Task: Create a new job position in Salesforce with the following details: Position Name: SAP MM Consultant for Hyderabad Project, Location: Hyderabad, India, Status: Open - Approved, Type: Part Time, Functional Area: Information Technology, Job Level: IT - 200, Working Days: Wednesday, Thursday, Friday, Skills Required: SAP MM Material Management, Educational Requirements: BTech/BE, Min Pay: ₹8,00,000, Responsibilities: Design, configuration, and testing of SAP MM, Certifications: SAP Certified MM Consultant, Experience: 2-4 years.
Action: Mouse moved to (915, 332)
Screenshot: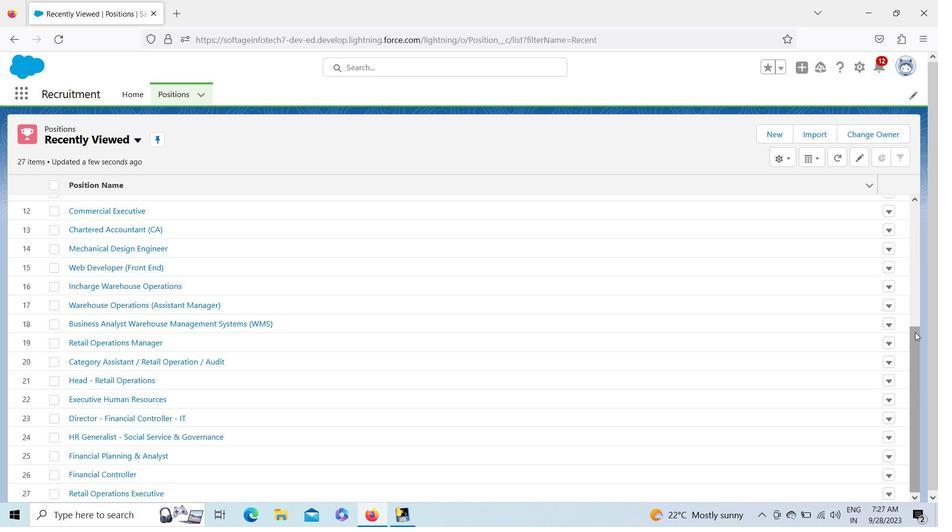
Action: Mouse pressed left at (915, 332)
Screenshot: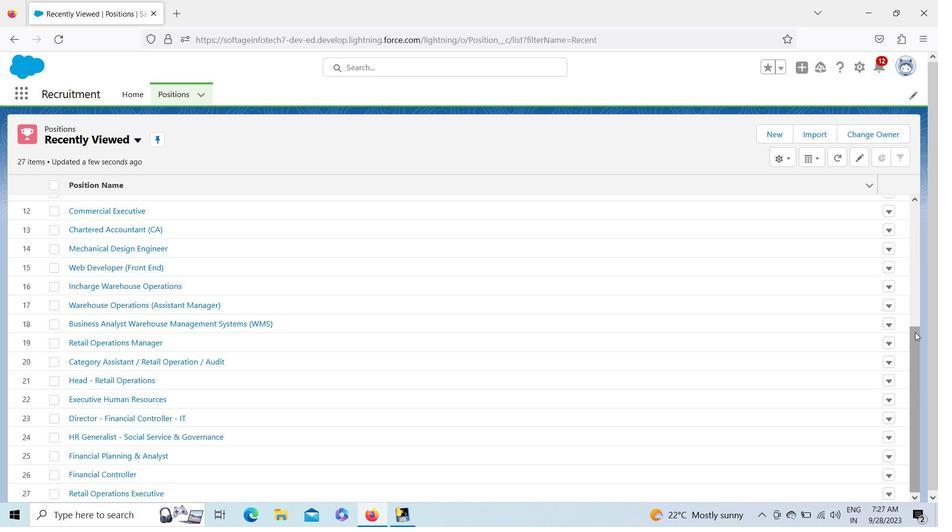 
Action: Mouse moved to (786, 129)
Screenshot: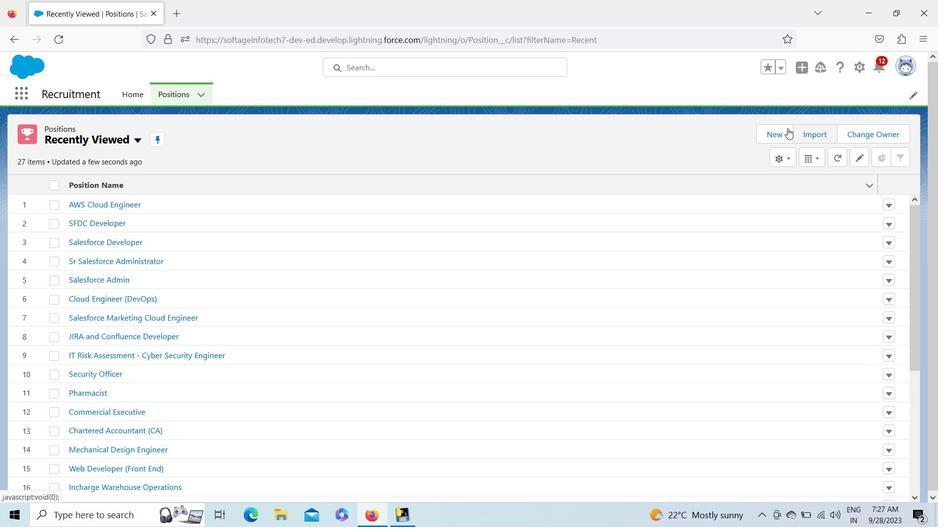 
Action: Mouse pressed left at (786, 129)
Screenshot: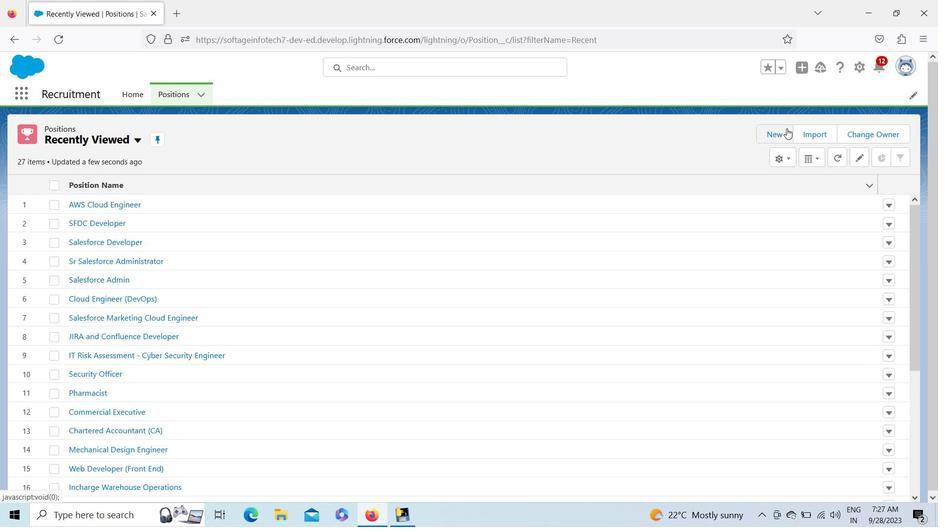 
Action: Mouse moved to (446, 166)
Screenshot: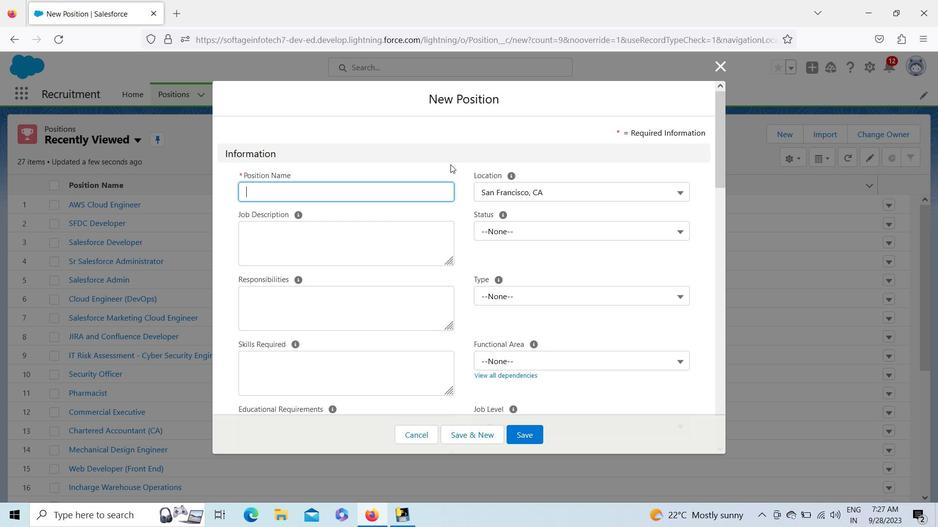 
Action: Key pressed <Key.caps_lock>JIRA<Key.space>DEVELOPER<Key.caps_lock>
Screenshot: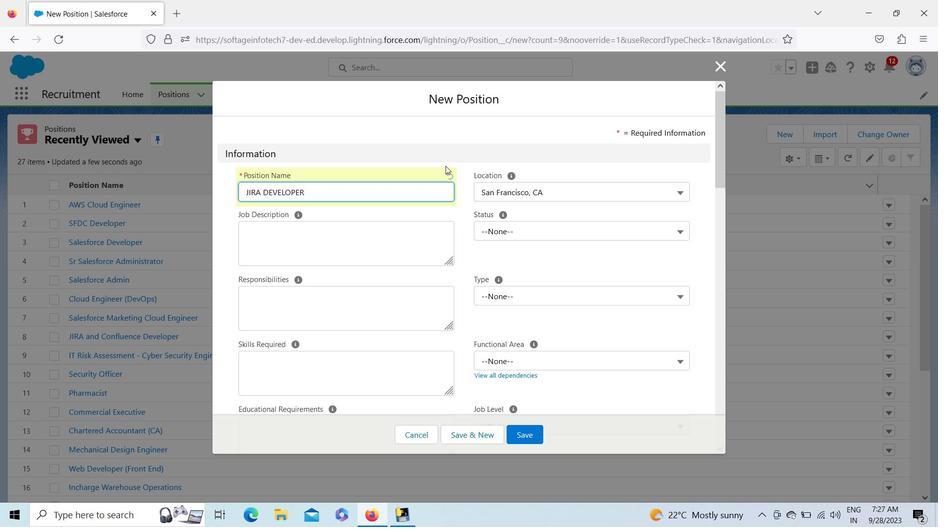 
Action: Mouse moved to (567, 192)
Screenshot: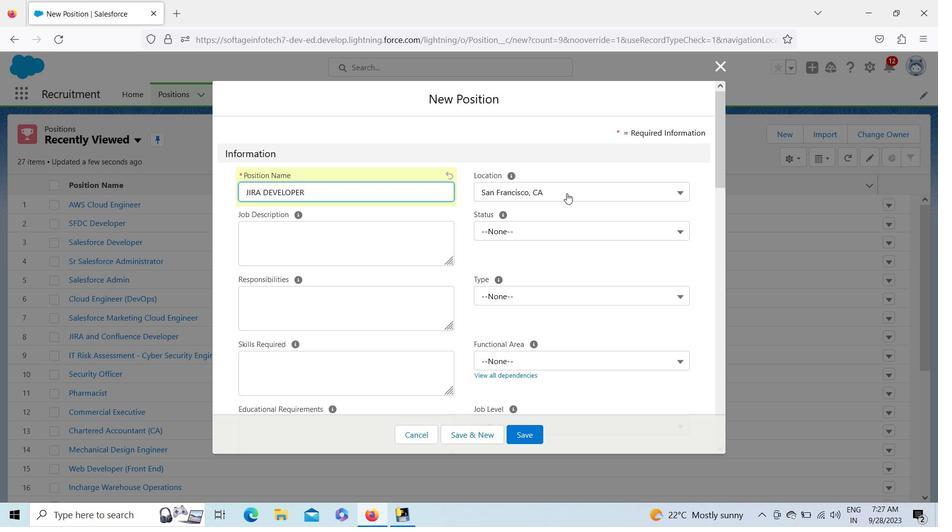 
Action: Mouse pressed left at (567, 192)
Screenshot: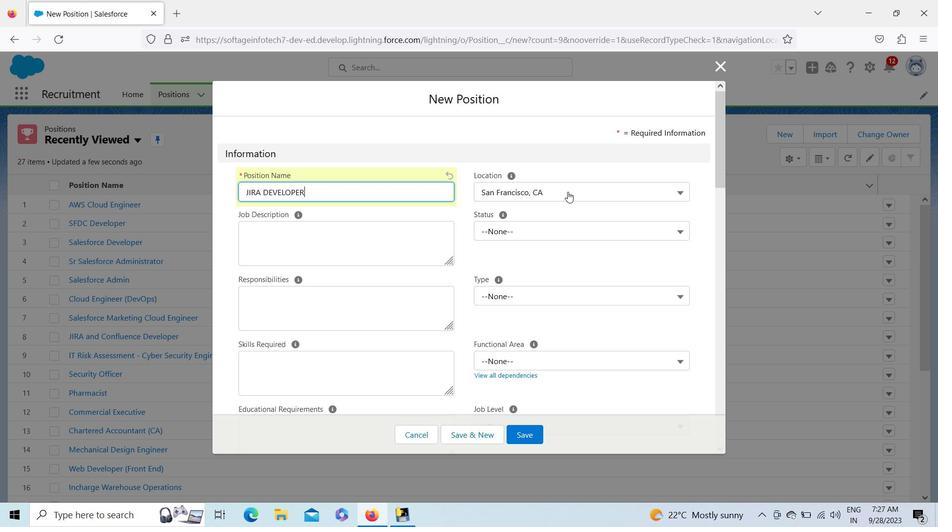 
Action: Mouse moved to (530, 360)
Screenshot: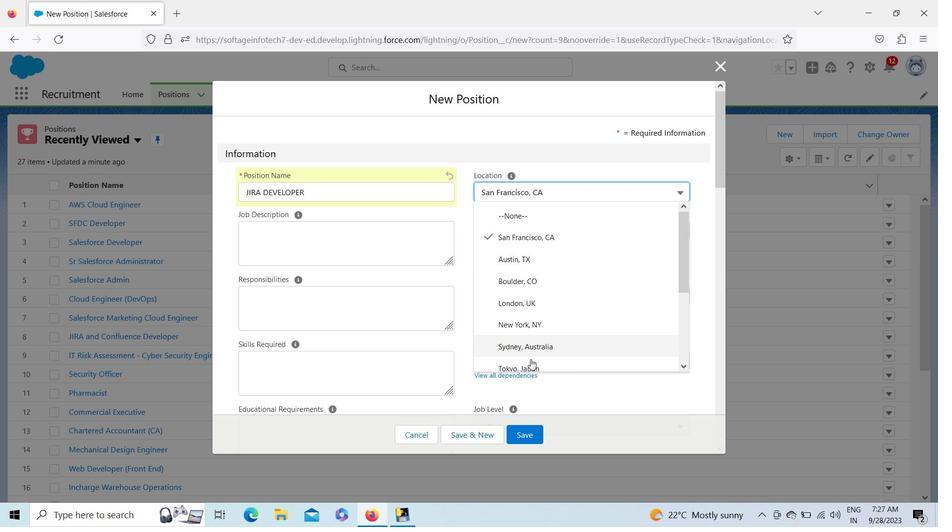 
Action: Mouse pressed left at (530, 360)
Screenshot: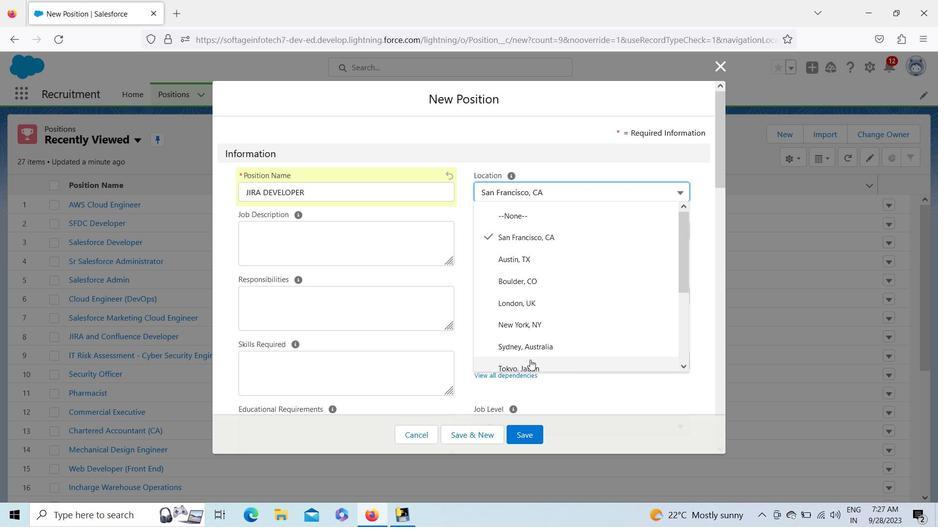 
Action: Mouse moved to (530, 230)
Screenshot: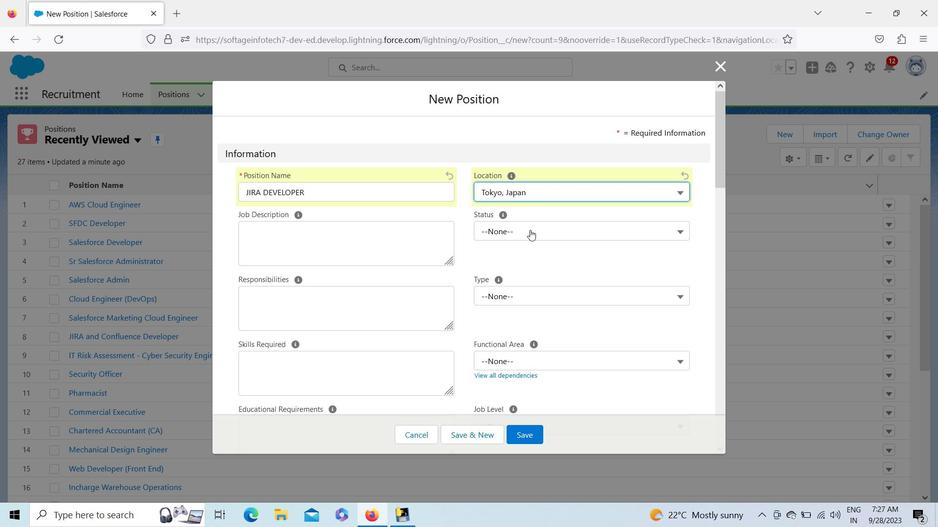 
Action: Mouse pressed left at (530, 230)
Screenshot: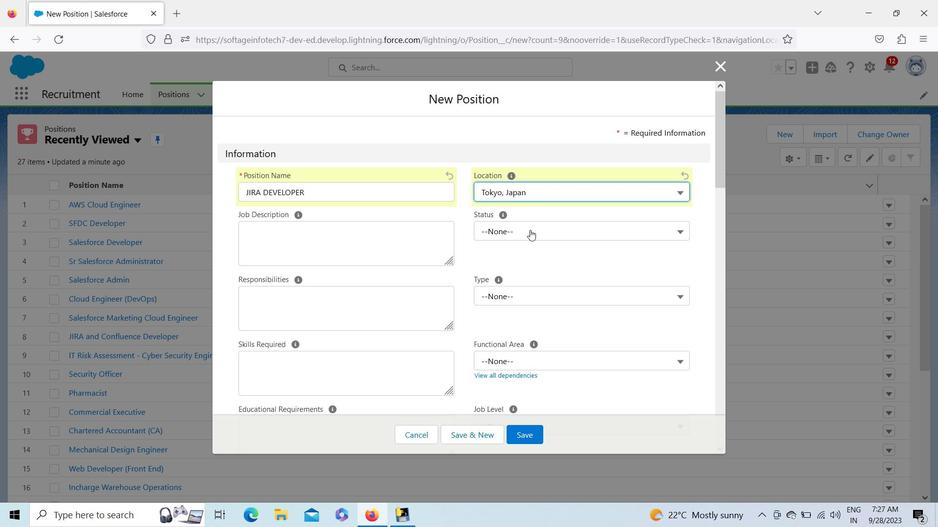 
Action: Mouse moved to (527, 380)
Screenshot: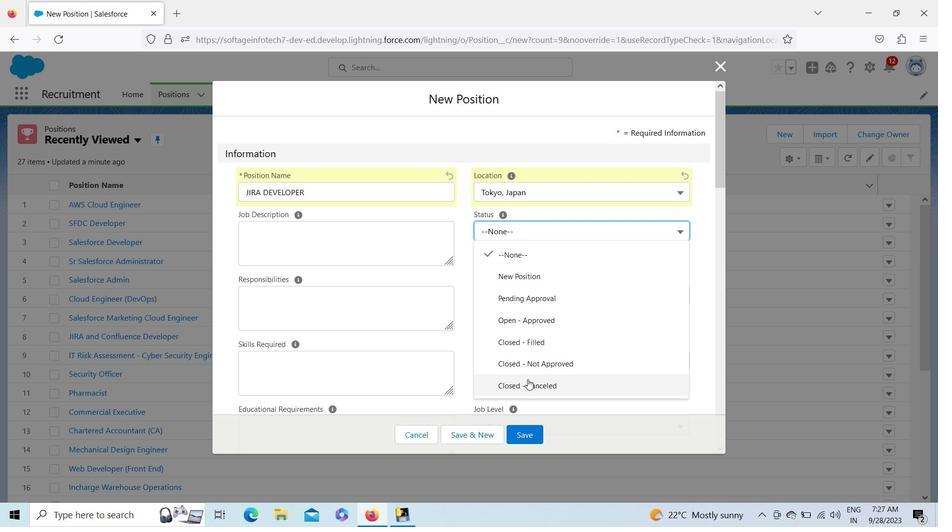 
Action: Mouse pressed left at (527, 380)
Screenshot: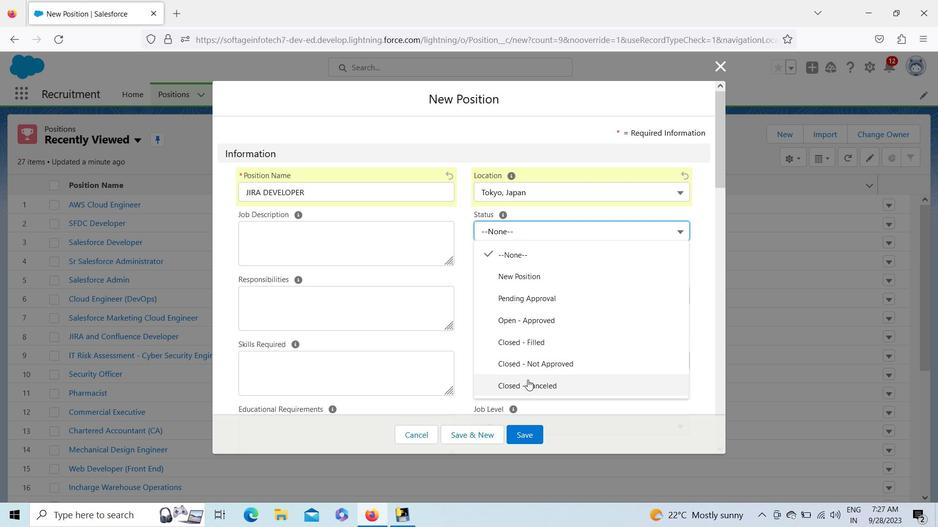 
Action: Mouse moved to (519, 295)
Screenshot: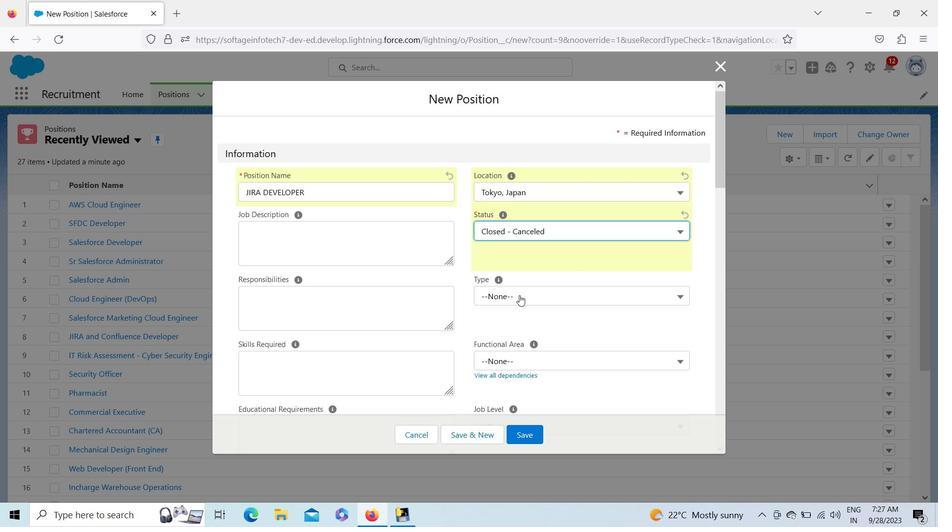 
Action: Mouse pressed left at (519, 295)
Screenshot: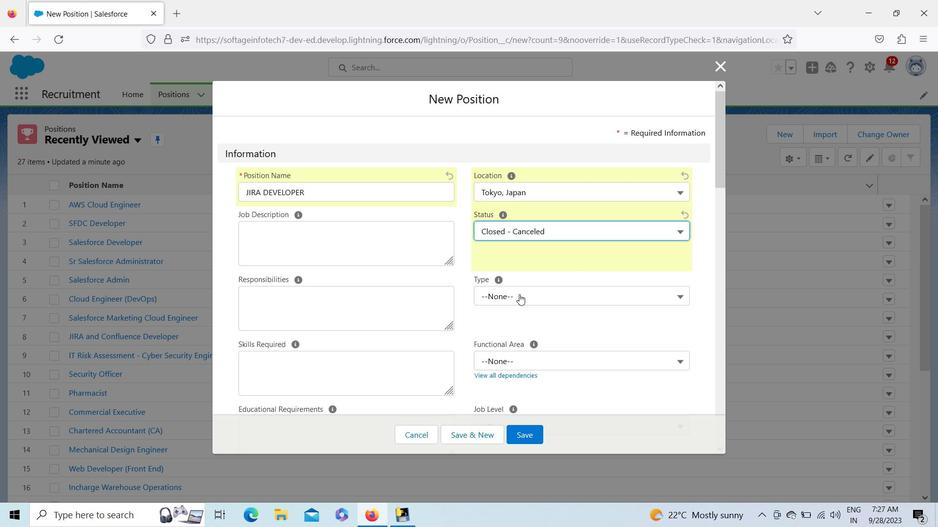 
Action: Mouse moved to (512, 344)
Screenshot: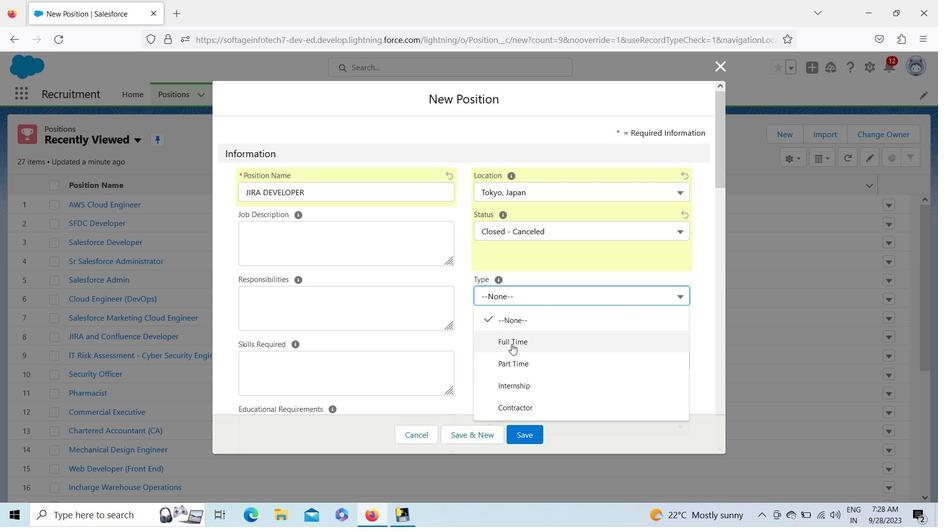 
Action: Mouse pressed left at (512, 344)
Screenshot: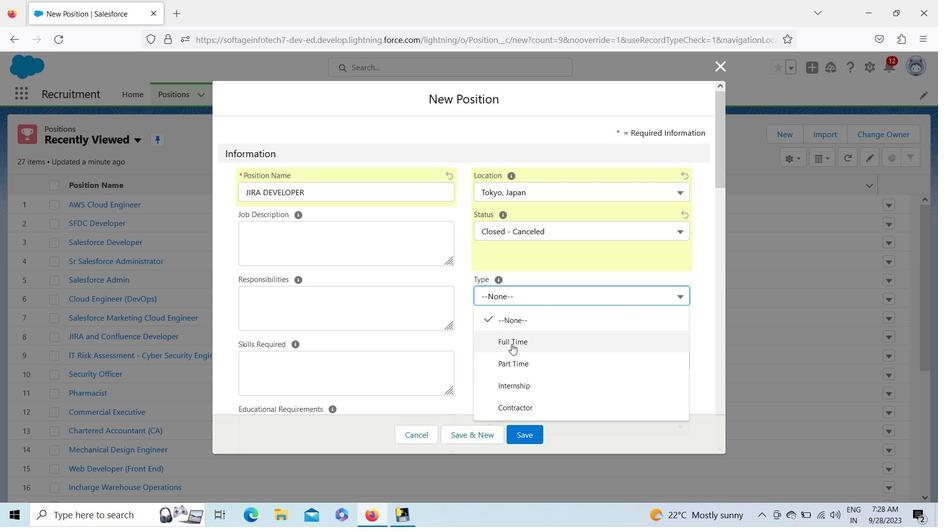 
Action: Mouse moved to (718, 172)
Screenshot: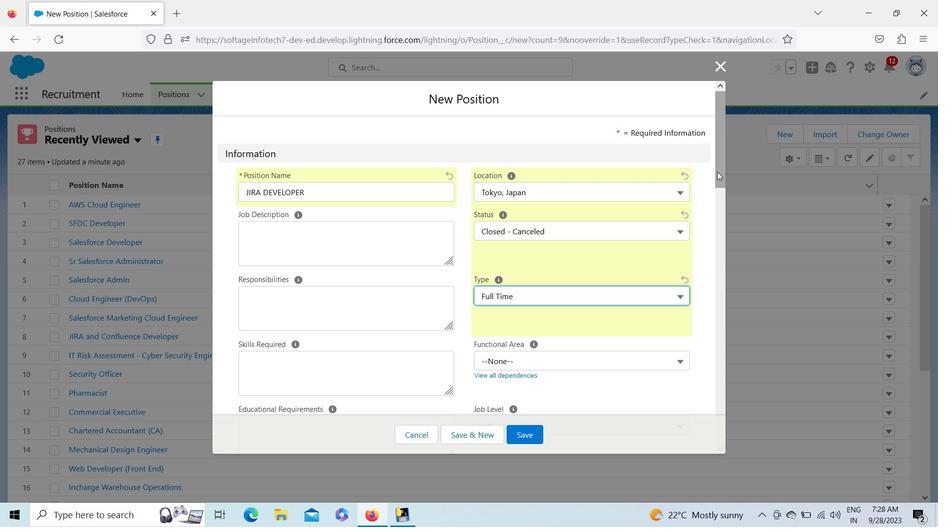 
Action: Mouse pressed left at (718, 172)
Screenshot: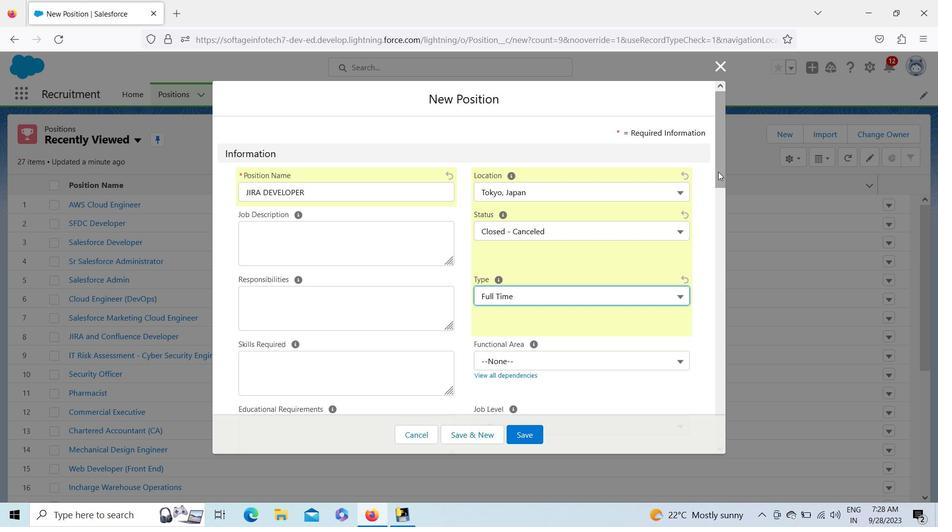 
Action: Mouse moved to (642, 183)
Screenshot: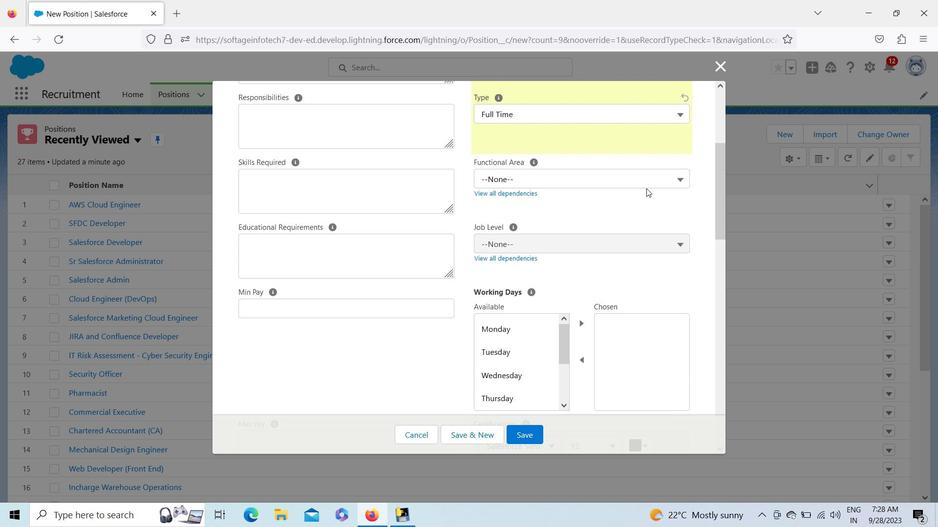 
Action: Mouse pressed left at (642, 183)
Screenshot: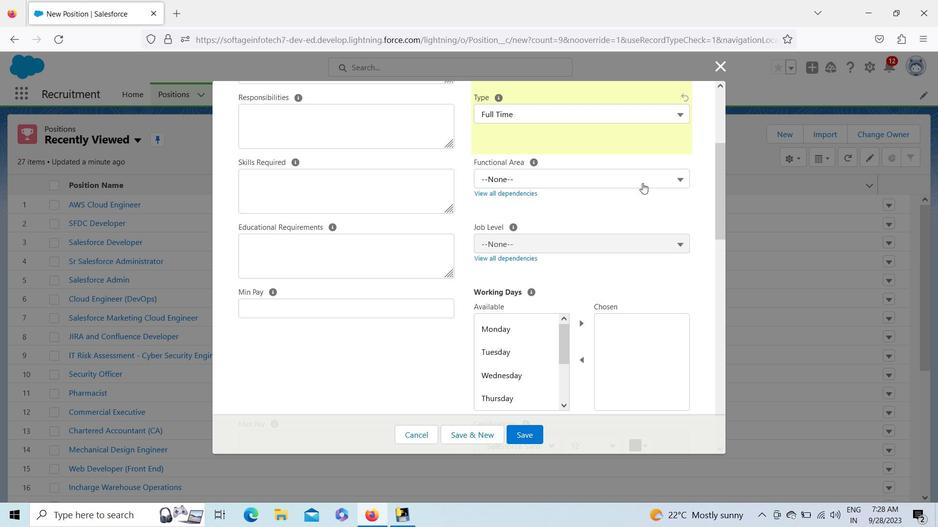 
Action: Mouse moved to (576, 277)
Screenshot: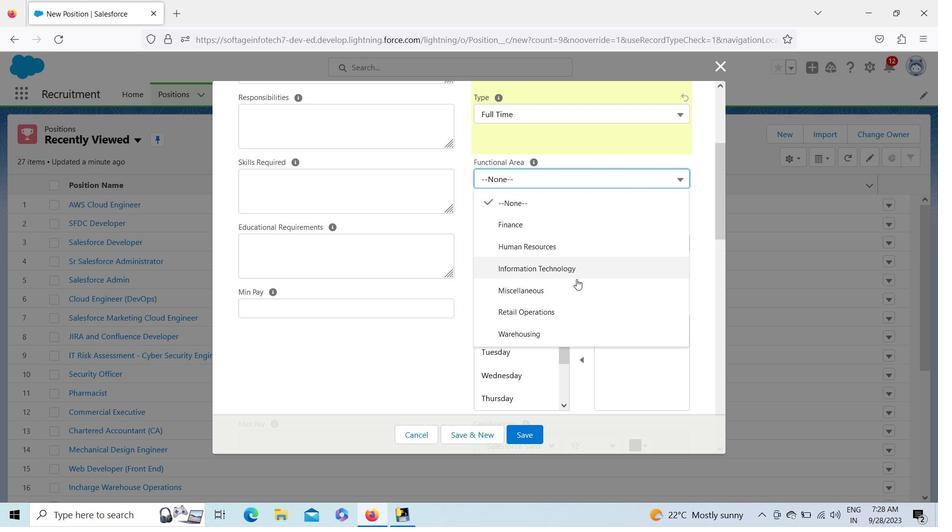 
Action: Mouse pressed left at (576, 277)
Screenshot: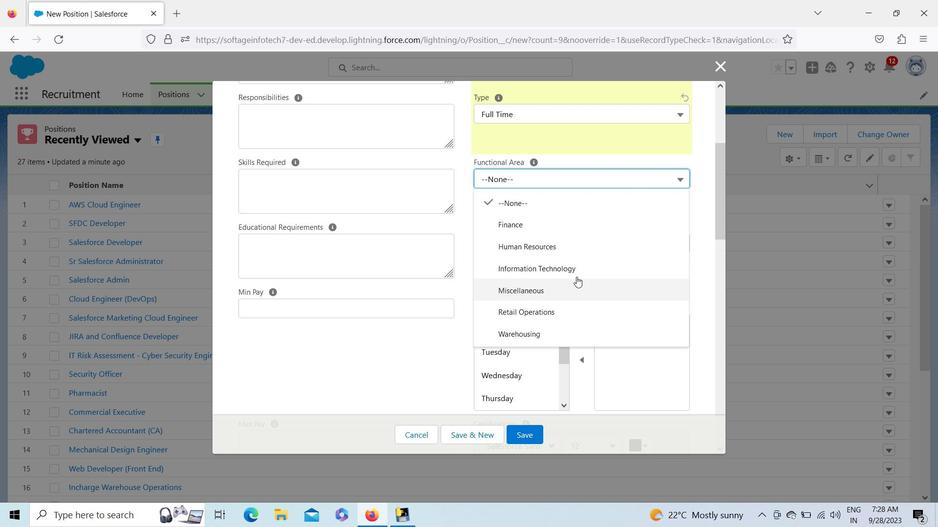 
Action: Mouse moved to (577, 246)
Screenshot: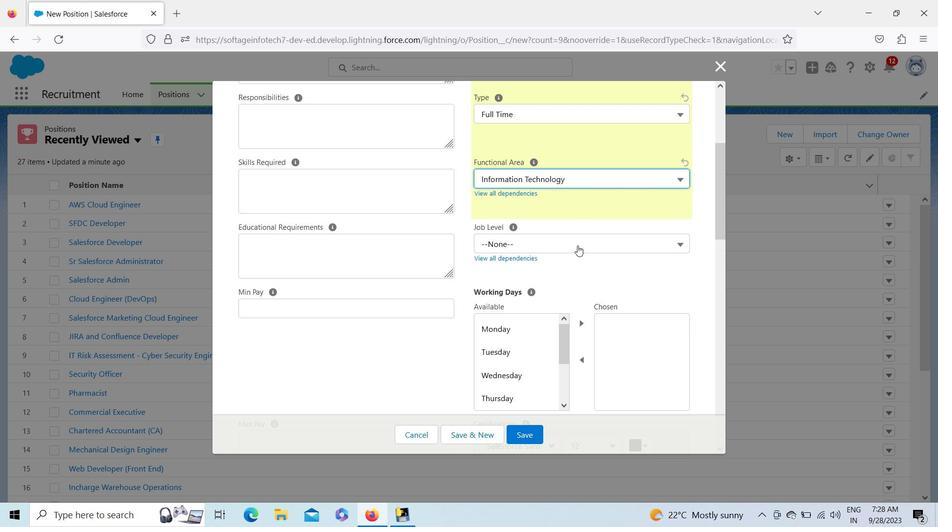 
Action: Mouse pressed left at (577, 246)
Screenshot: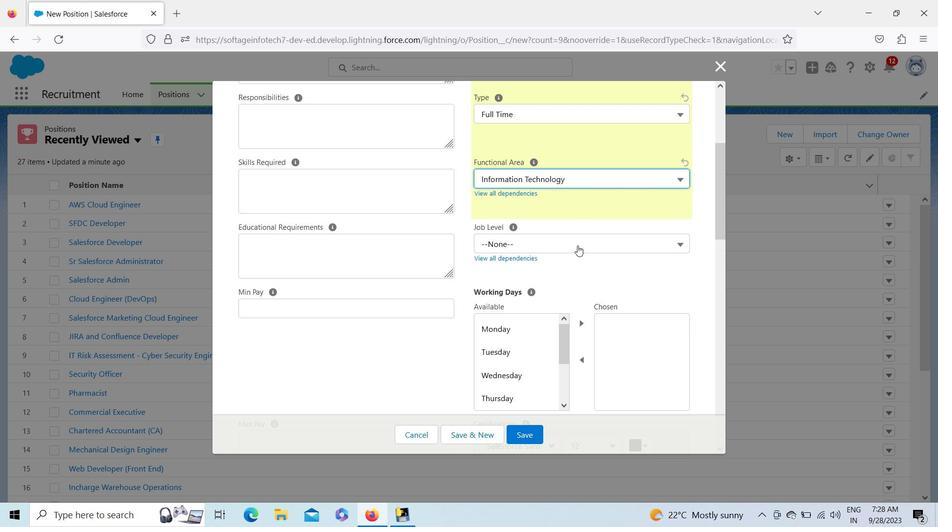 
Action: Mouse moved to (526, 340)
Screenshot: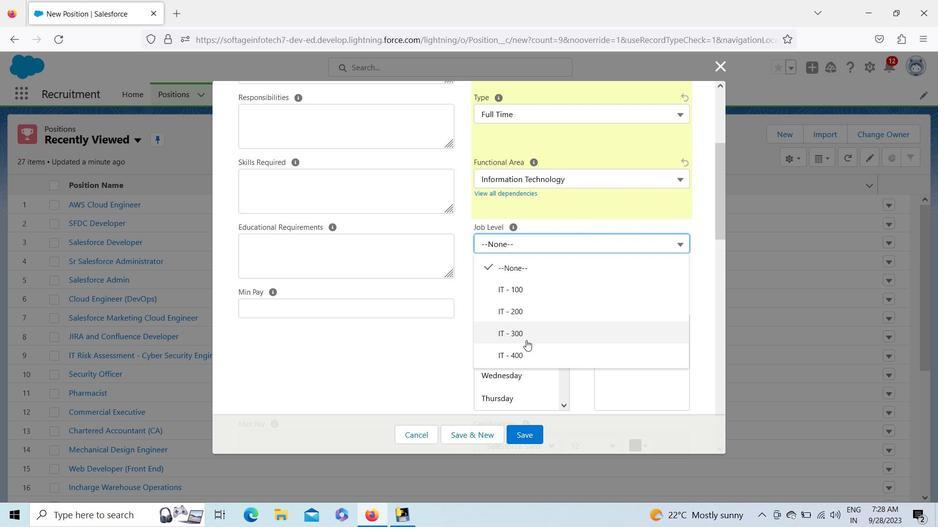 
Action: Mouse pressed left at (526, 340)
Screenshot: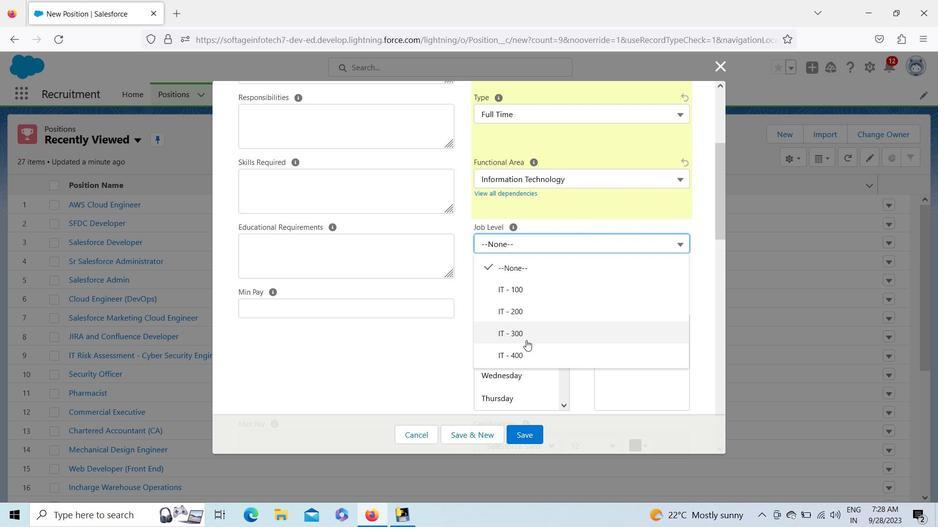 
Action: Mouse moved to (524, 326)
Screenshot: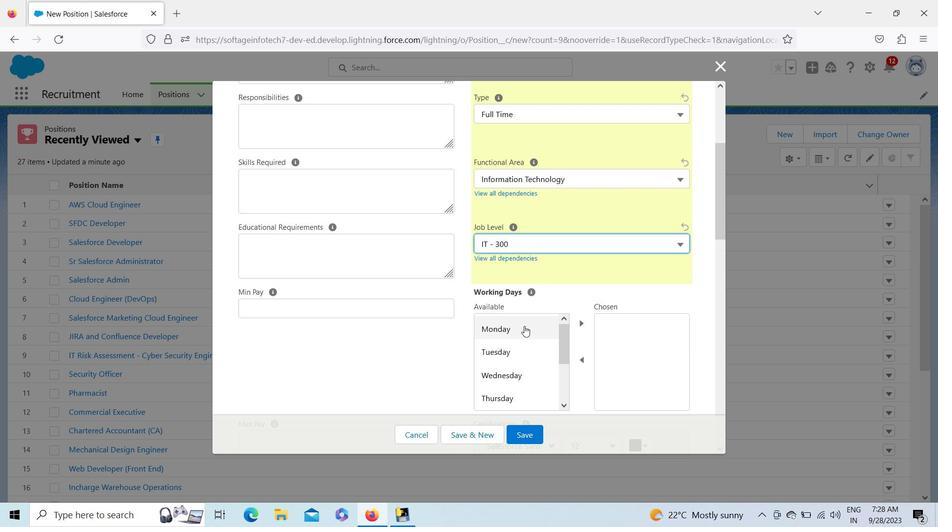 
Action: Mouse pressed left at (524, 326)
Screenshot: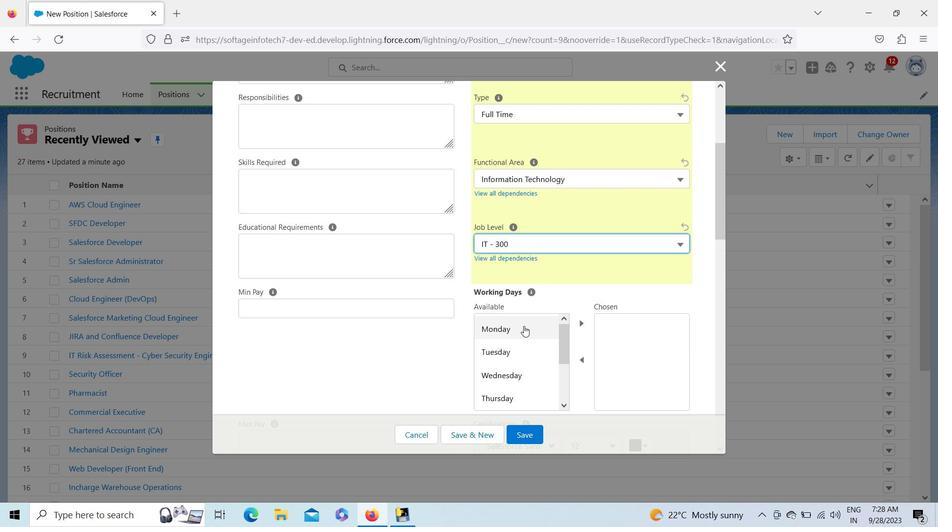 
Action: Key pressed <Key.shift_r><Key.down><Key.down><Key.down><Key.down>
Screenshot: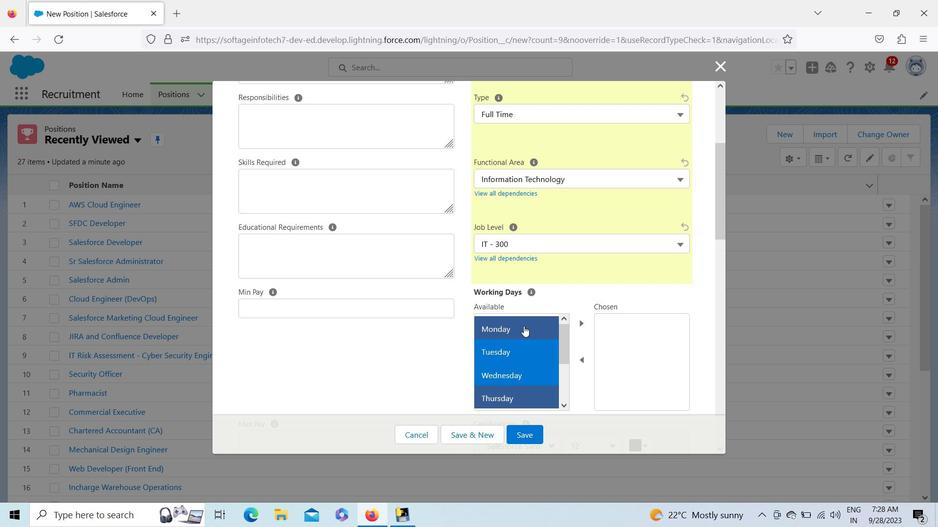 
Action: Mouse moved to (584, 324)
Screenshot: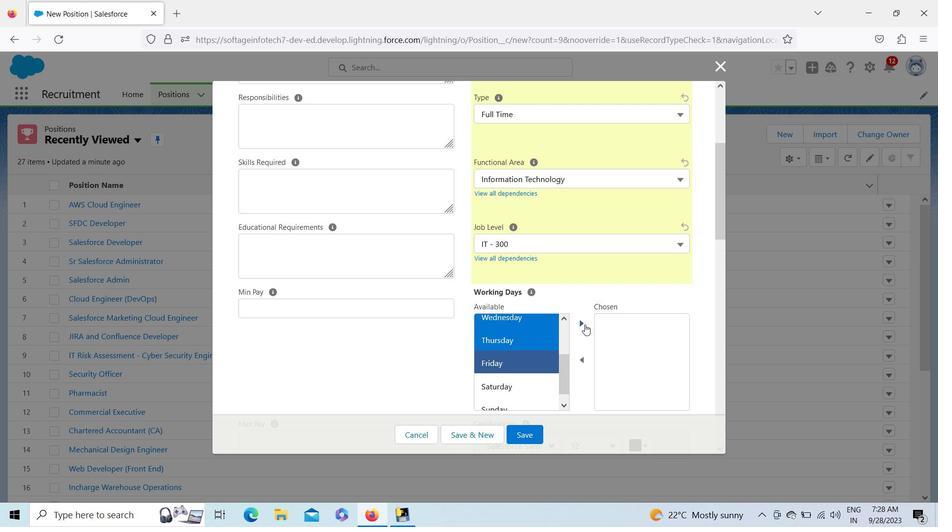 
Action: Mouse pressed left at (584, 324)
Screenshot: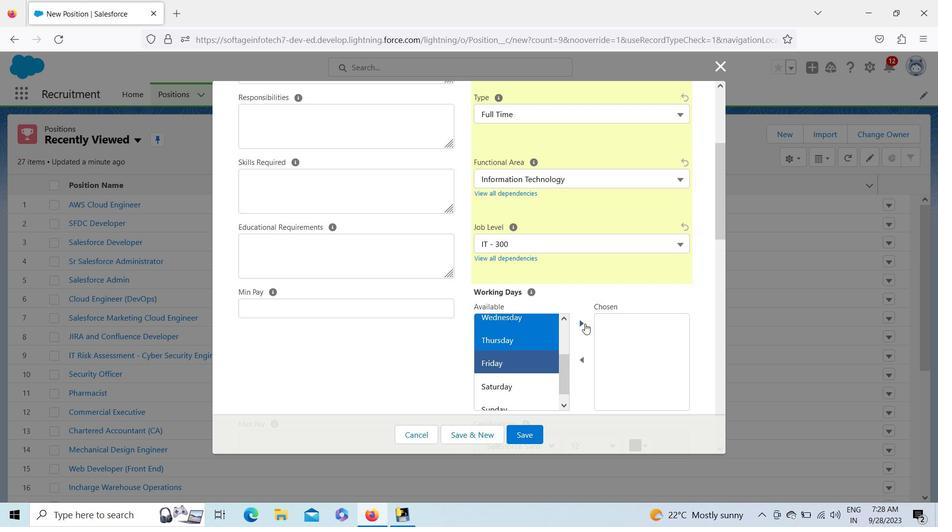 
Action: Mouse moved to (718, 172)
Screenshot: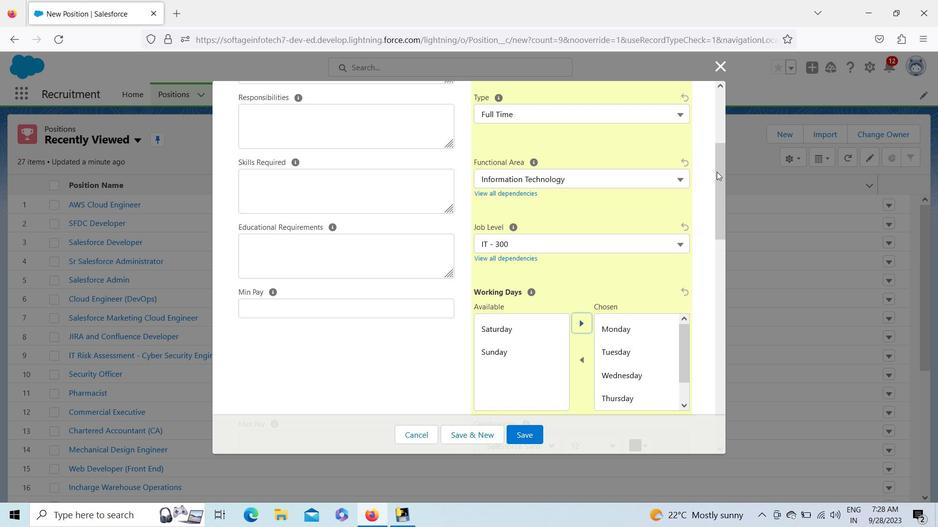 
Action: Mouse pressed right at (718, 172)
Screenshot: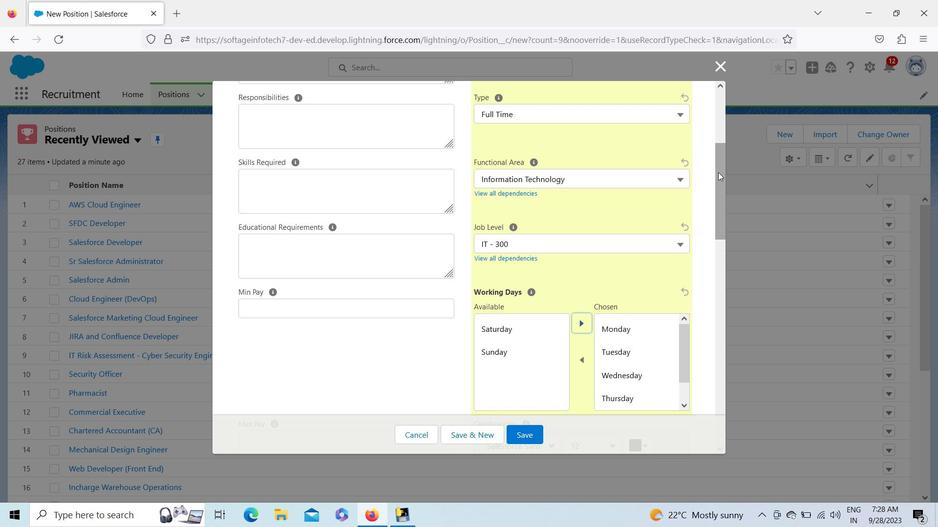 
Action: Mouse moved to (716, 228)
Screenshot: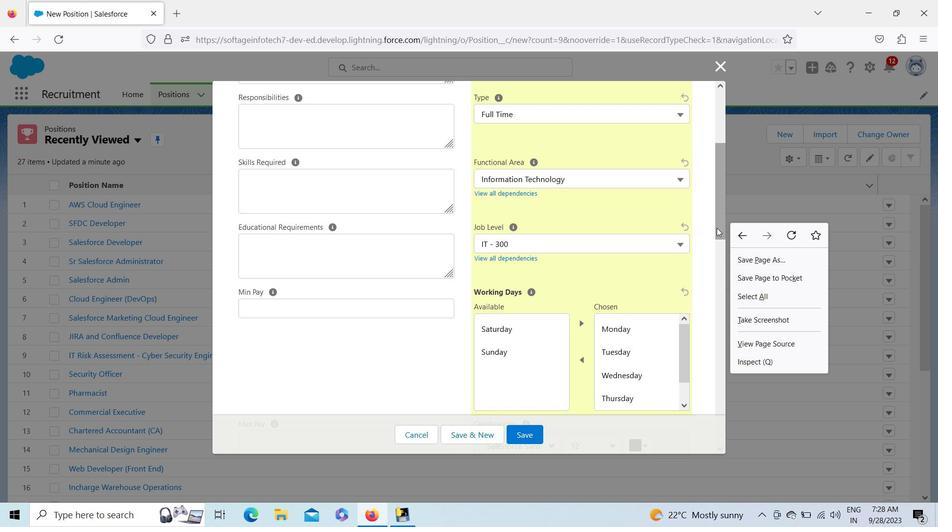 
Action: Mouse pressed right at (716, 228)
Screenshot: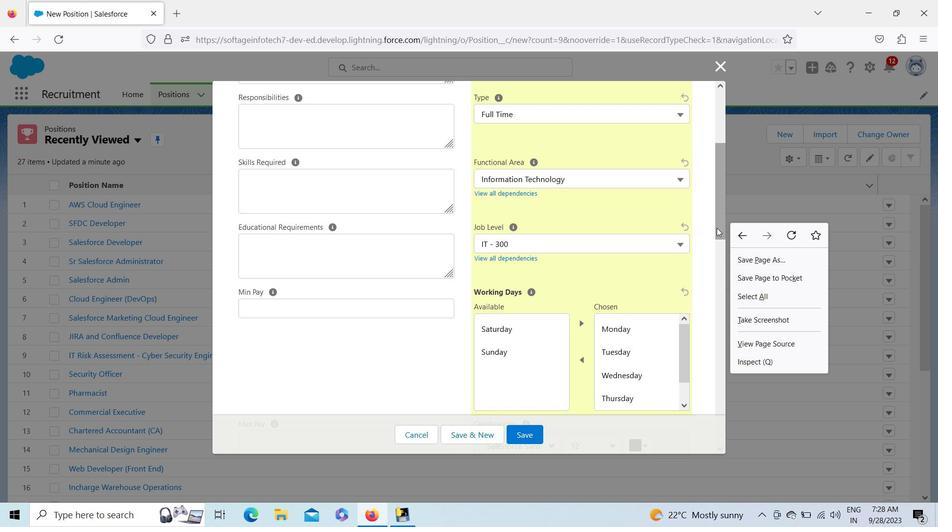 
Action: Mouse moved to (723, 235)
Screenshot: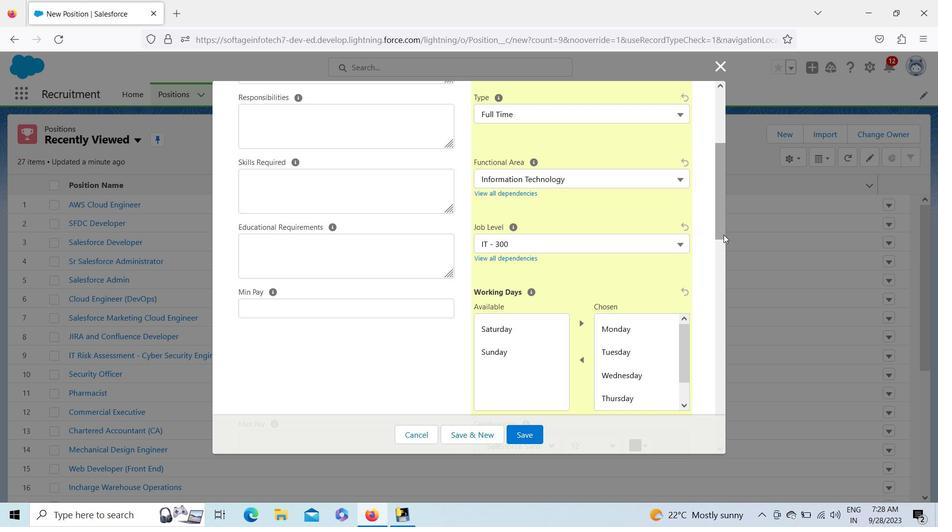 
Action: Mouse pressed left at (723, 235)
Screenshot: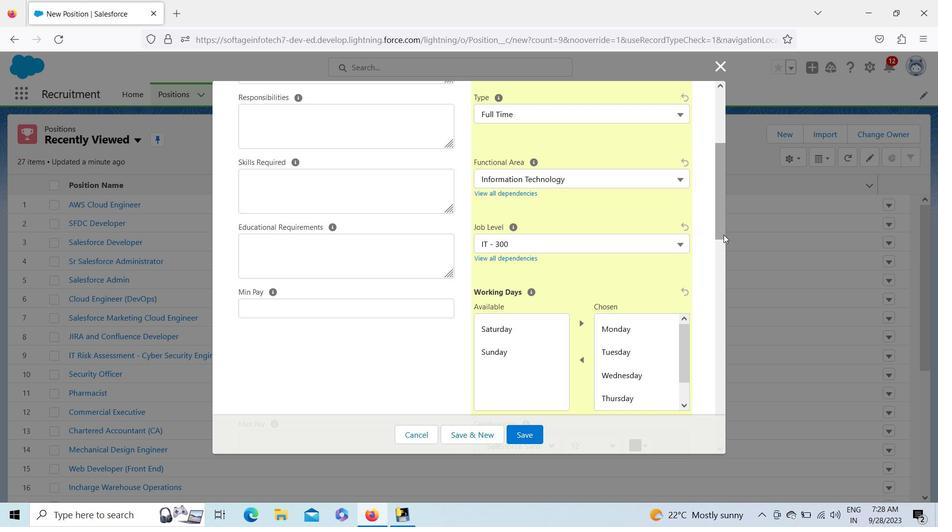 
Action: Mouse moved to (723, 267)
Screenshot: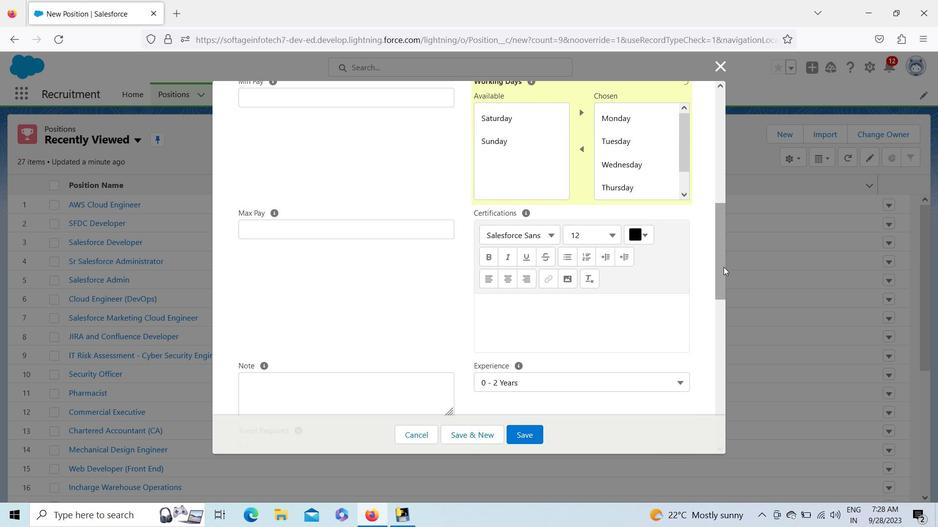 
Action: Mouse pressed left at (723, 267)
Screenshot: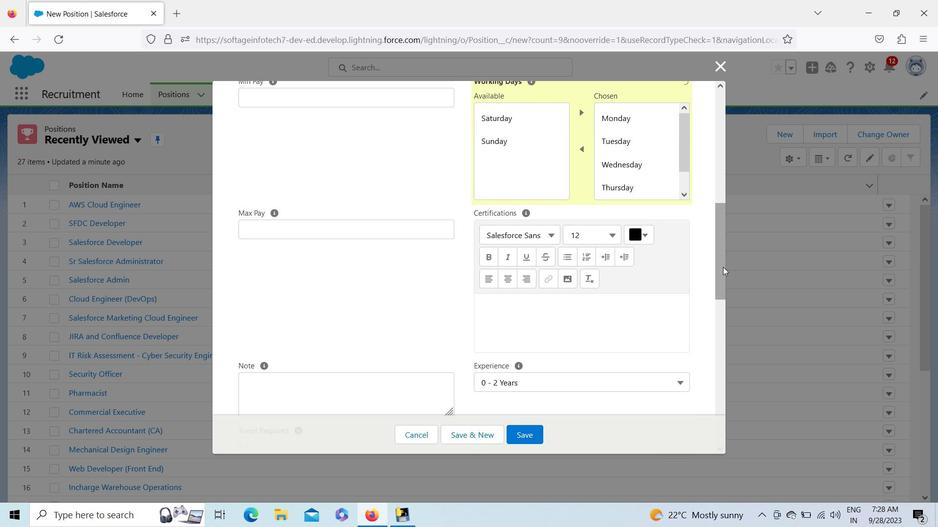 
Action: Mouse moved to (668, 287)
Screenshot: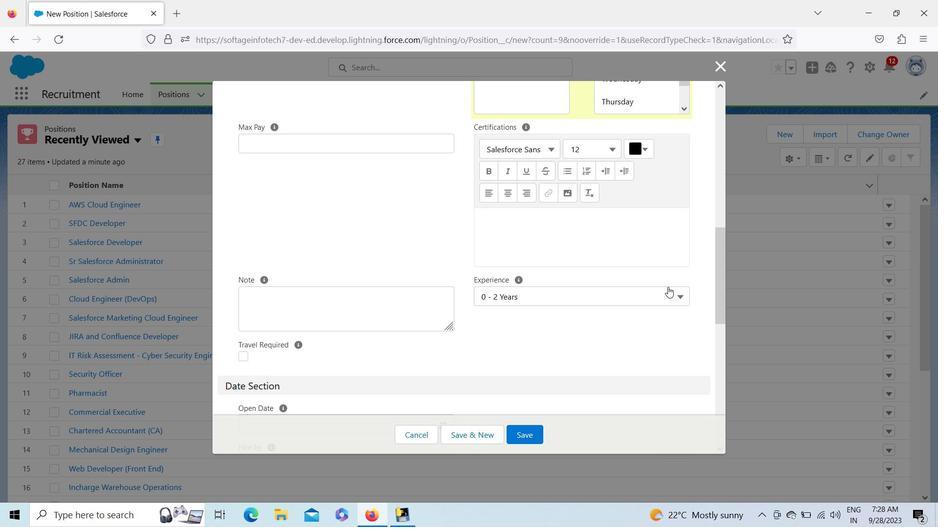 
Action: Mouse pressed left at (668, 287)
Screenshot: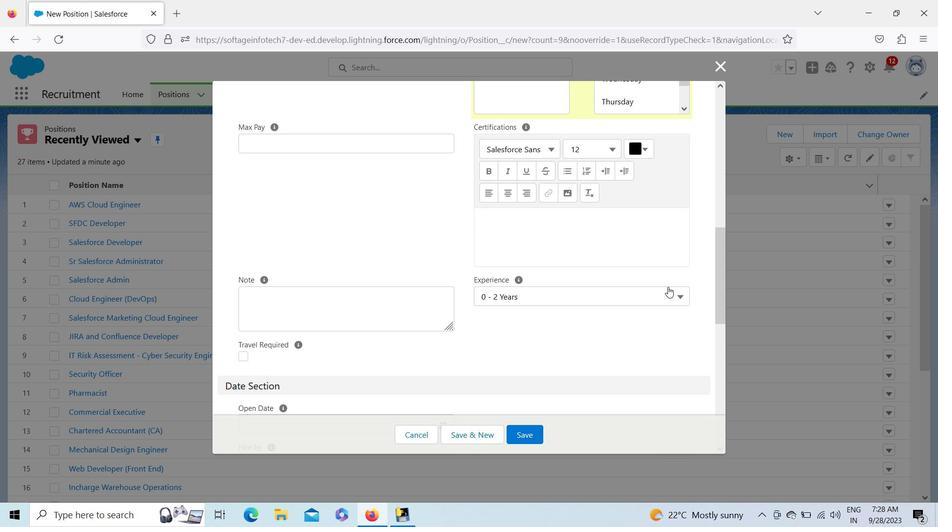 
Action: Mouse moved to (516, 376)
Screenshot: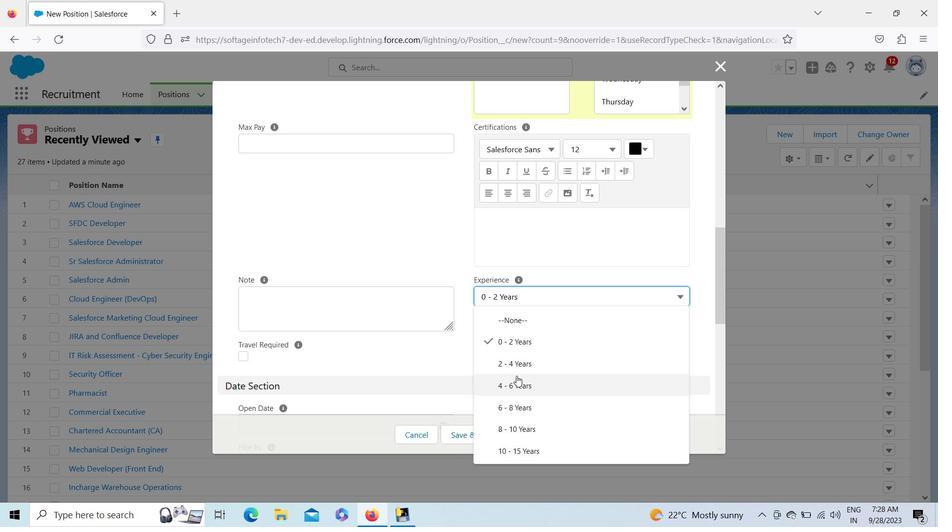 
Action: Mouse pressed left at (516, 376)
Screenshot: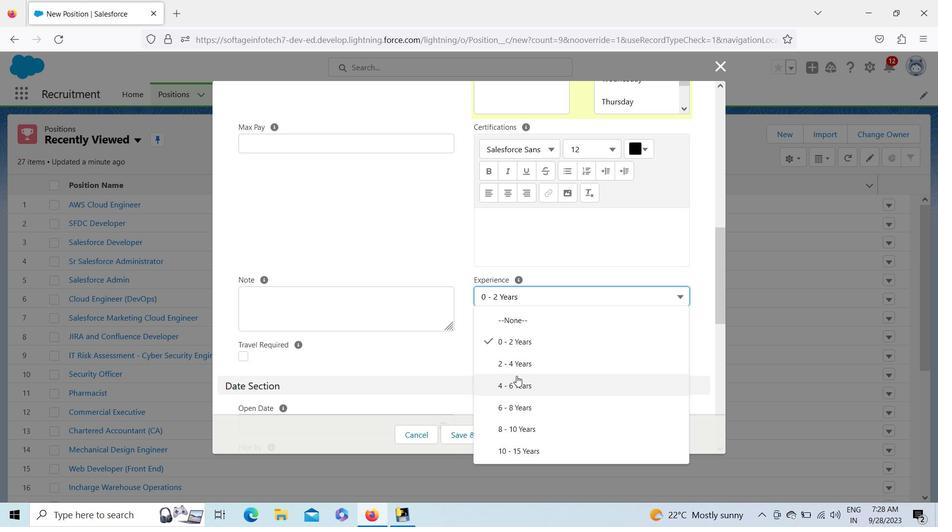 
Action: Mouse pressed left at (516, 376)
Screenshot: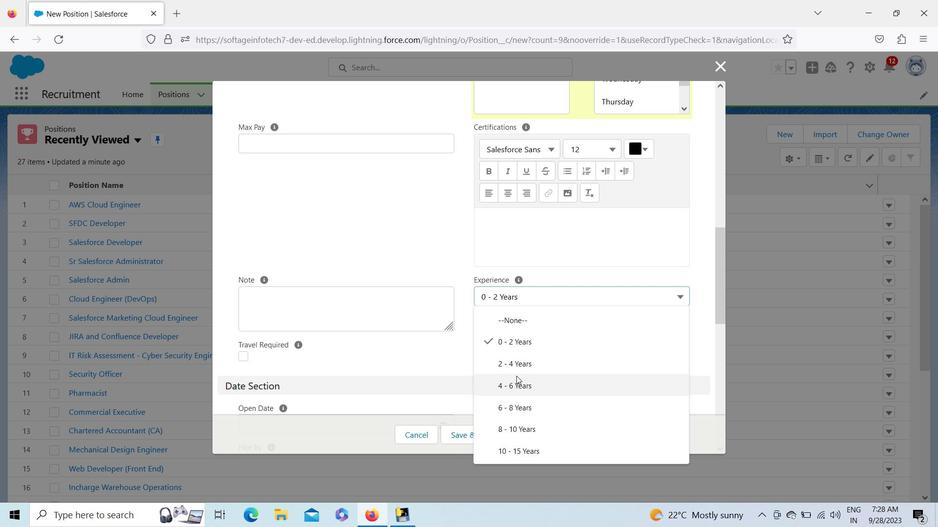 
Action: Mouse moved to (716, 291)
Screenshot: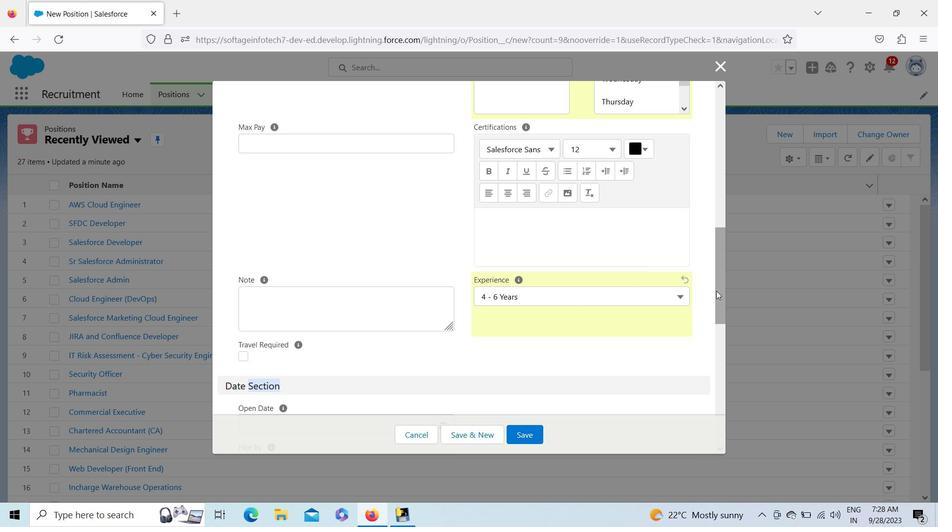 
Action: Mouse pressed left at (716, 291)
Screenshot: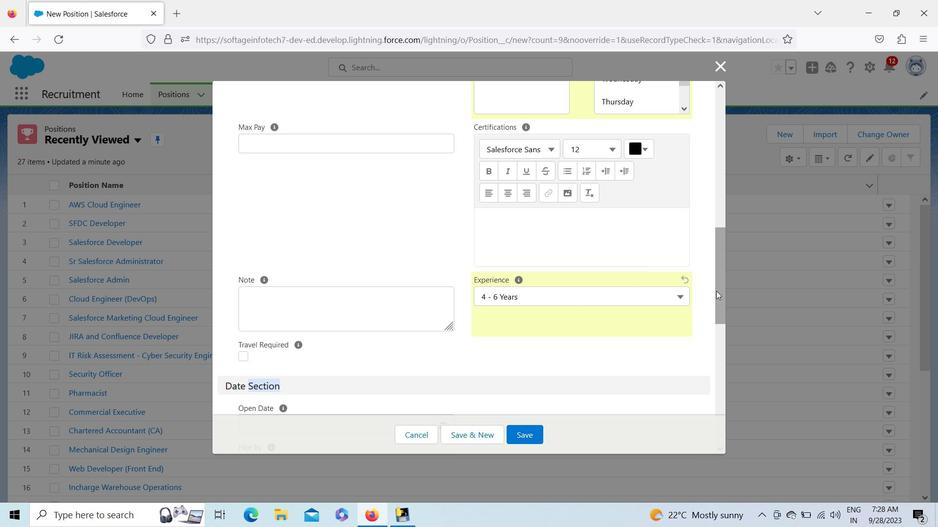 
Action: Mouse moved to (352, 224)
Screenshot: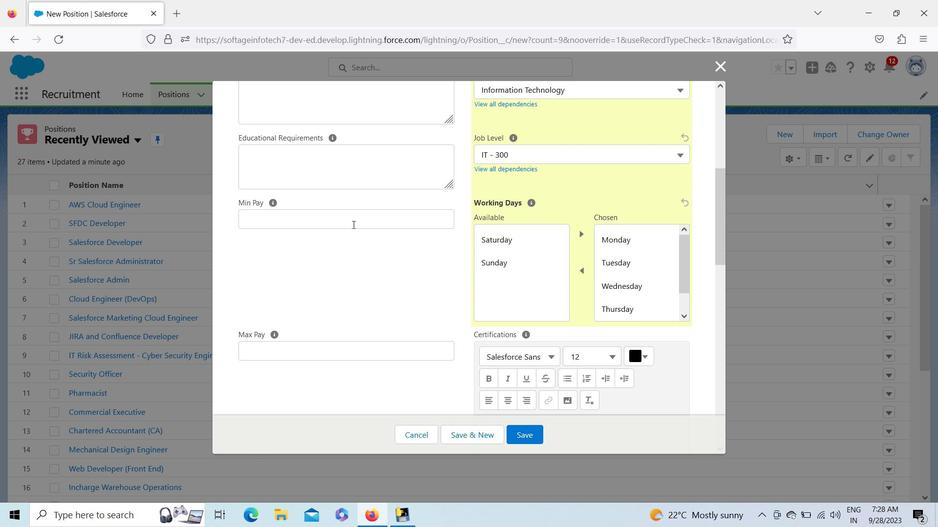 
Action: Mouse pressed left at (352, 224)
Screenshot: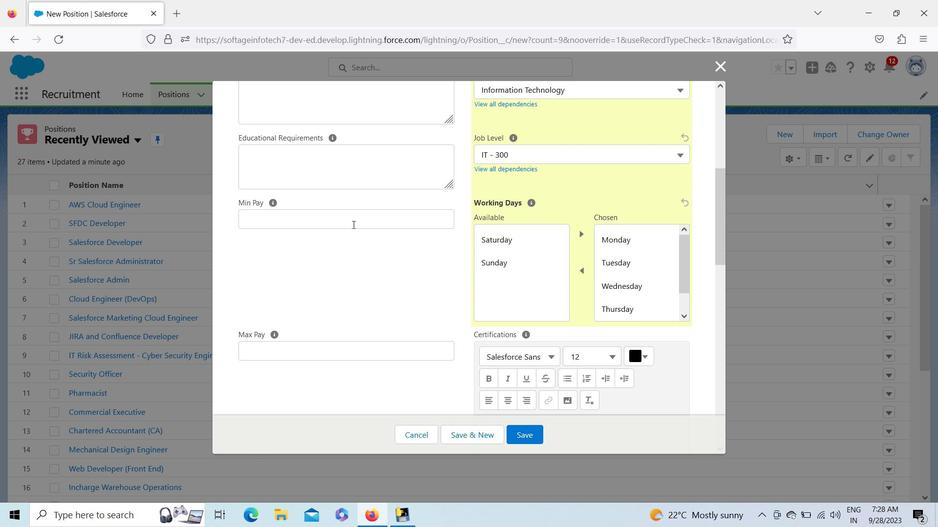 
Action: Key pressed 1800000
Screenshot: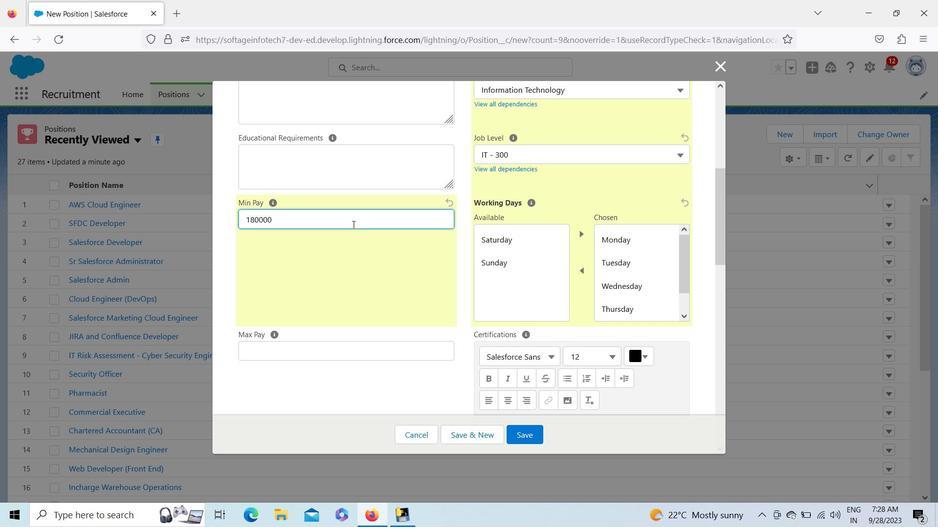 
Action: Mouse moved to (291, 353)
Screenshot: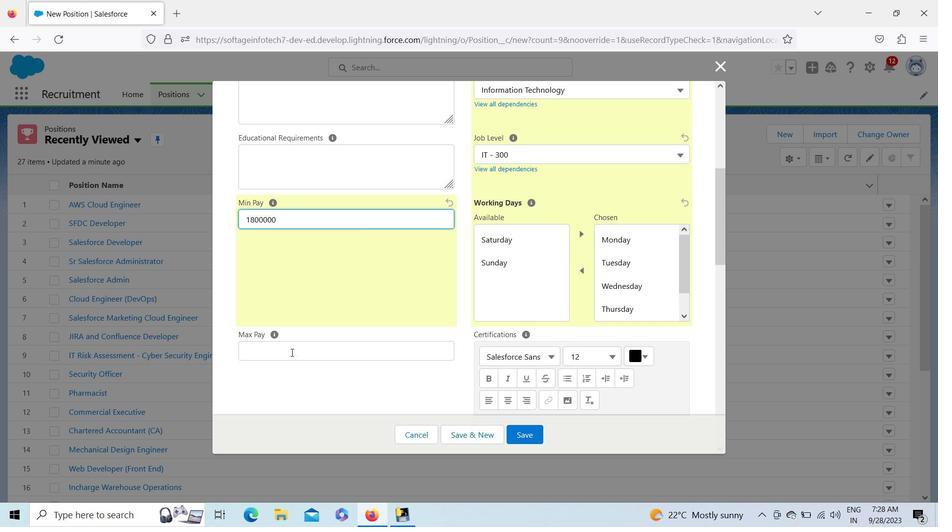 
Action: Mouse pressed left at (291, 353)
Screenshot: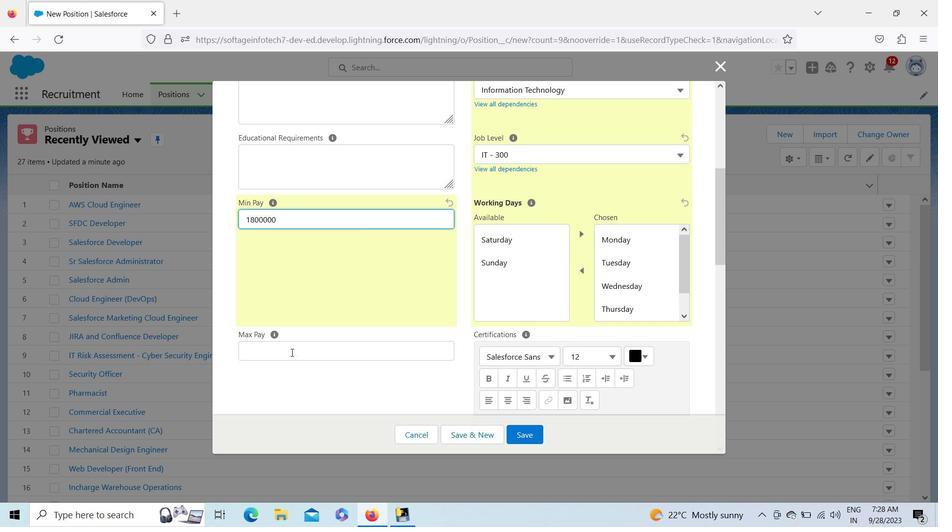 
Action: Key pressed 2500000
Screenshot: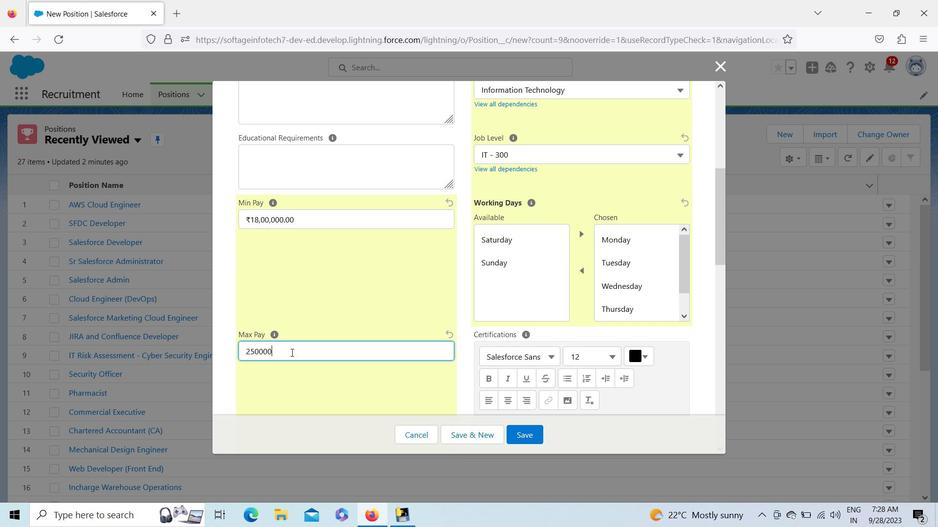 
Action: Mouse moved to (302, 375)
Screenshot: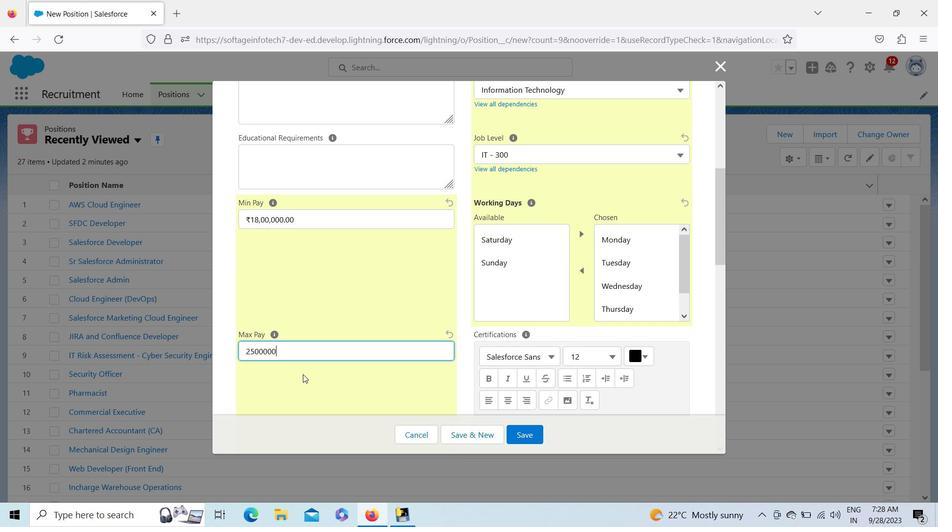 
Action: Mouse pressed left at (302, 375)
Screenshot: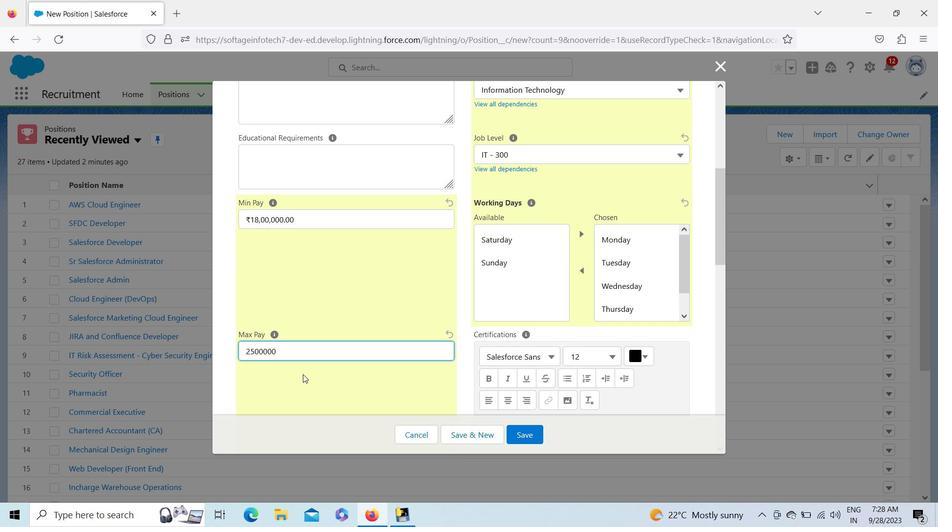 
Action: Mouse moved to (719, 211)
Screenshot: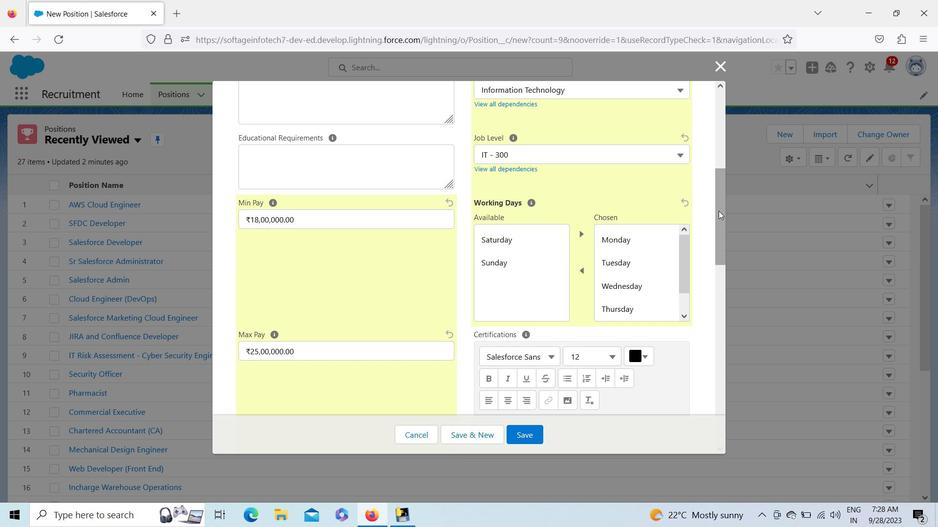 
Action: Mouse pressed left at (719, 211)
Screenshot: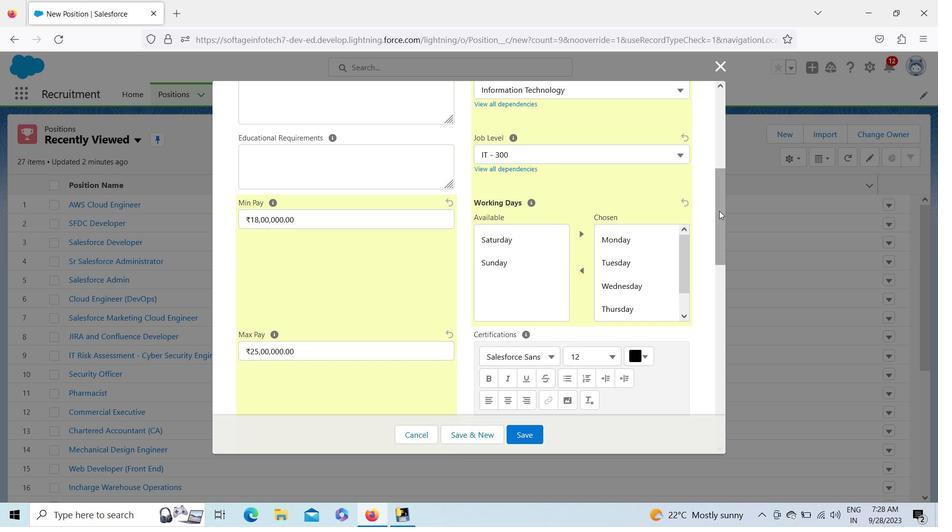 
Action: Mouse moved to (353, 306)
Screenshot: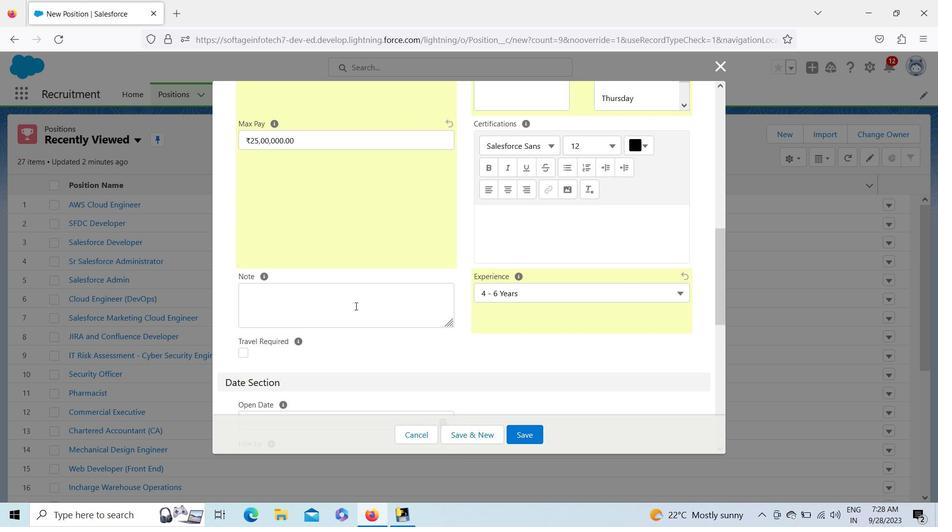 
Action: Mouse pressed left at (353, 306)
Screenshot: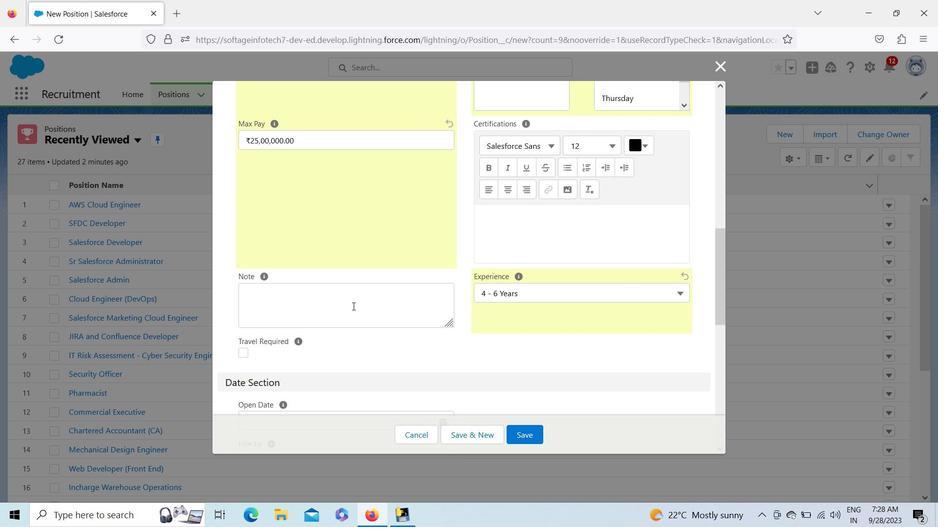 
Action: Key pressed <Key.shift>Above<Key.space><Key.shift>Salary<Key.space>is<Key.space>in<Key.space><Key.shift>LPA<Key.space>and<Key.space>mentioned<Key.space>after<Key.space>converted<Key.space>to<Key.space><Key.shift>INR.
Screenshot: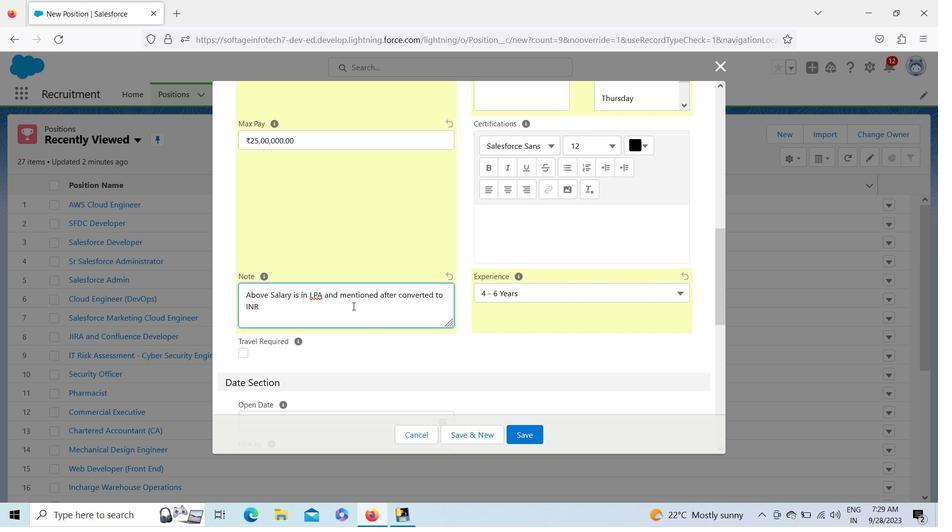 
Action: Mouse moved to (719, 275)
Screenshot: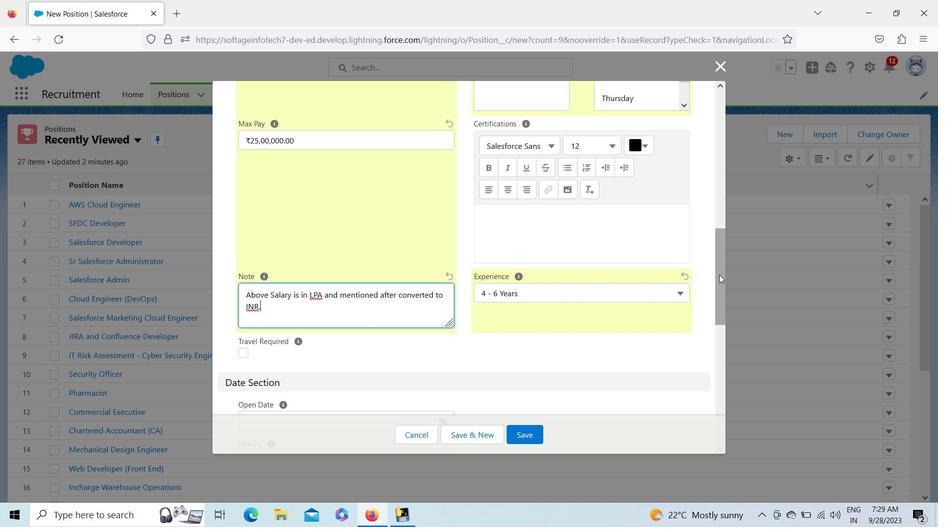 
Action: Mouse pressed left at (719, 275)
Screenshot: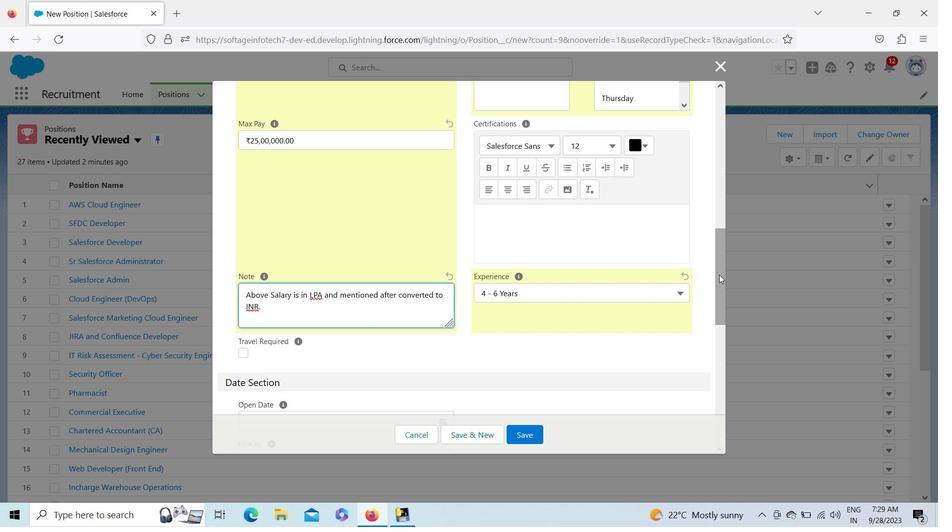 
Action: Mouse moved to (243, 326)
Screenshot: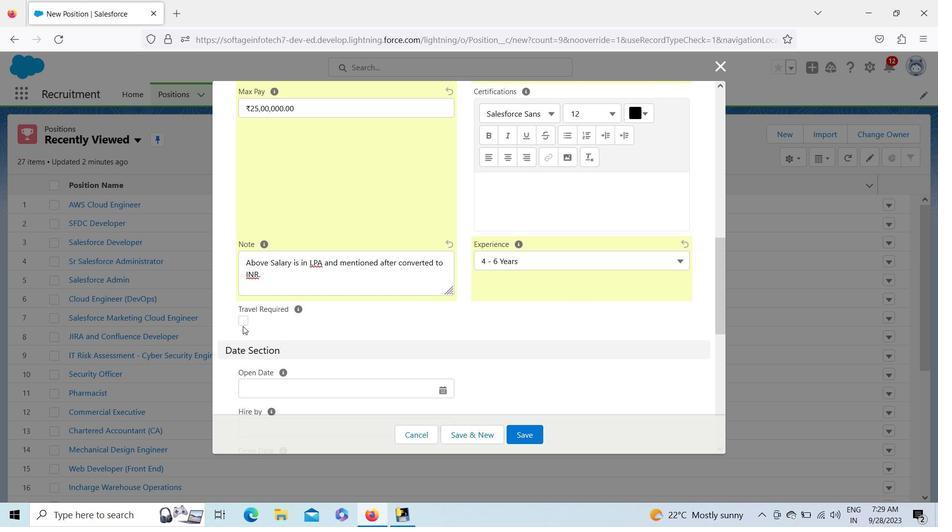 
Action: Mouse pressed left at (243, 326)
Screenshot: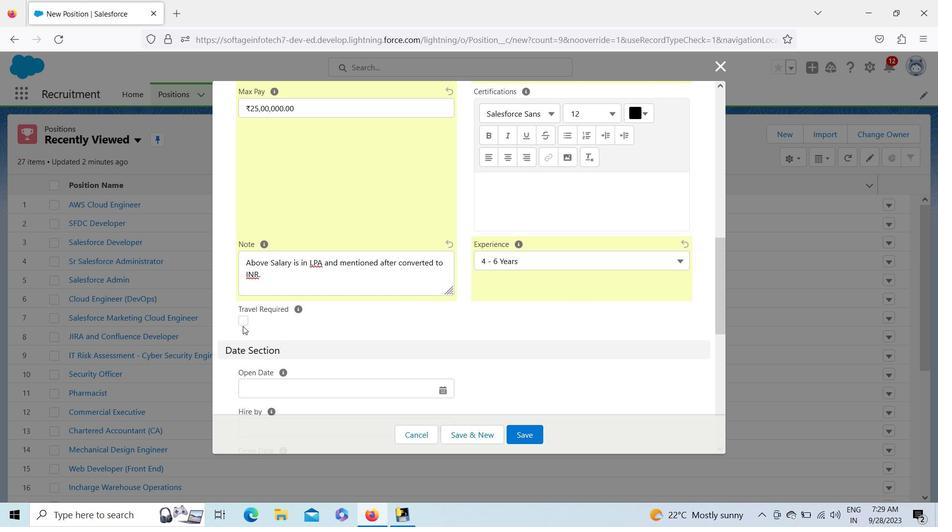 
Action: Mouse moved to (245, 320)
Screenshot: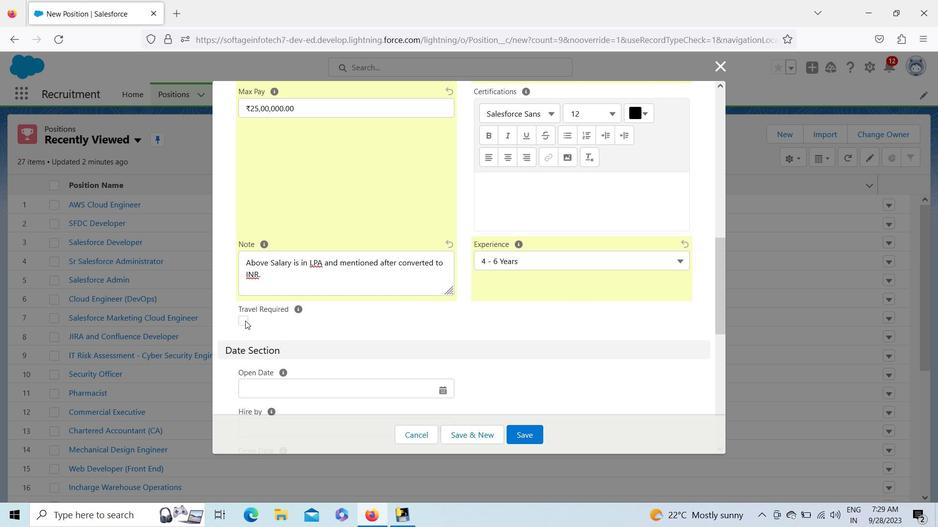 
Action: Mouse pressed left at (245, 320)
Screenshot: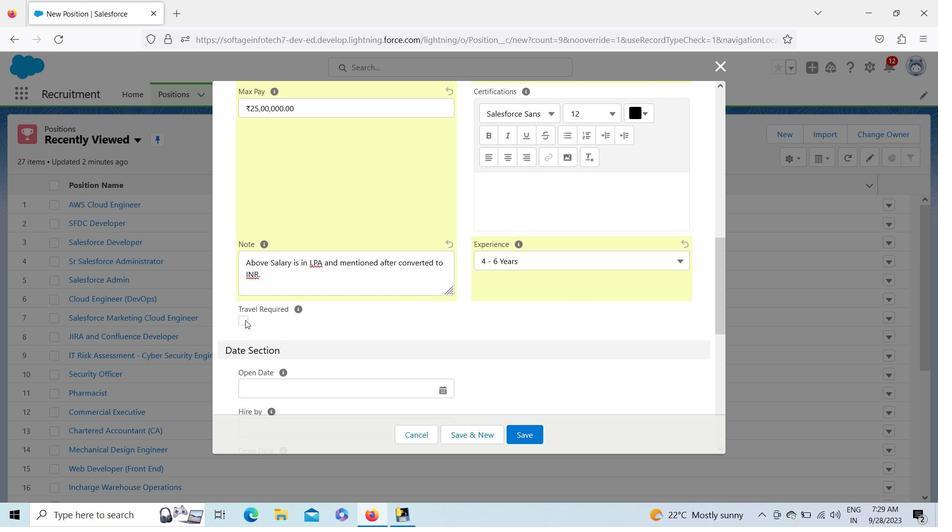 
Action: Mouse moved to (717, 286)
Screenshot: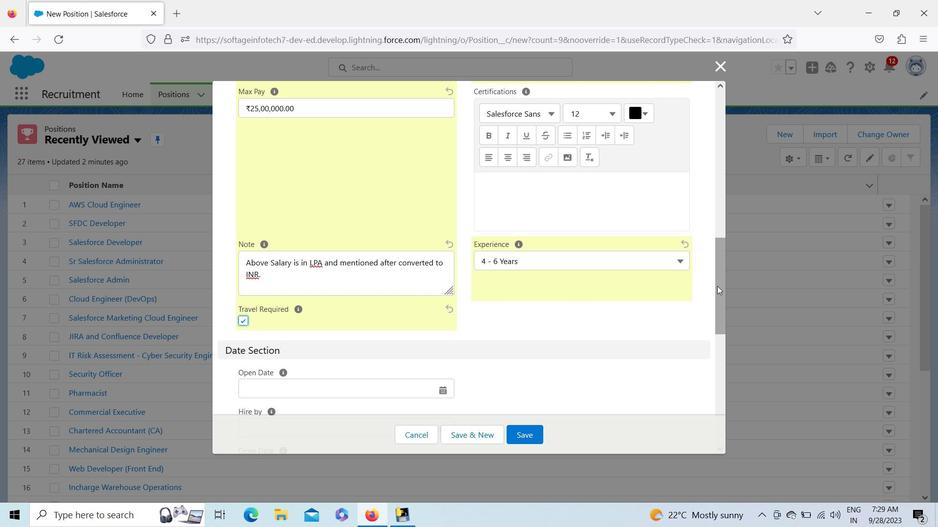 
Action: Mouse pressed left at (717, 286)
Screenshot: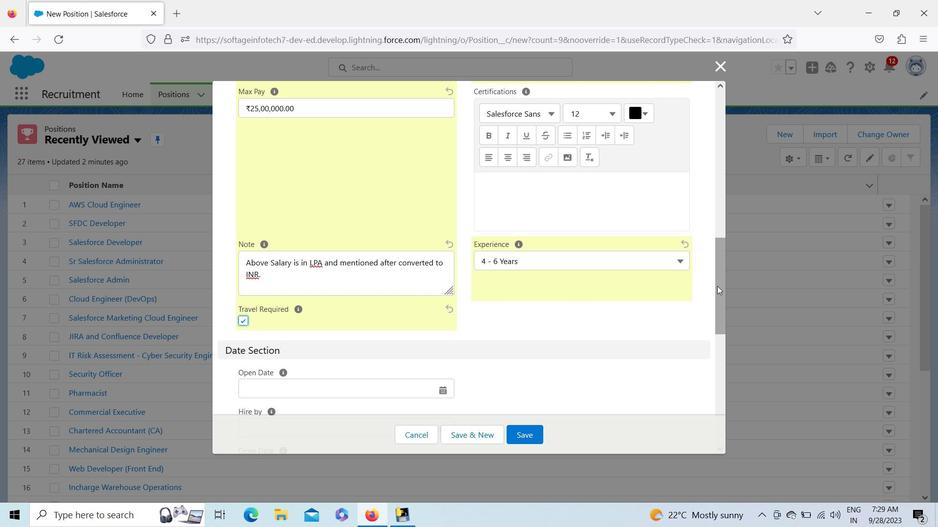 
Action: Mouse moved to (718, 299)
Screenshot: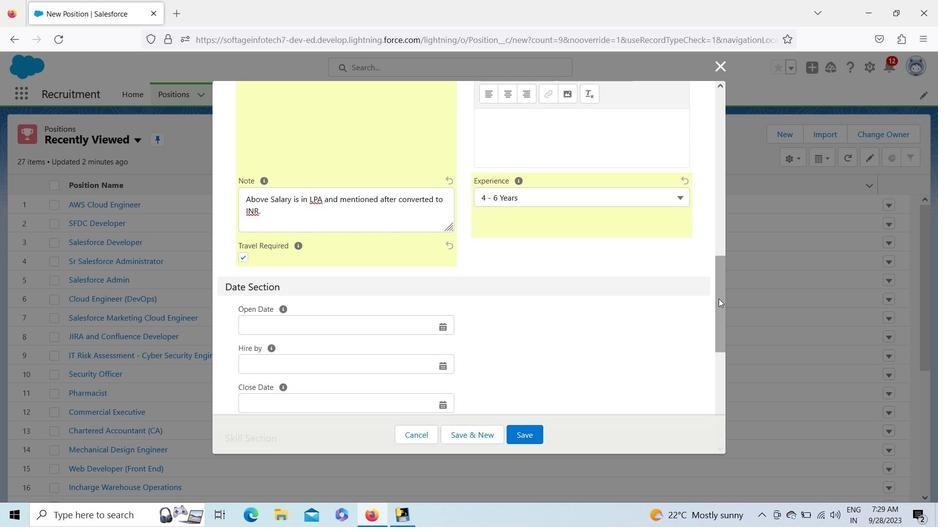 
Action: Mouse pressed left at (718, 299)
Screenshot: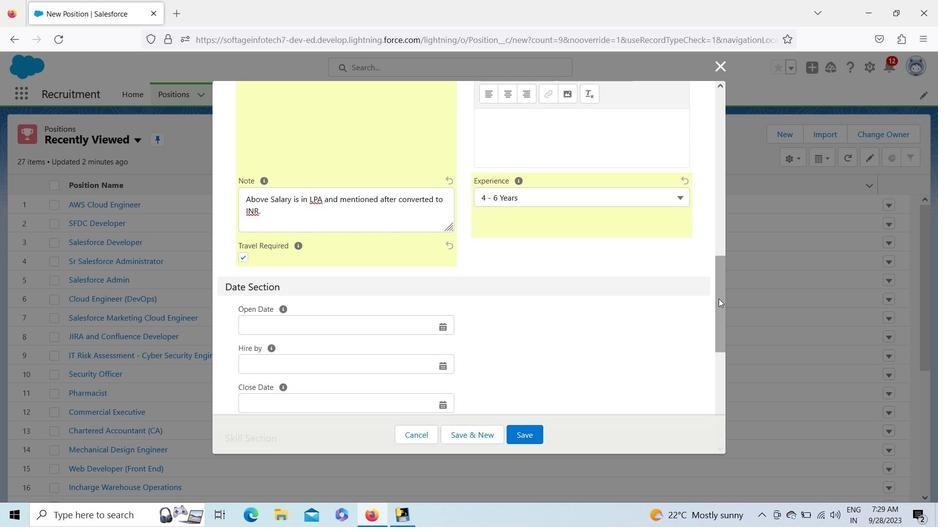 
Action: Mouse moved to (388, 237)
Screenshot: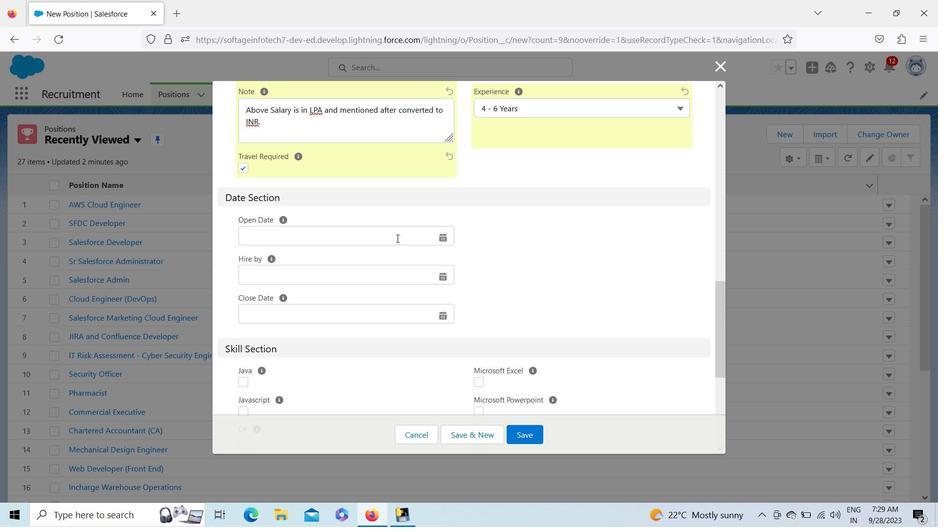 
Action: Mouse pressed left at (388, 237)
Screenshot: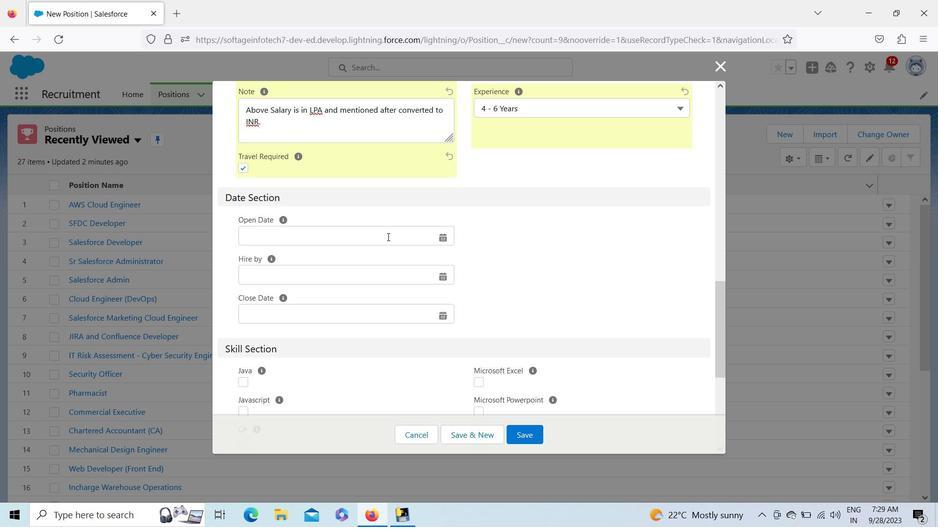 
Action: Mouse moved to (298, 254)
Screenshot: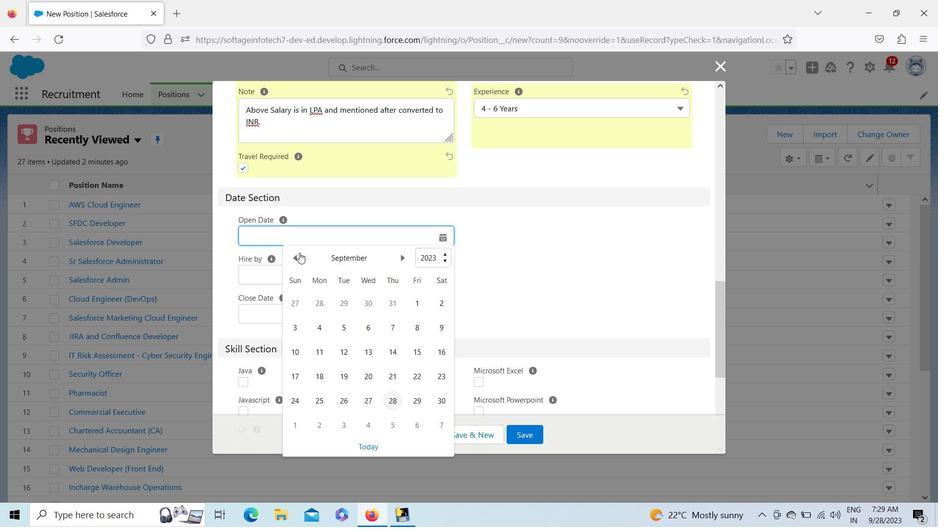 
Action: Mouse pressed left at (298, 254)
Screenshot: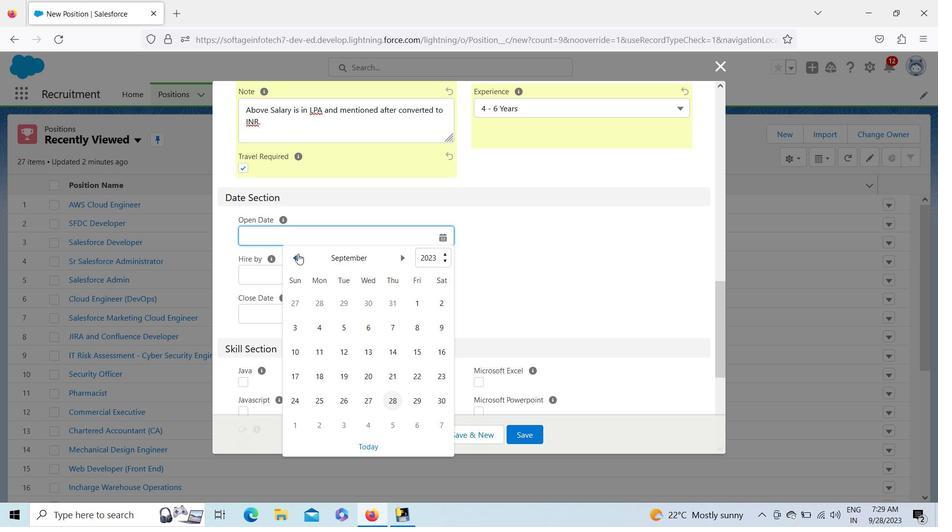 
Action: Mouse pressed left at (298, 254)
Screenshot: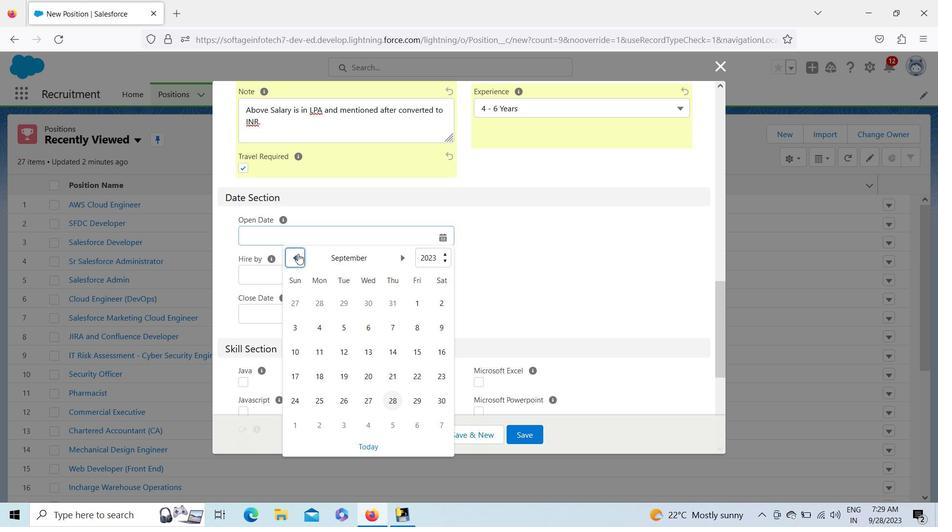 
Action: Mouse pressed left at (298, 254)
Screenshot: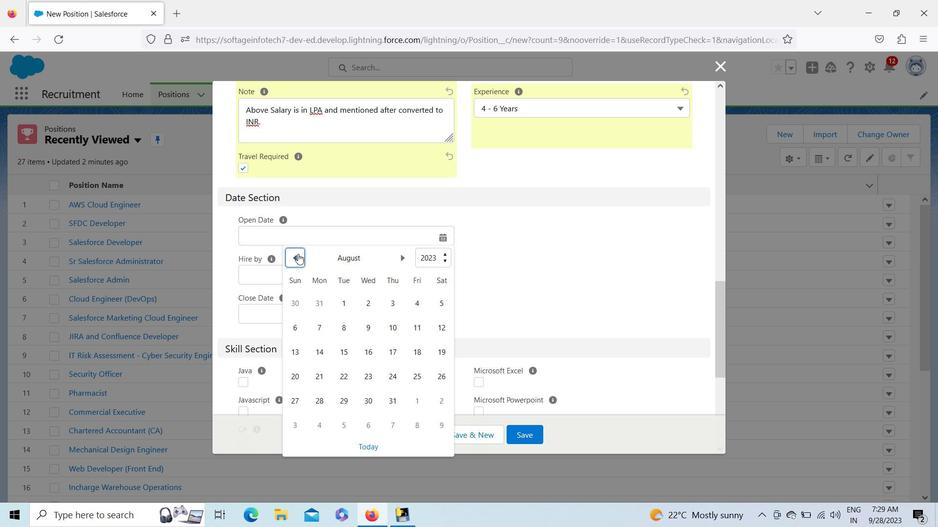 
Action: Mouse pressed left at (298, 254)
Screenshot: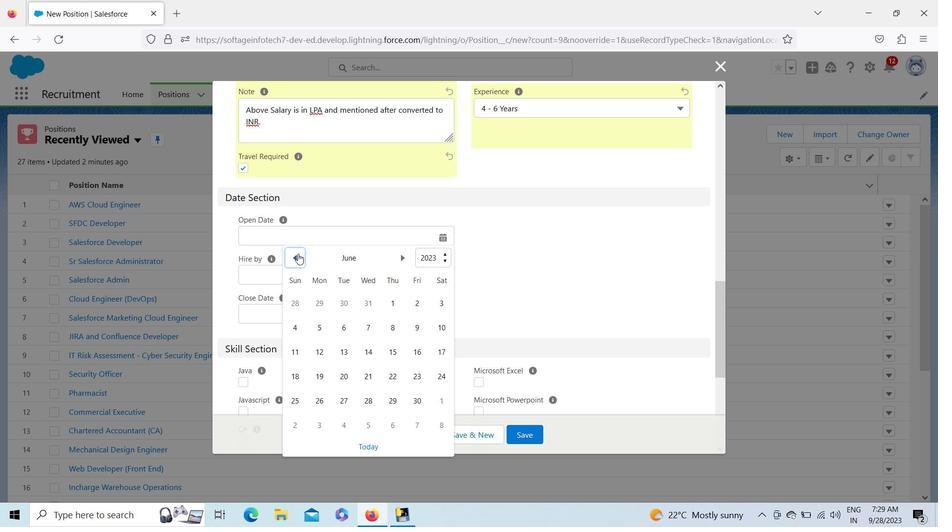 
Action: Mouse moved to (319, 302)
Screenshot: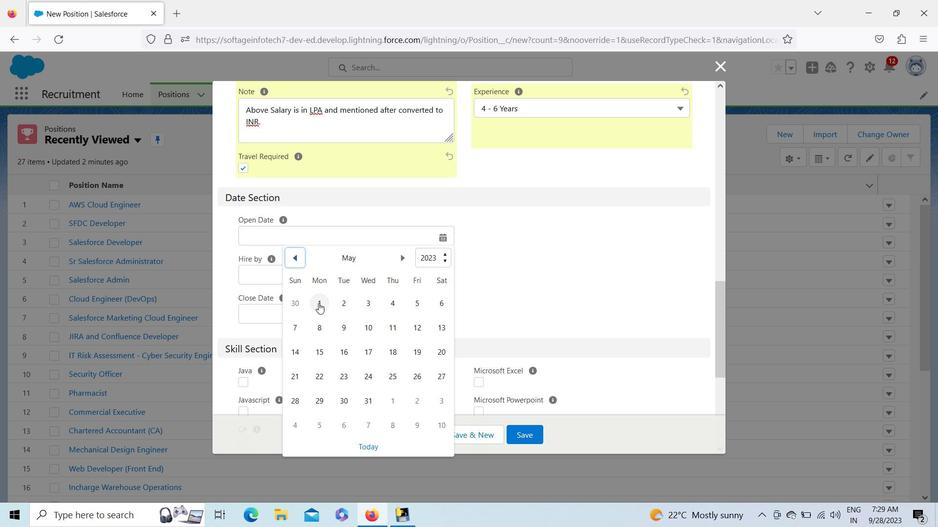 
Action: Mouse pressed left at (319, 302)
Screenshot: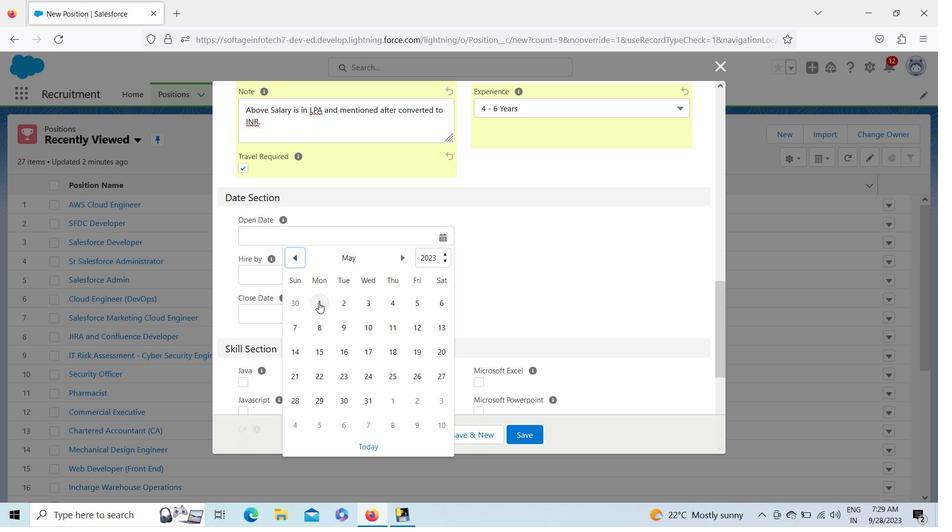 
Action: Mouse moved to (317, 268)
Screenshot: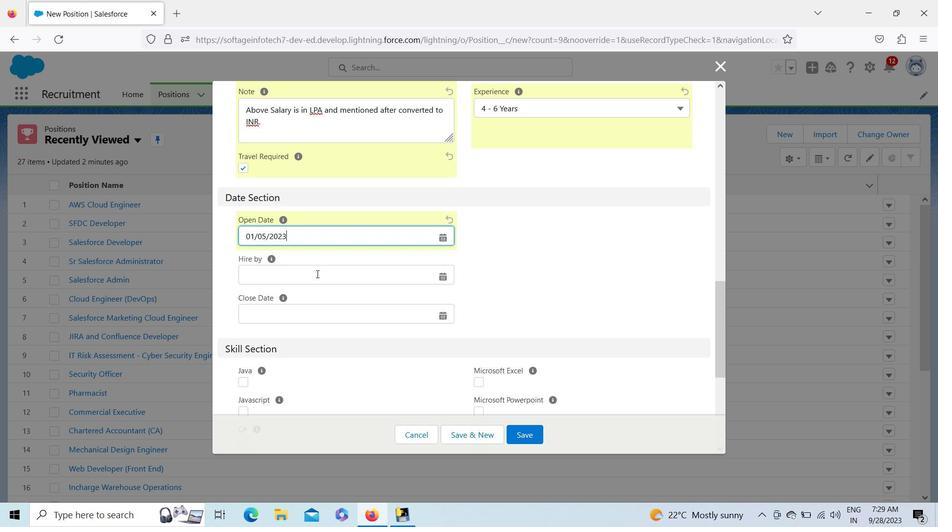 
Action: Mouse pressed left at (317, 268)
Screenshot: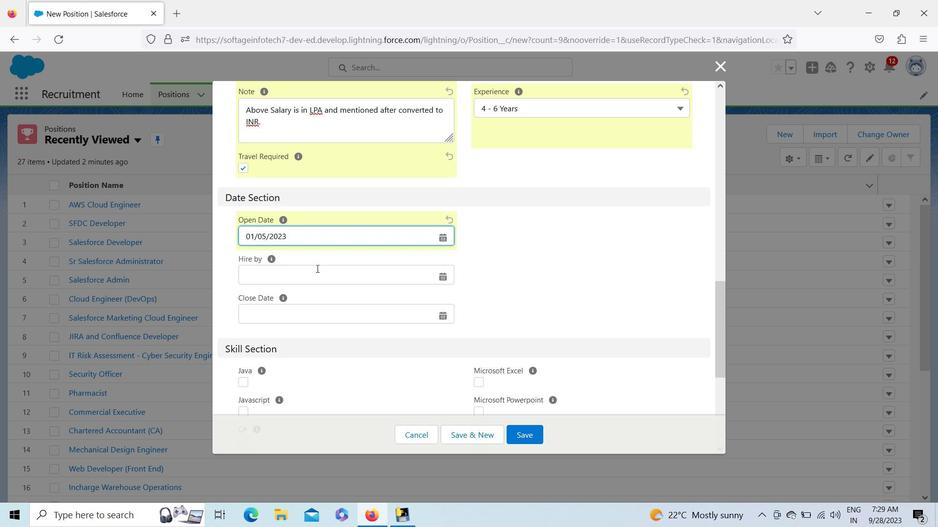 
Action: Mouse moved to (401, 294)
Screenshot: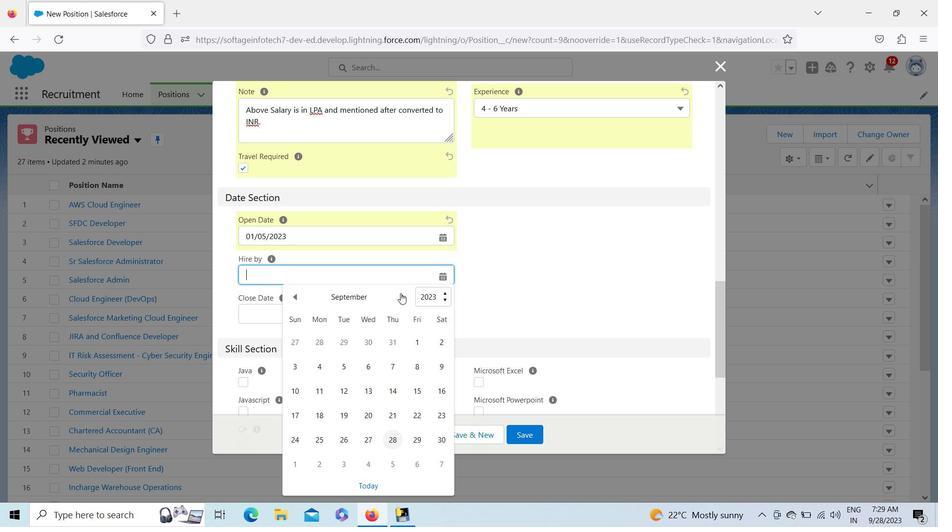 
Action: Mouse pressed left at (401, 294)
Screenshot: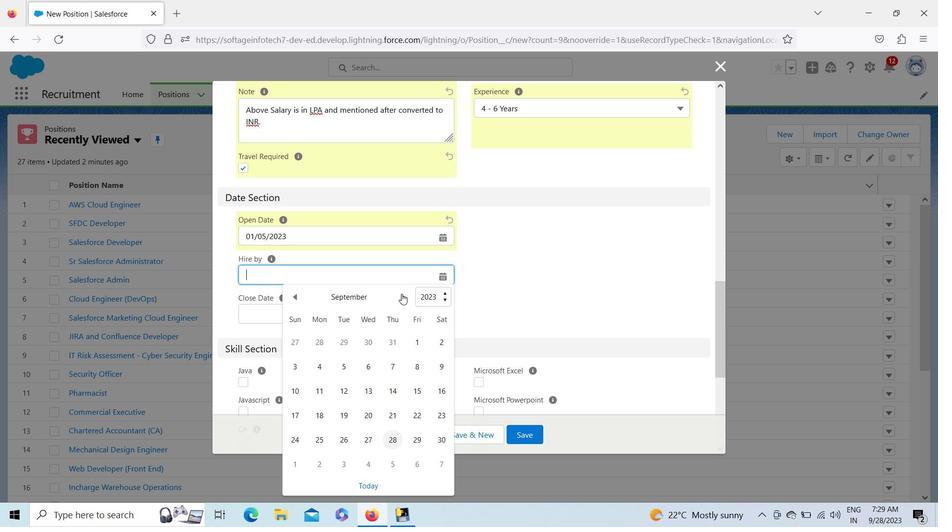
Action: Mouse pressed left at (401, 294)
Screenshot: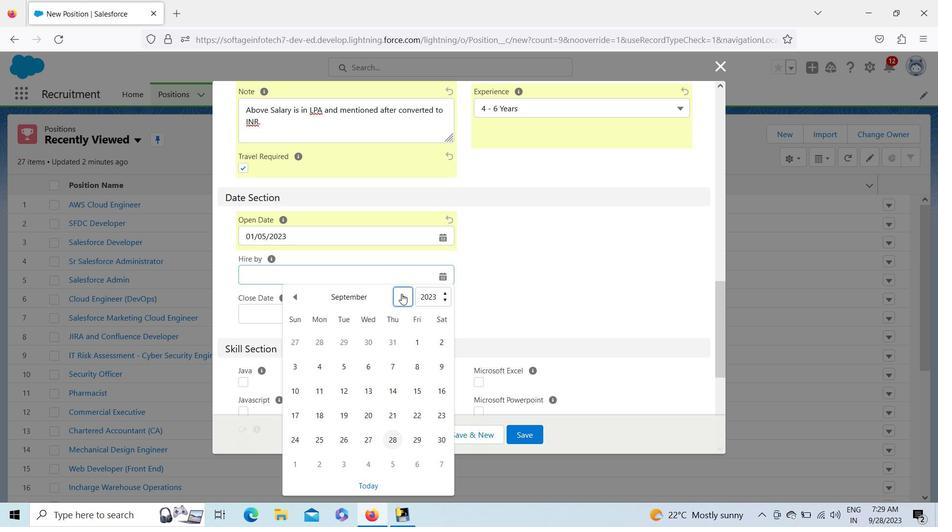 
Action: Mouse moved to (296, 295)
Screenshot: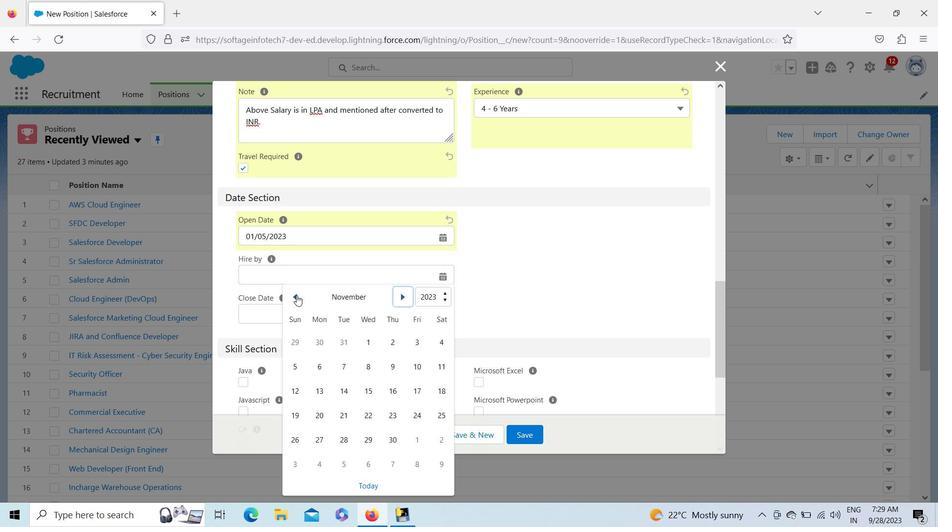 
Action: Mouse pressed left at (296, 295)
Screenshot: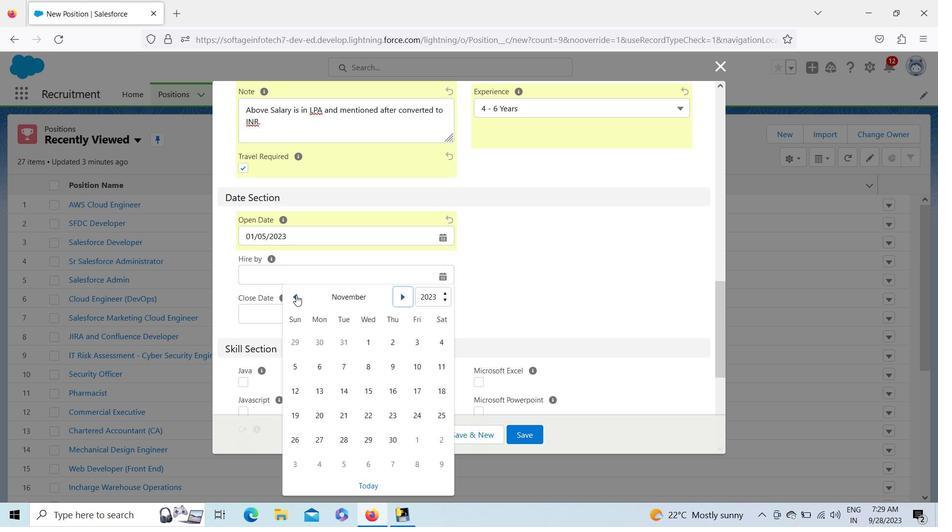 
Action: Mouse pressed left at (296, 295)
Screenshot: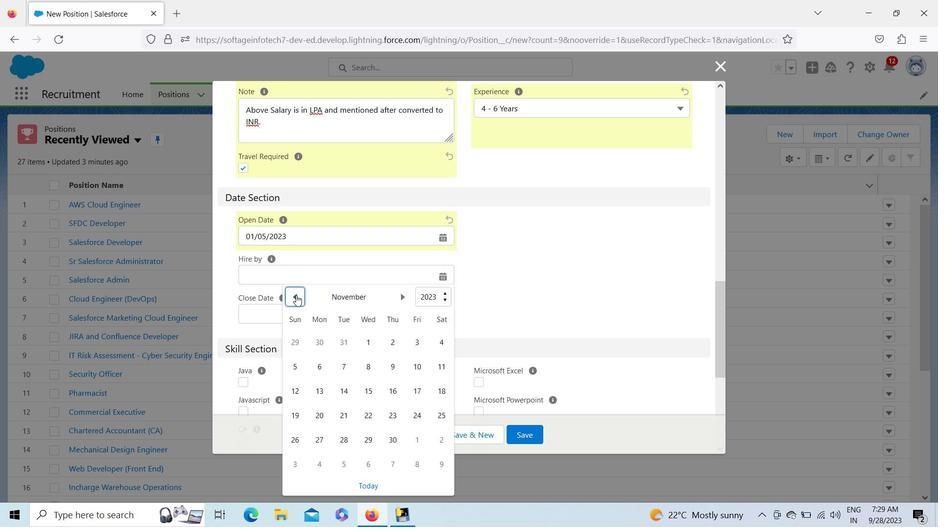 
Action: Mouse pressed left at (296, 295)
Screenshot: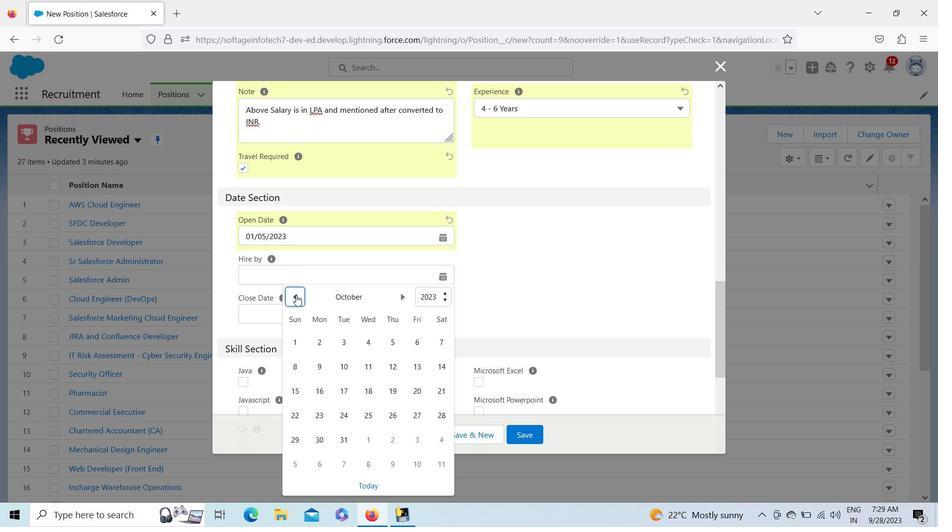 
Action: Mouse pressed left at (296, 295)
Screenshot: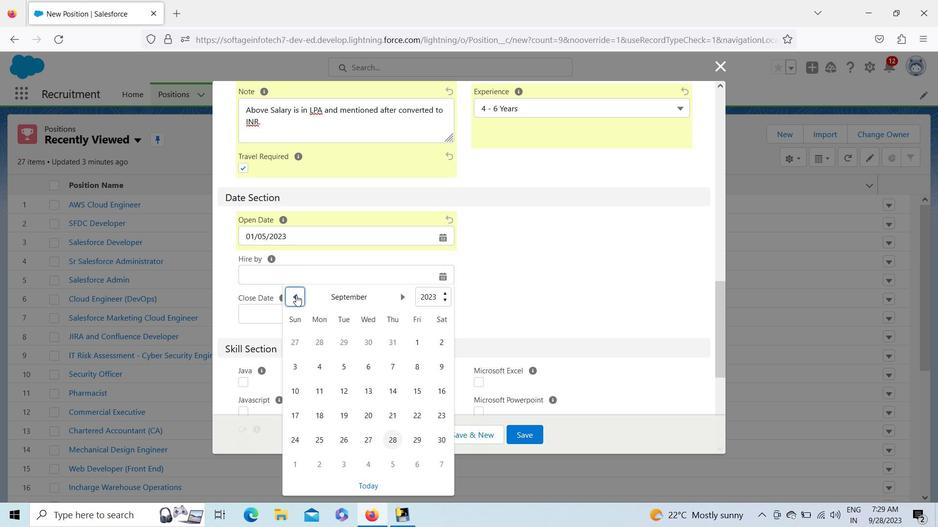 
Action: Mouse pressed left at (296, 295)
Screenshot: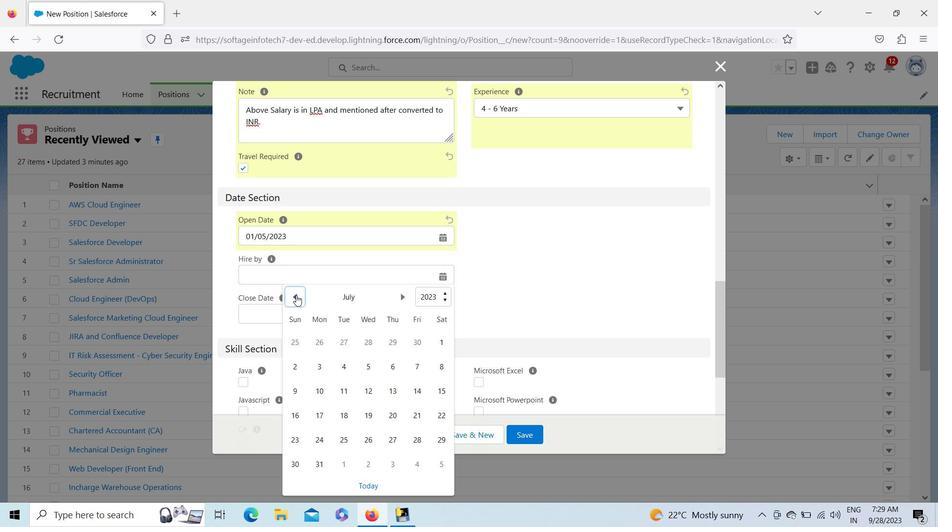 
Action: Mouse moved to (315, 367)
Screenshot: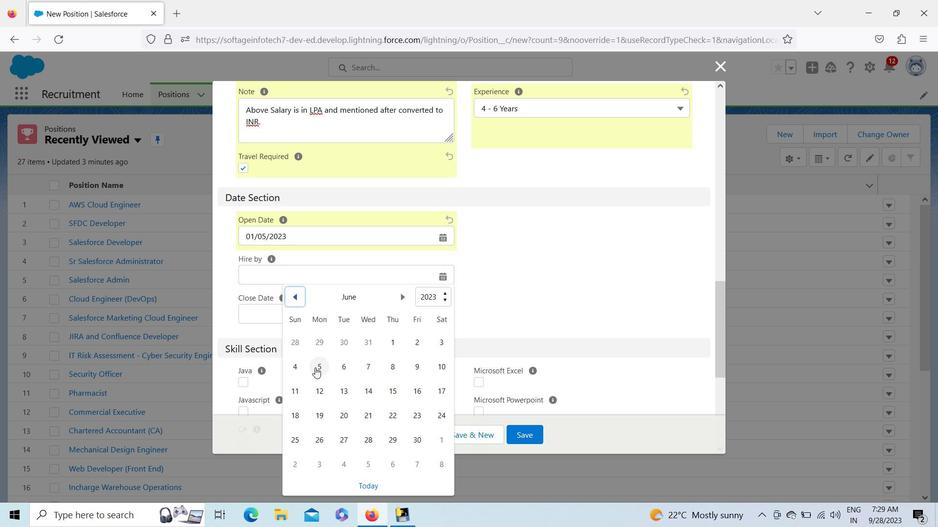
Action: Mouse pressed left at (315, 367)
Screenshot: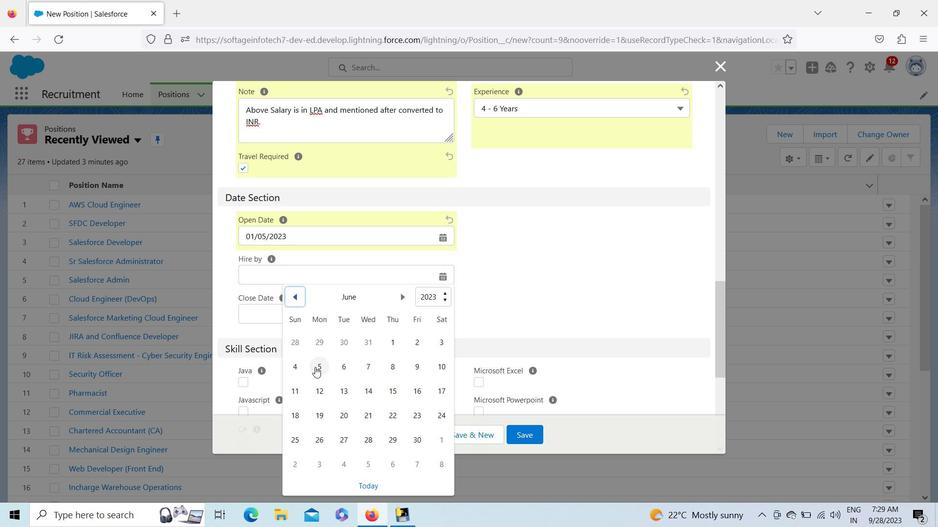 
Action: Mouse moved to (440, 312)
Screenshot: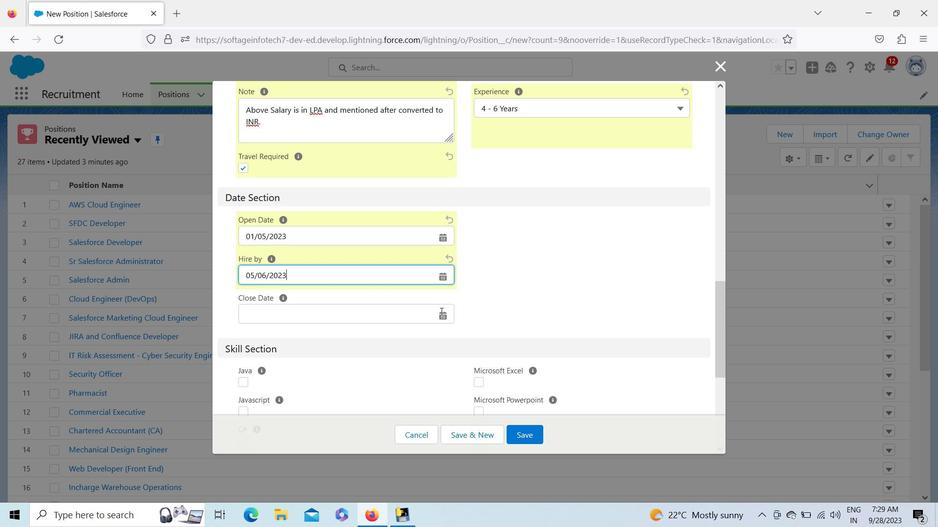 
Action: Mouse pressed left at (440, 312)
Screenshot: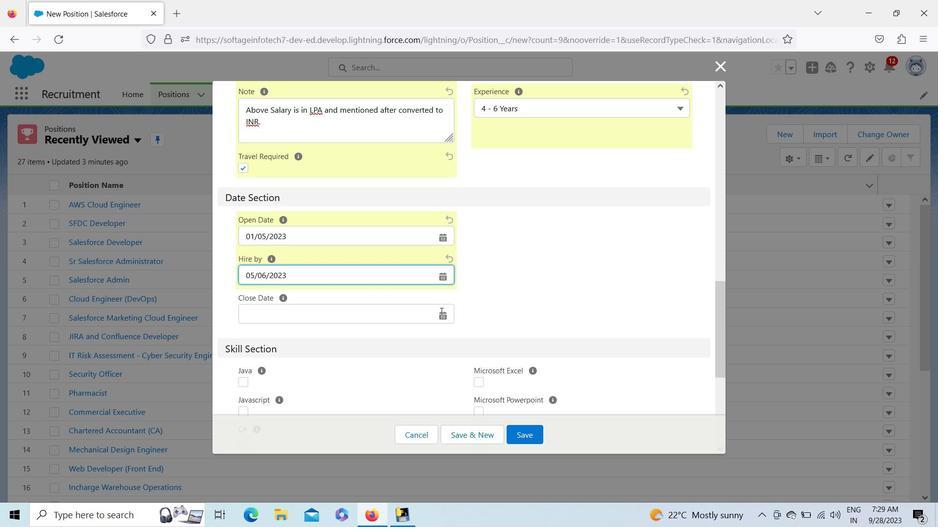 
Action: Mouse moved to (295, 107)
Screenshot: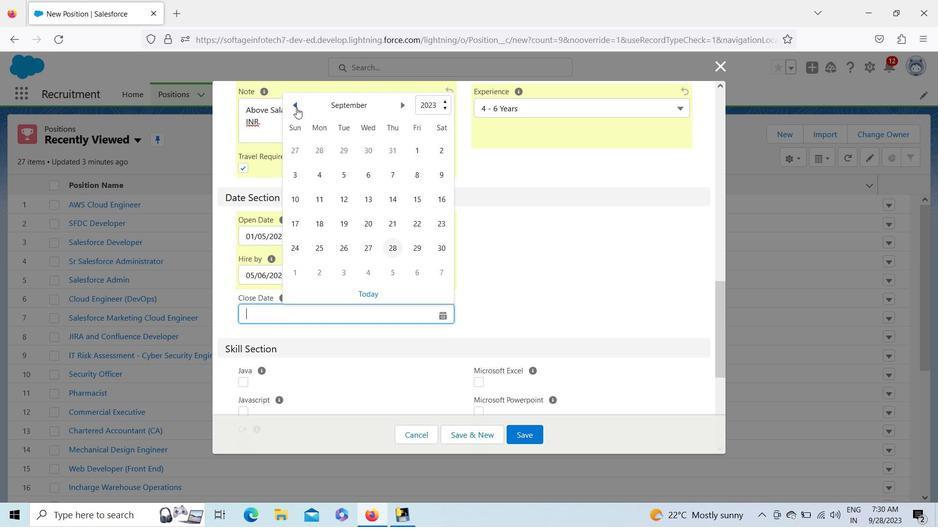 
Action: Mouse pressed left at (295, 107)
Screenshot: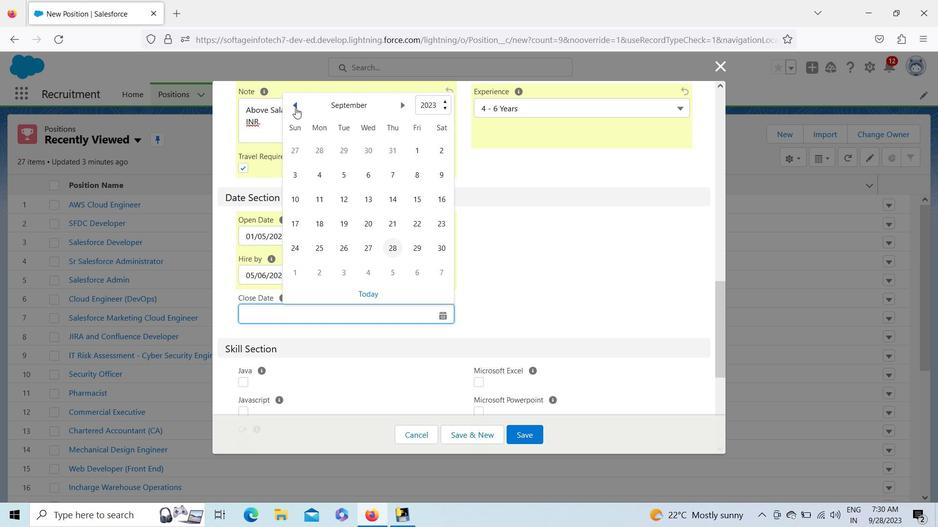 
Action: Mouse pressed left at (295, 107)
Screenshot: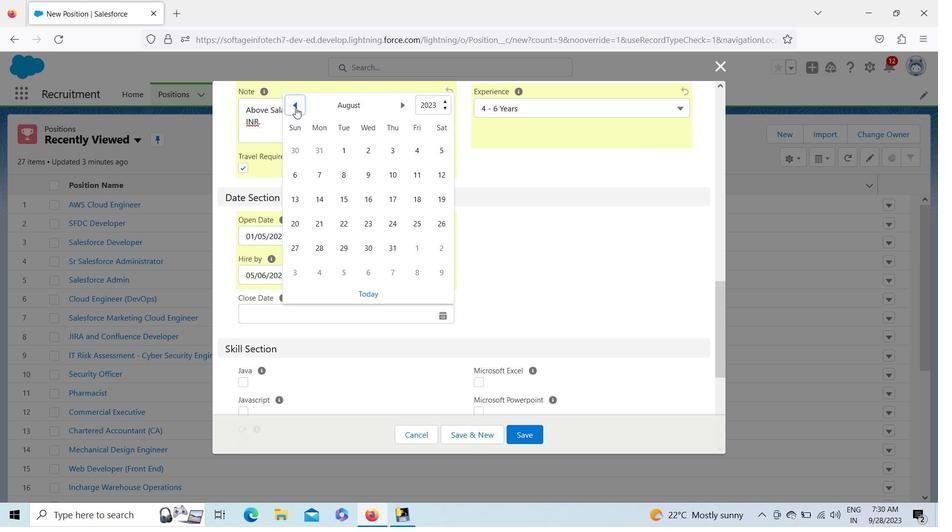 
Action: Mouse pressed left at (295, 107)
Screenshot: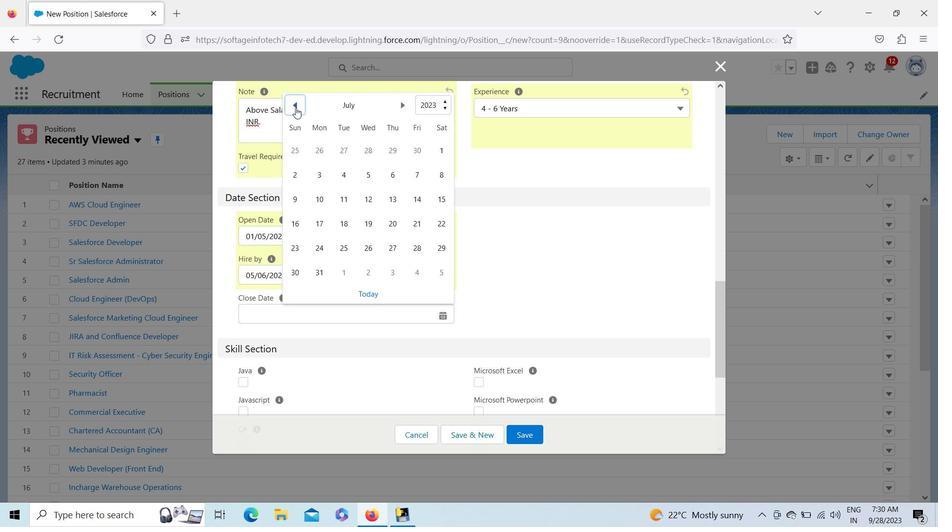 
Action: Mouse moved to (340, 219)
Screenshot: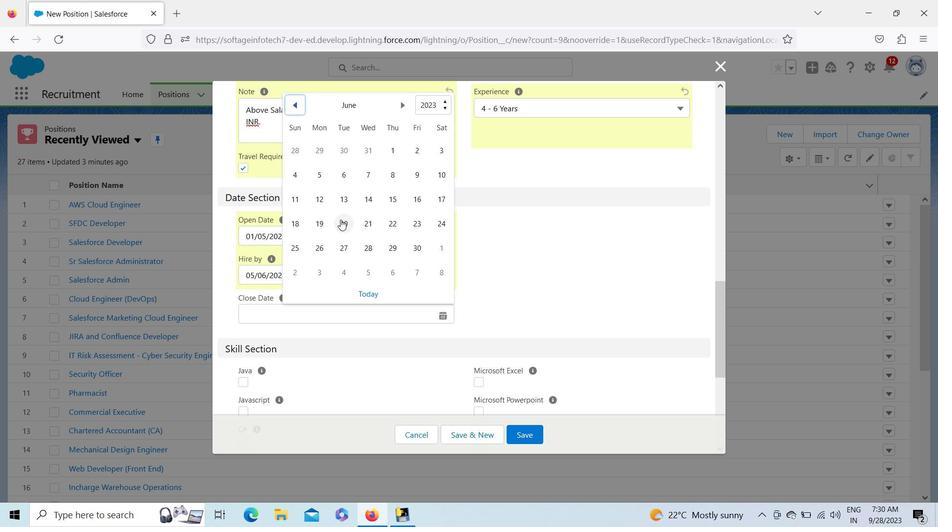 
Action: Mouse pressed left at (340, 219)
Screenshot: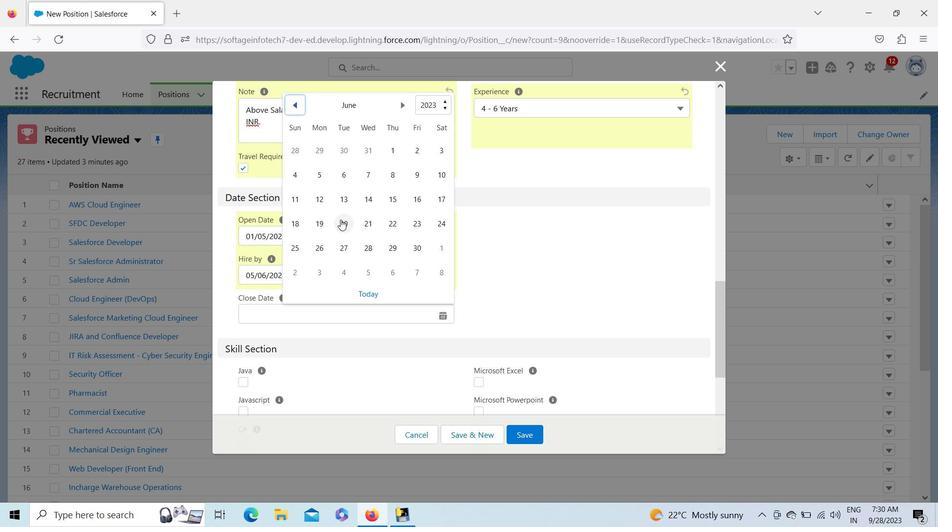 
Action: Mouse moved to (717, 302)
Screenshot: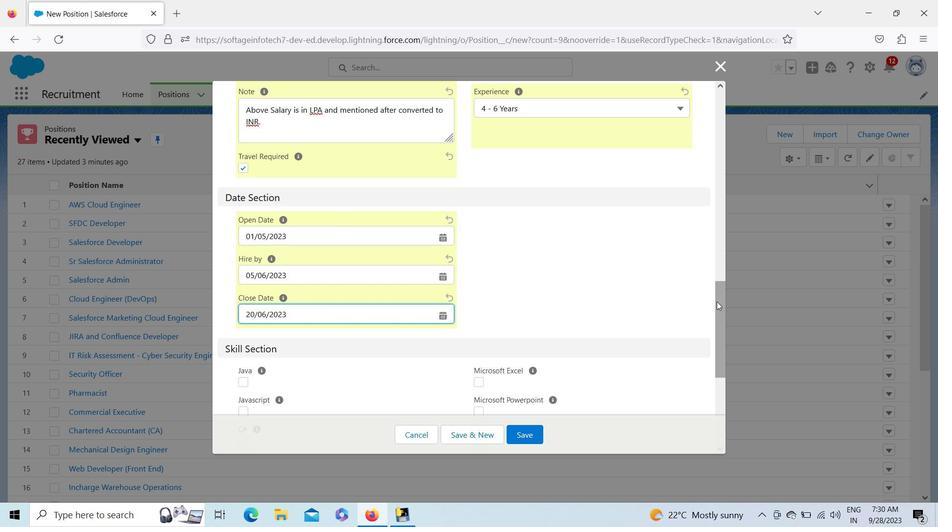 
Action: Mouse pressed left at (717, 302)
Screenshot: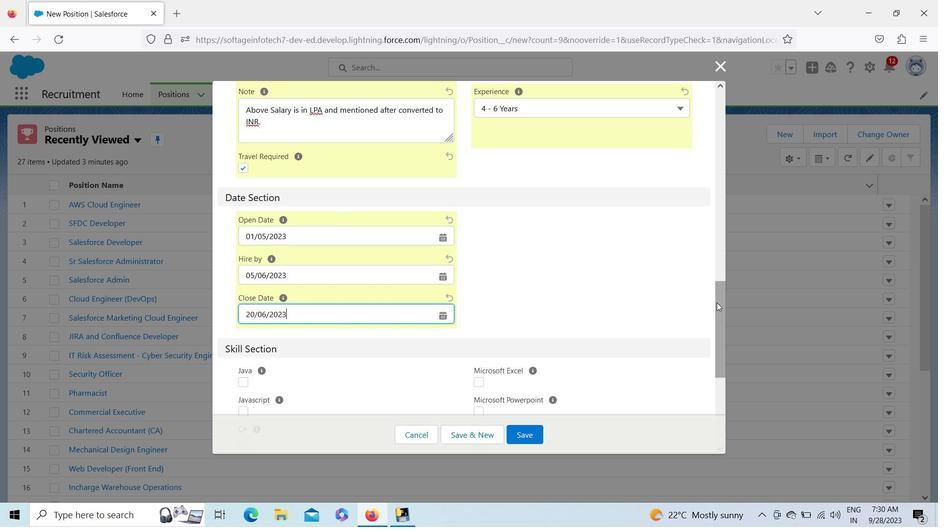 
Action: Mouse moved to (244, 232)
Screenshot: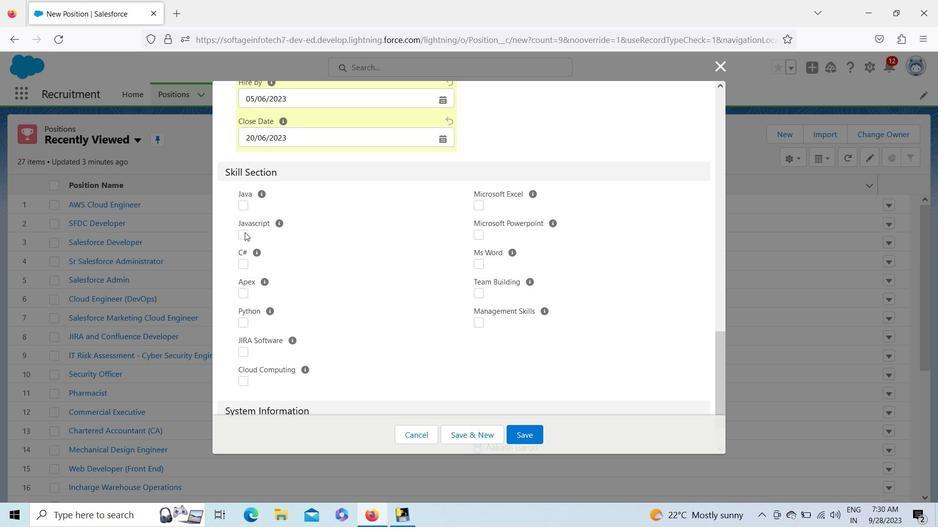 
Action: Mouse pressed left at (244, 232)
Screenshot: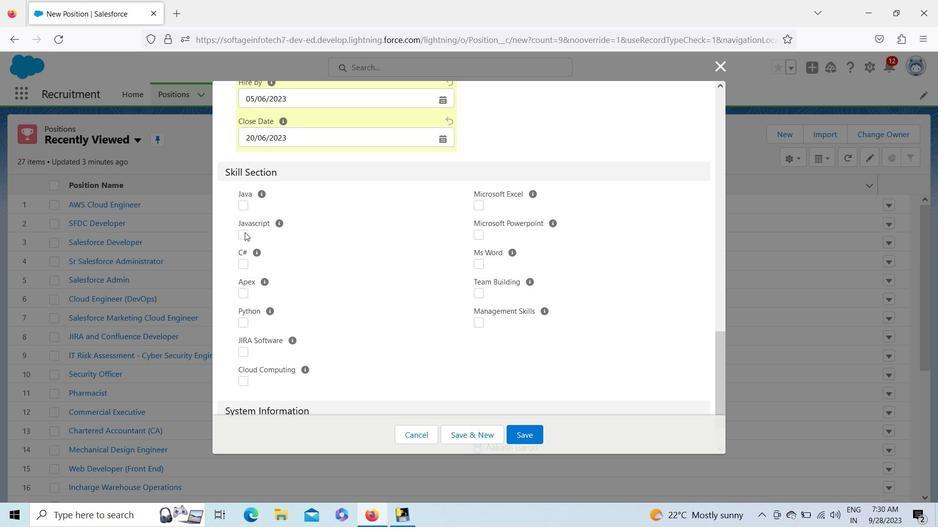 
Action: Mouse moved to (244, 208)
Screenshot: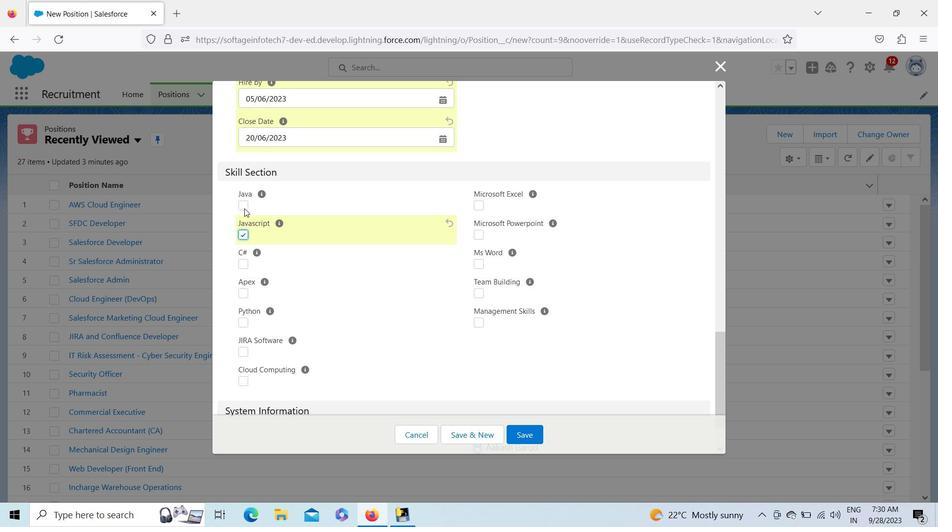 
Action: Mouse pressed left at (244, 208)
Screenshot: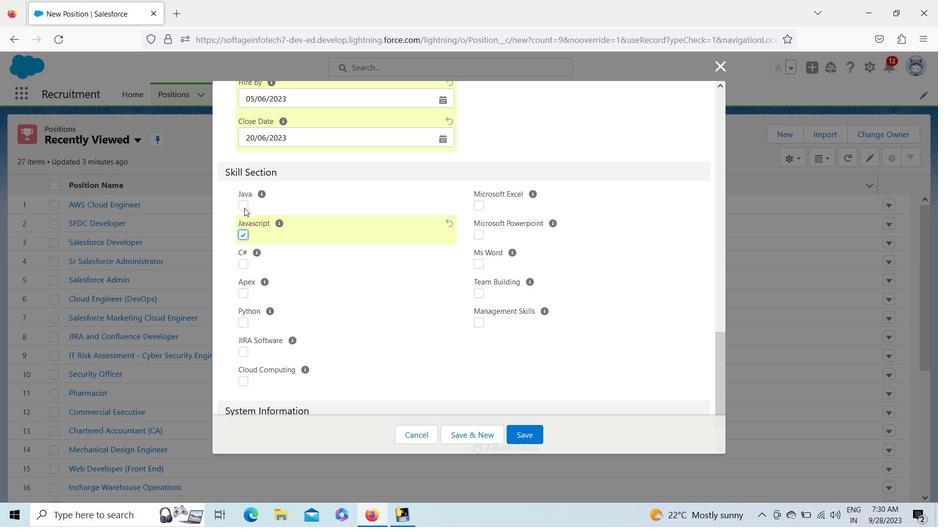 
Action: Mouse moved to (246, 354)
Screenshot: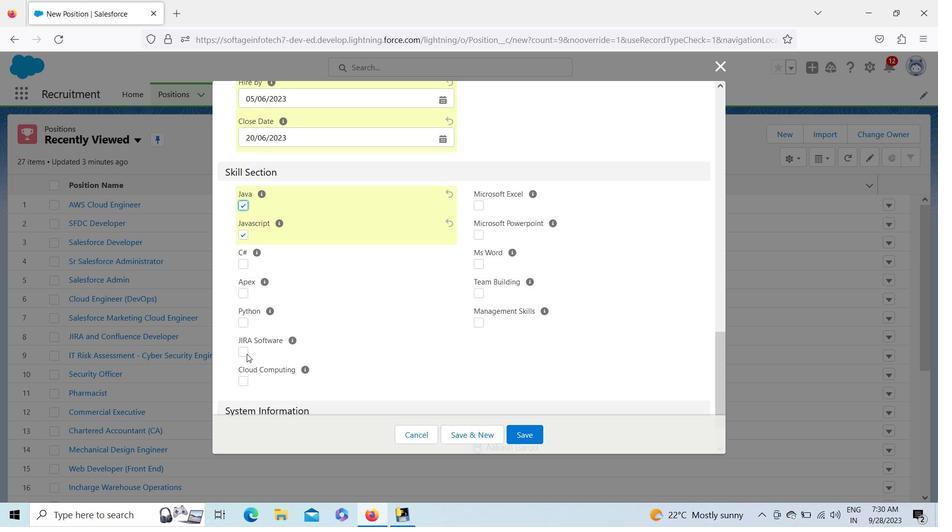 
Action: Mouse pressed left at (246, 354)
Screenshot: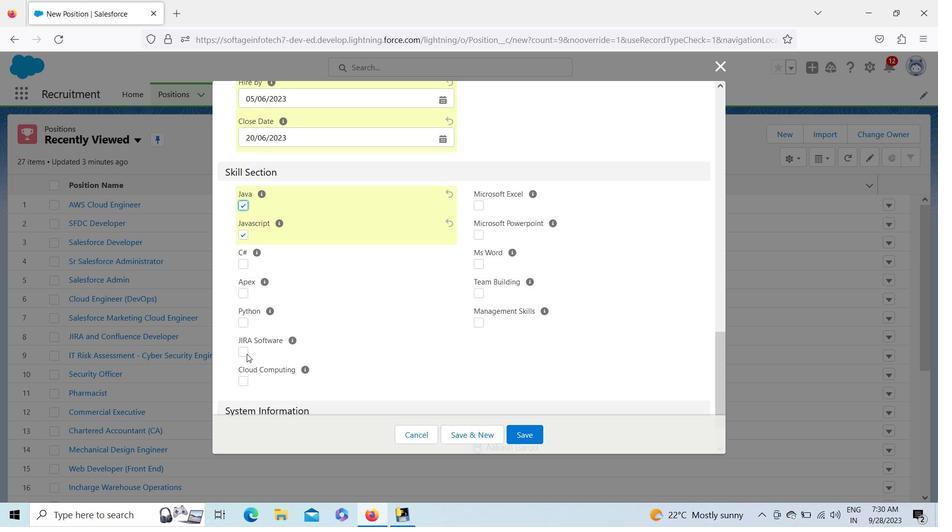 
Action: Mouse moved to (482, 291)
Screenshot: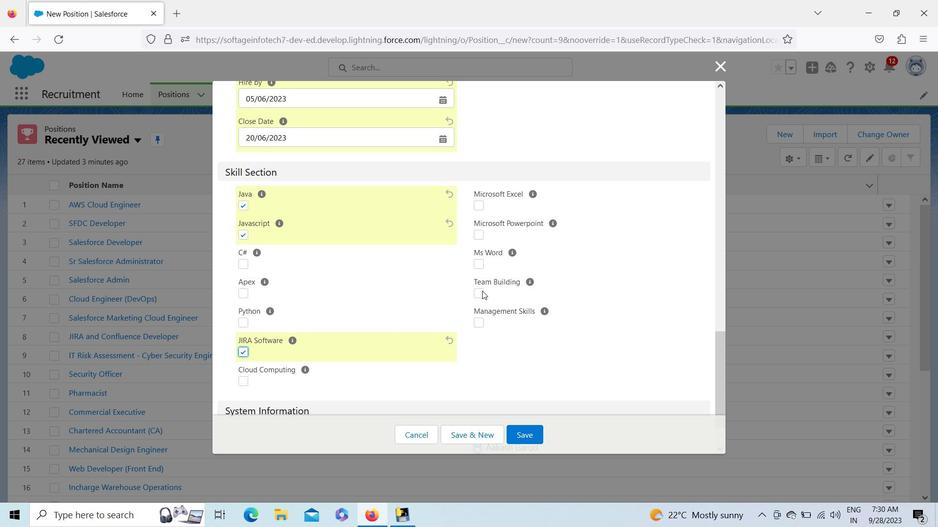 
Action: Mouse pressed left at (482, 291)
Screenshot: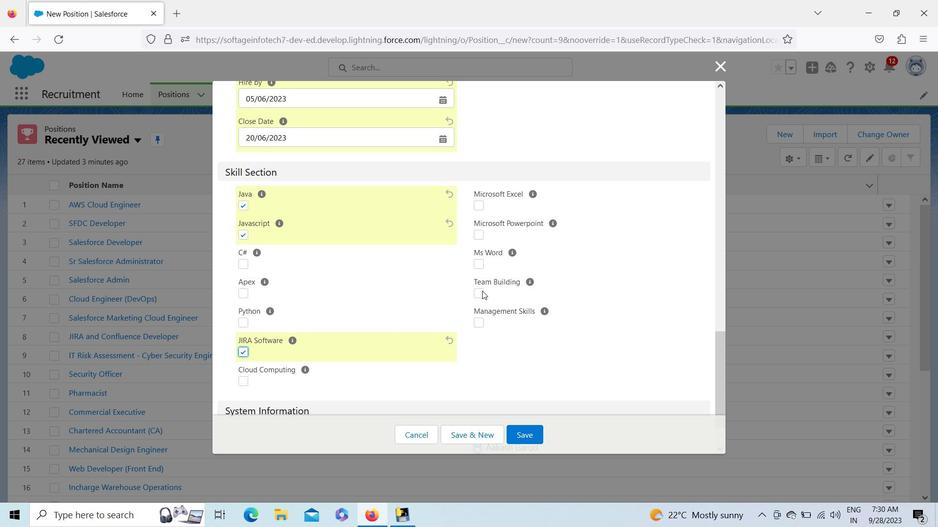 
Action: Mouse moved to (477, 263)
Screenshot: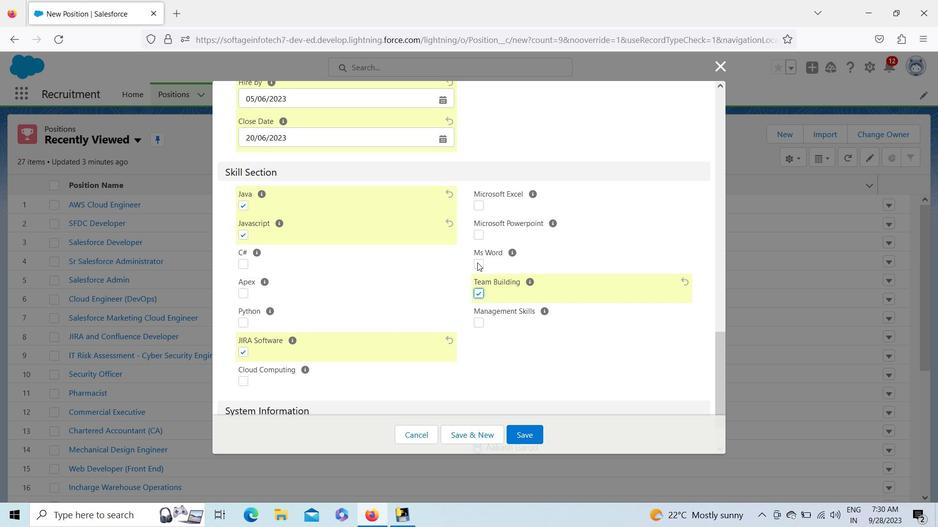 
Action: Mouse pressed left at (477, 263)
Screenshot: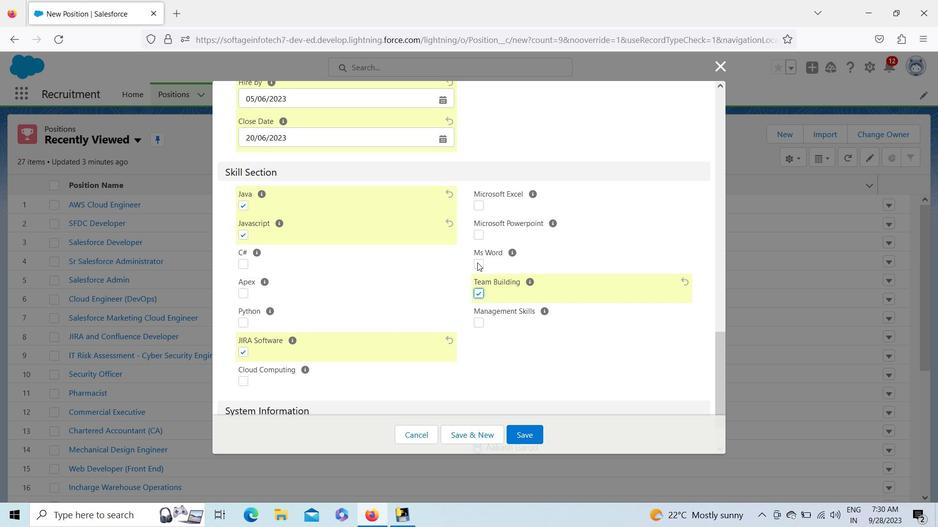 
Action: Mouse moved to (475, 203)
Screenshot: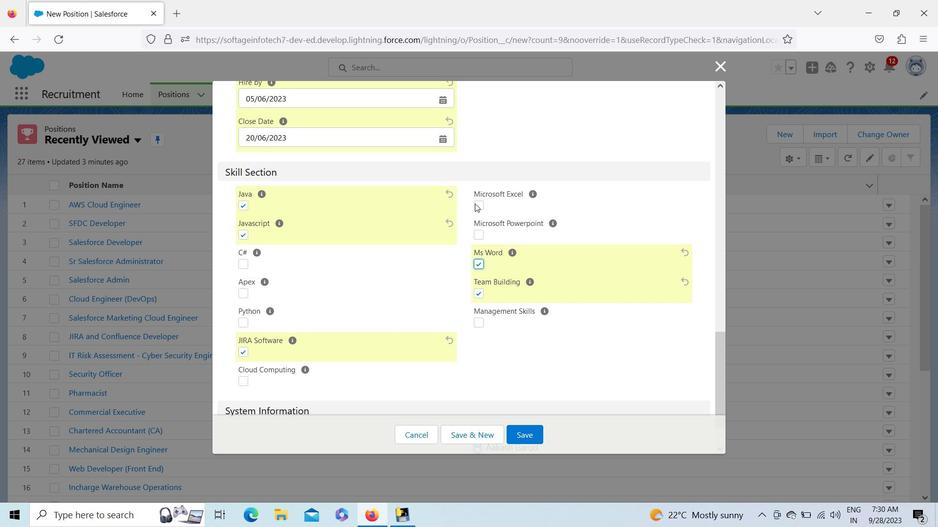 
Action: Mouse pressed left at (475, 203)
Screenshot: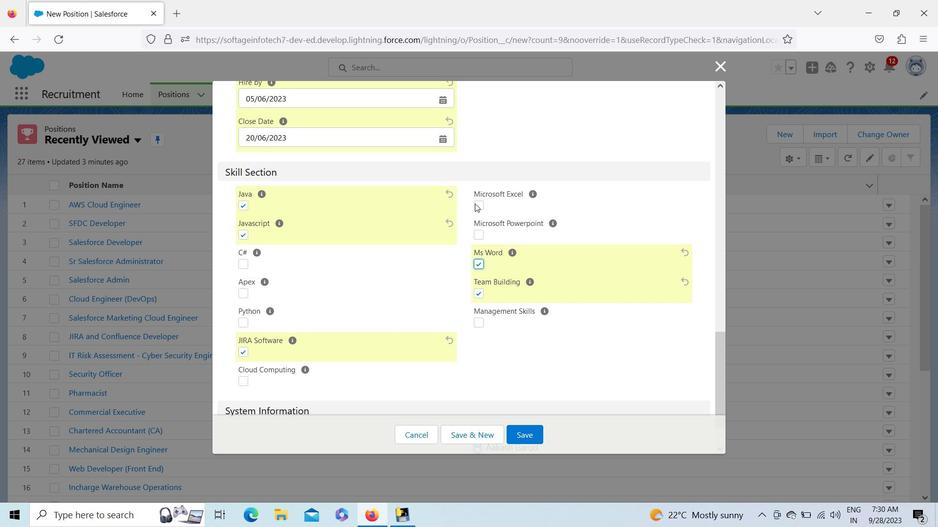 
Action: Mouse moved to (719, 347)
Screenshot: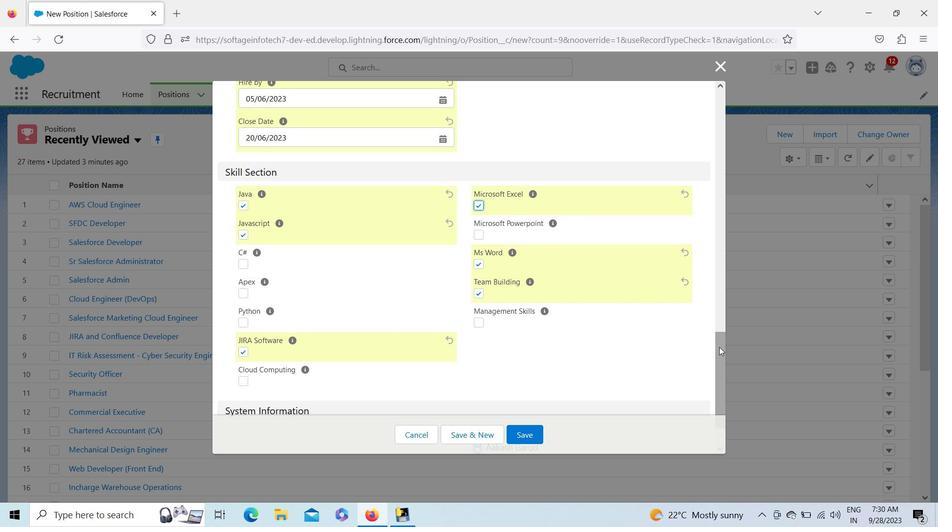 
Action: Mouse pressed left at (719, 347)
Screenshot: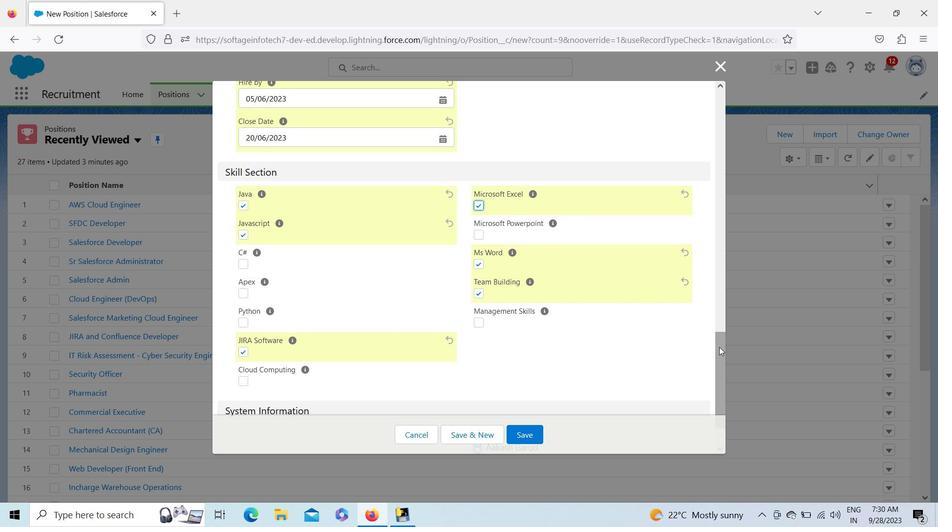 
Action: Mouse moved to (717, 362)
Screenshot: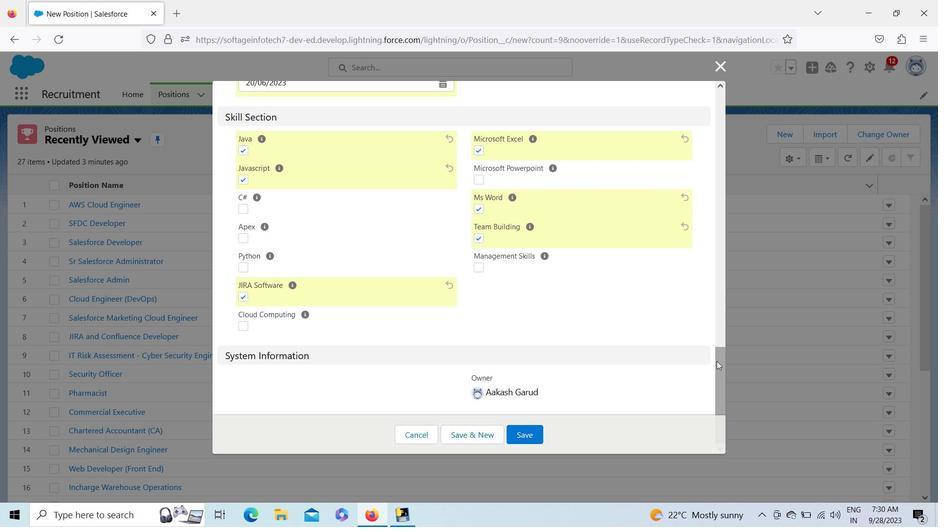 
Action: Mouse pressed left at (717, 362)
Screenshot: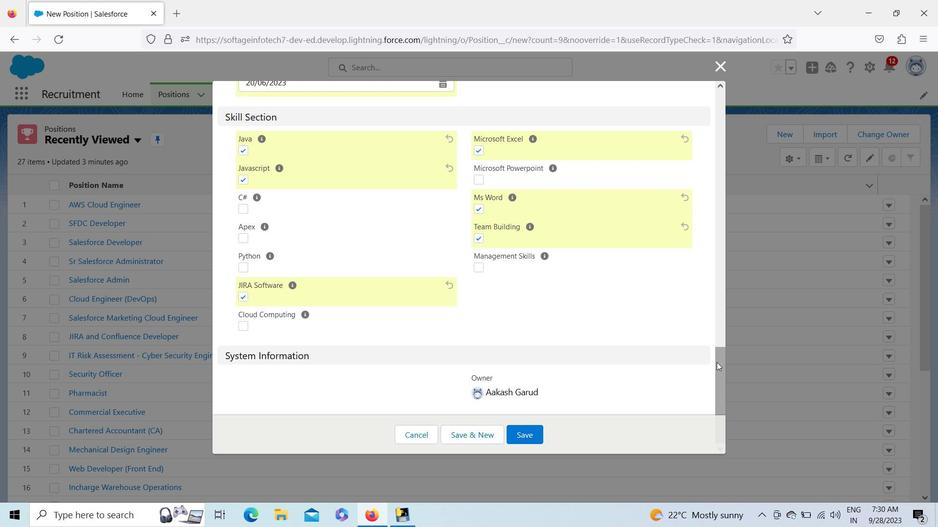 
Action: Mouse moved to (718, 145)
Screenshot: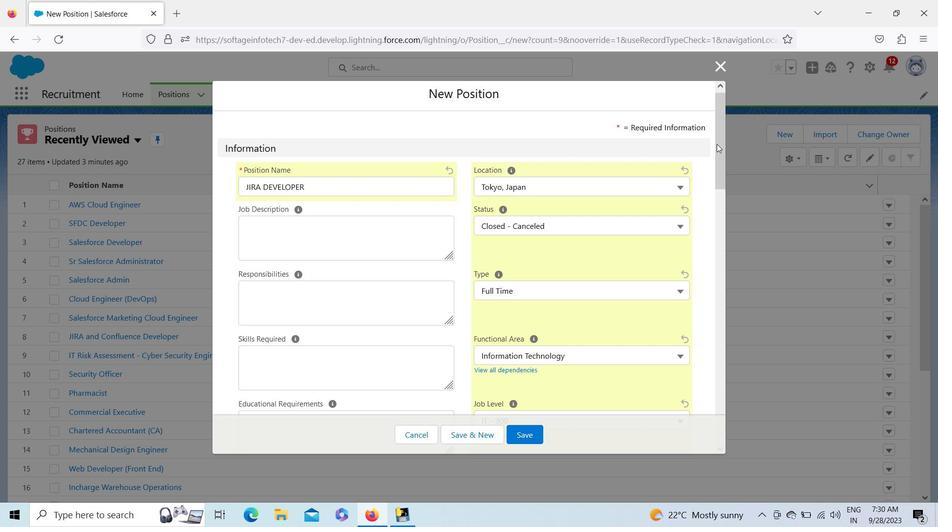 
Action: Mouse pressed left at (718, 145)
Screenshot: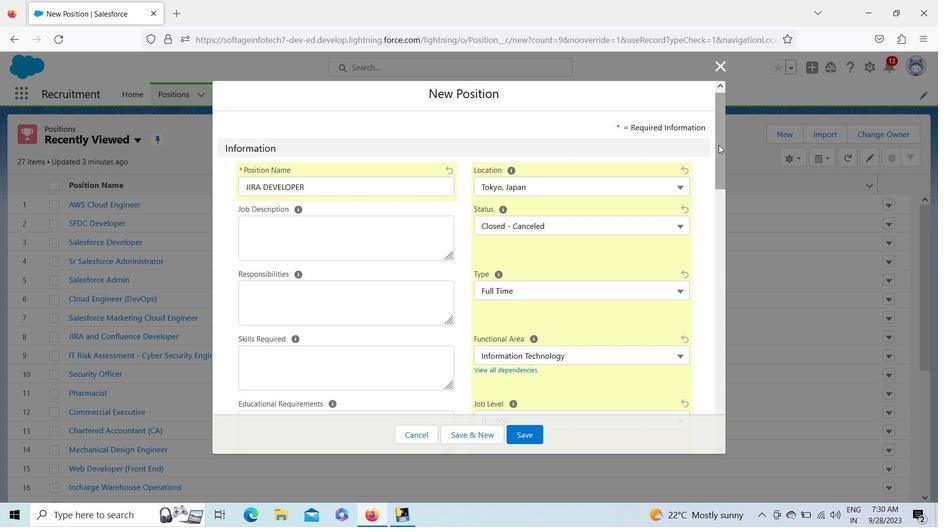 
Action: Mouse moved to (723, 274)
Screenshot: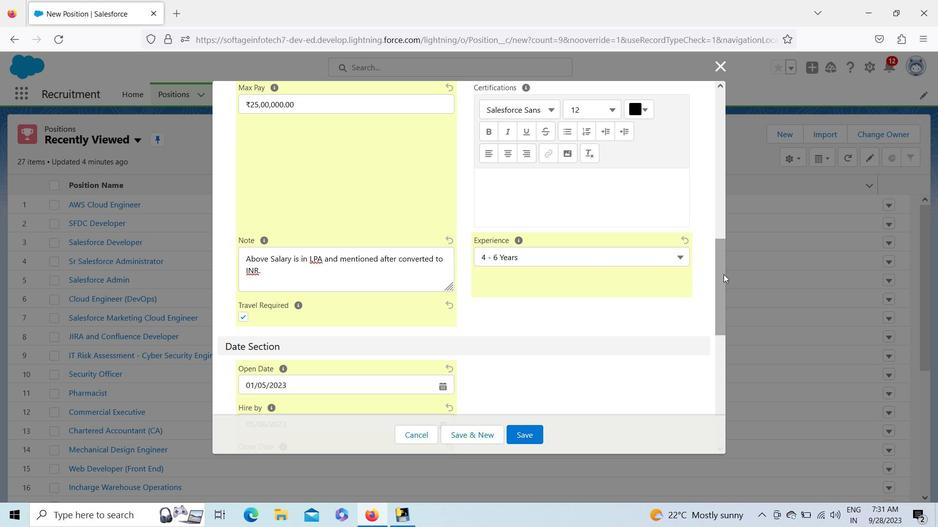 
Action: Mouse pressed left at (723, 274)
Screenshot: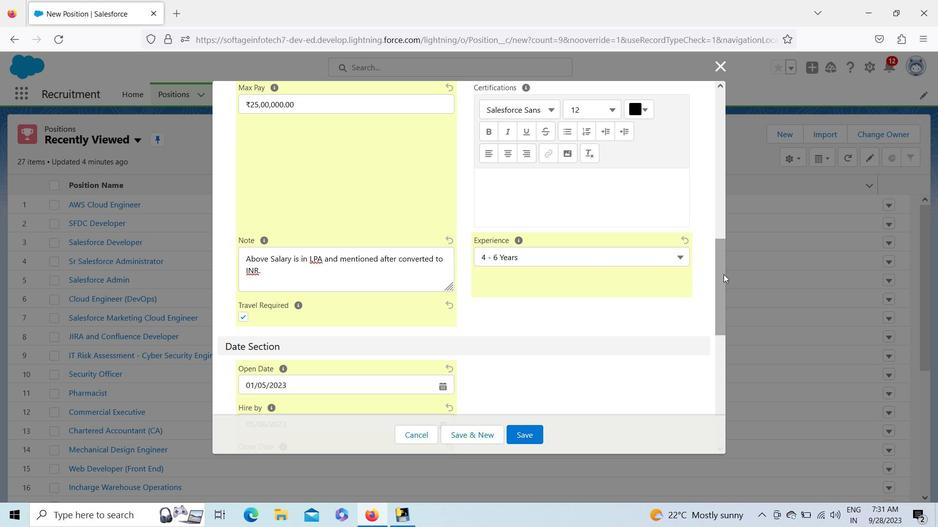 
Action: Mouse moved to (316, 277)
Screenshot: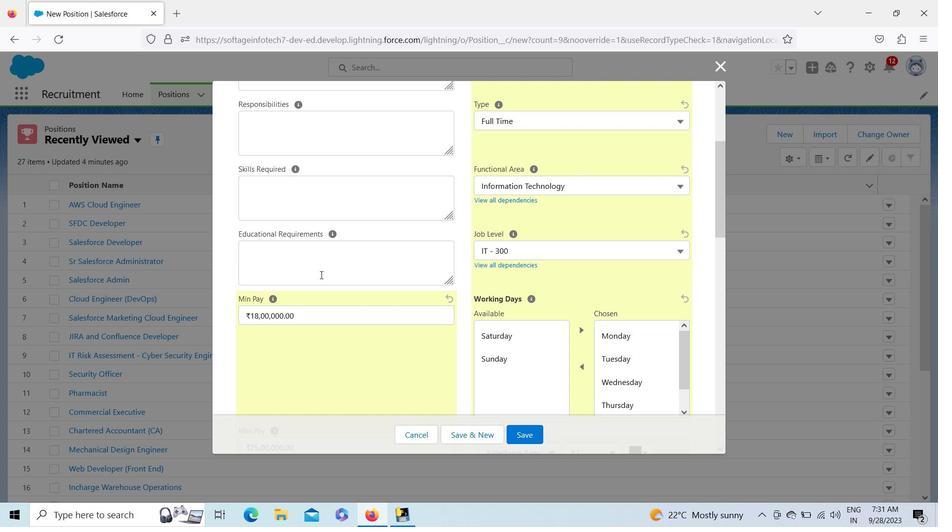 
Action: Mouse pressed left at (316, 277)
Screenshot: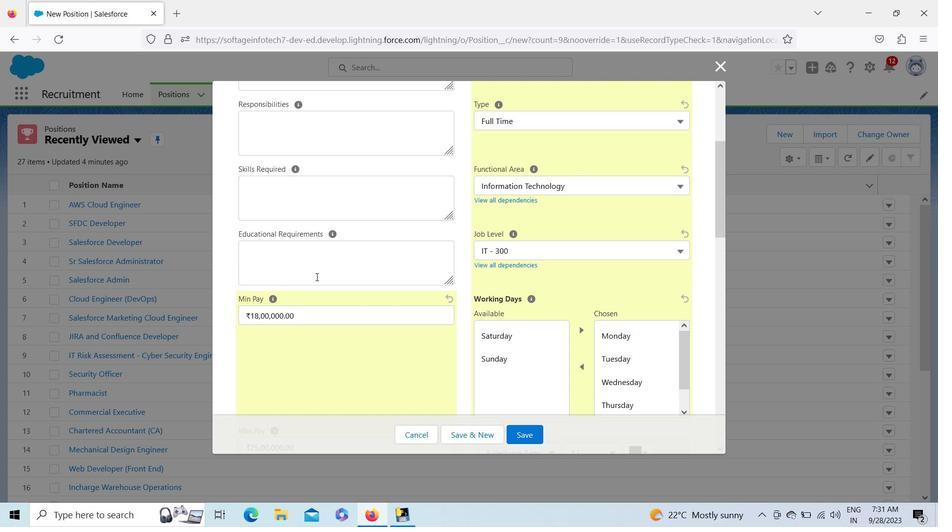 
Action: Key pressed <Key.shift>Any<Key.space><Key.shift>Postgraduate<Key.enter><Key.shift>Any<Key.space><Key.shift>Grada<Key.backspace>uate
Screenshot: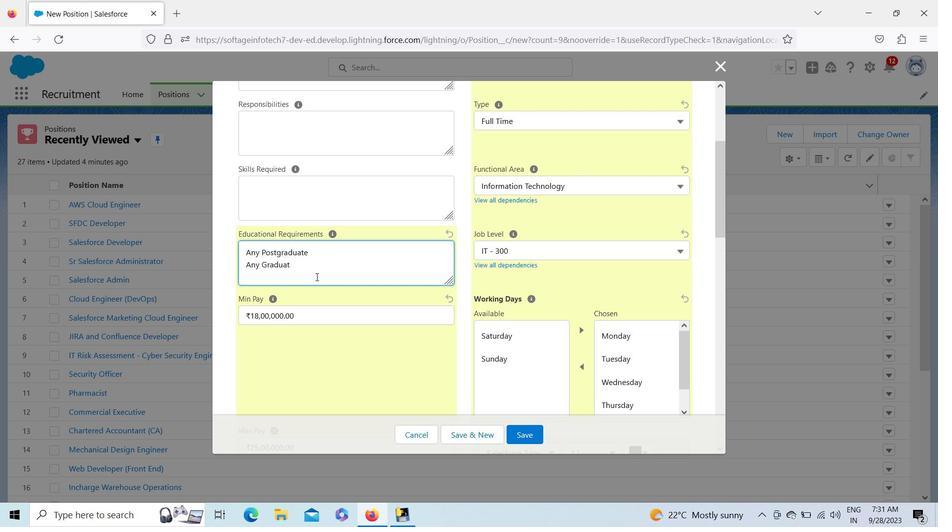 
Action: Mouse moved to (722, 156)
Screenshot: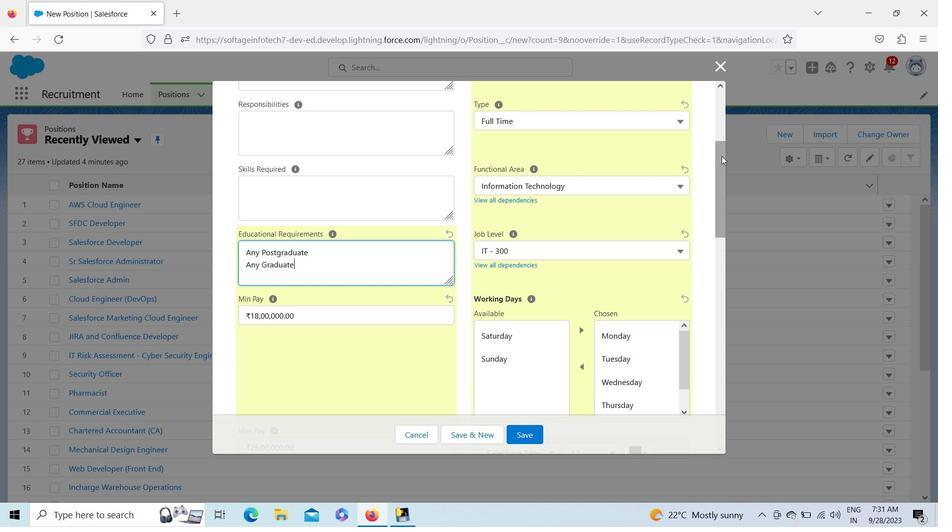 
Action: Mouse pressed left at (722, 156)
Screenshot: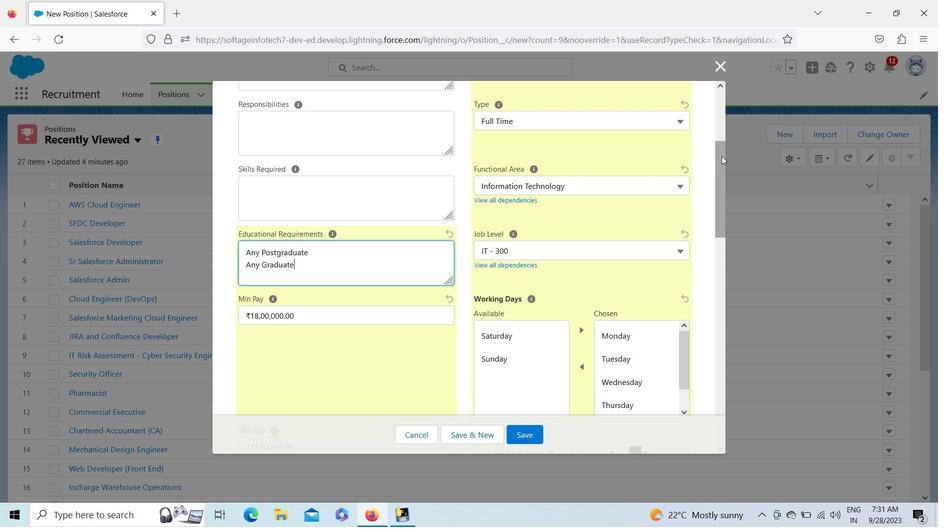 
Action: Mouse moved to (347, 222)
Screenshot: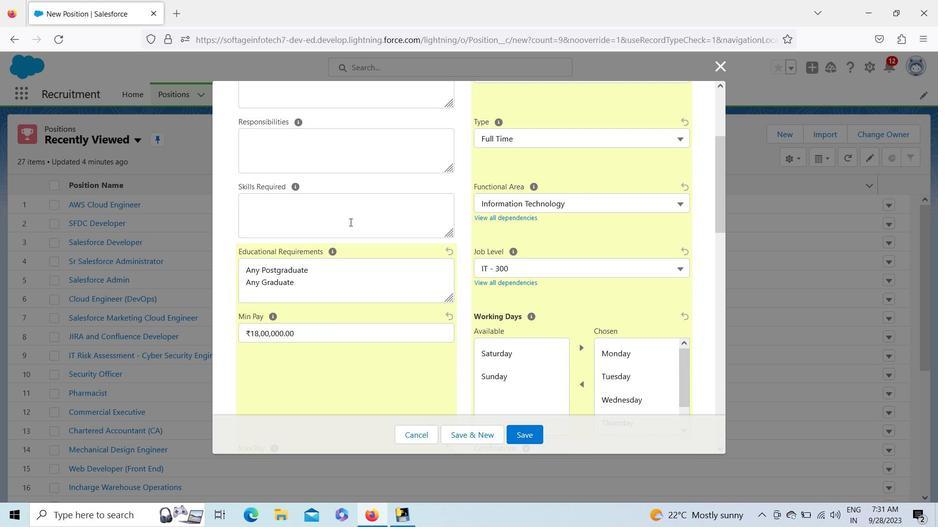 
Action: Mouse pressed left at (347, 222)
Screenshot: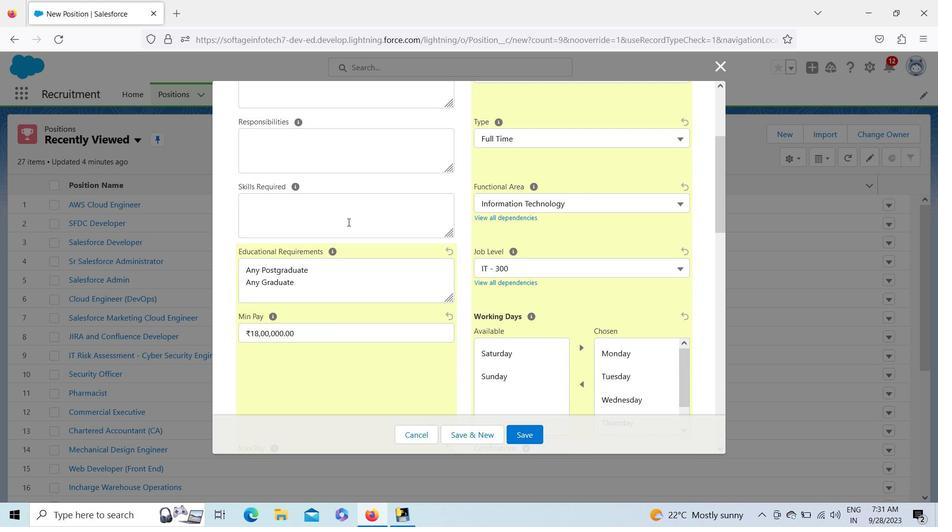 
Action: Key pressed <Key.shift>HTML<Key.enter><Key.shift><Key.shift>Java<Key.shift>Script<Key.enter><Key.shift><Key.shift><Key.shift><Key.shift><Key.shift><Key.shift><Key.shift><Key.shift><Key.shift><Key.shift><Key.shift><Key.shift><Key.shift><Key.shift>Usage<Key.enter><Key.shift>Scalability<Key.enter><Key.shift><Key.shift>JIRA<Key.enter><Key.shift>Business<Key.space>soluto<Key.backspace>ions<Key.enter><Key.shift>Technical<Key.space><Key.shift>Support<Key.enter><Key.shift>Scripting<Key.enter><Key.enter><Key.shift>Important<Key.space>to<Key.space>have<Key.space><Key.shift_r>:<Key.enter><Key.shift><Key.shift><Key.shift><Key.shift><Key.shift><Key.shift><Key.shift><Key.shift><Key.shift><Key.shift>Jira<Key.space><Key.shift><Key.shift><Key.shift><Key.shift><Key.shift>Custom<Key.space><Key.shift><Key.shift><Key.shift><Key.shift><Key.shift><Key.shift><Key.shift><Key.shift><Key.shift>developmn<Key.num_lock><Key.backspace>ent<Key.enter><Key.shift><Key.shift><Key.shift><Key.shift><Key.shift><Key.shift><Key.shift><Key.shift><Key.shift><Key.shift><Key.shift><Key.shift><Key.shift><Key.shift><Key.shift><Key.shift><Key.shift><Key.shift><Key.shift>Jira<Key.space><Key.shift><Key.shift><Key.shift><Key.shift><Key.shift><Key.shift><Key.shift><Key.shift><Key.shift><Key.shift><Key.shift><Key.shift><Key.shift><Key.shift><Key.shift><Key.shift><Key.shift><Key.shift><Key.shift><Key.shift><Key.shift><Key.shift><Key.shift><Key.shift>configuration<Key.left><Key.left><Key.left><Key.left><Key.left><Key.left><Key.left><Key.left><Key.left><Key.left><Key.left><Key.left><Key.backspace><Key.shift>C<Key.down><Key.right><Key.enter><Key.shift><Key.shift><Key.shift><Key.shift><Key.shift><Key.shift>Jira<Key.space><Key.shift>Administration<Key.enter><Key.shift>Groovy<Key.space><Key.shift><Key.shift>Scripting
Screenshot: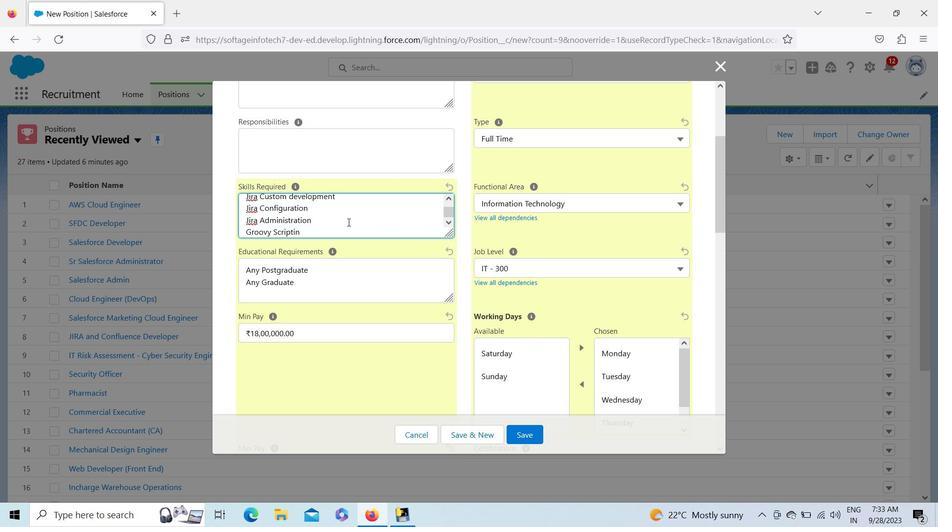 
Action: Mouse moved to (444, 222)
Screenshot: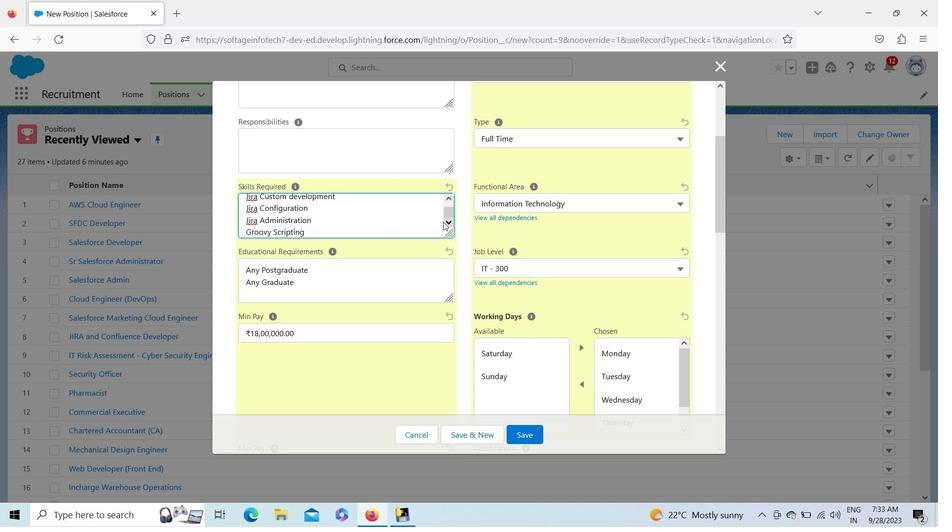
Action: Mouse pressed left at (444, 222)
Screenshot: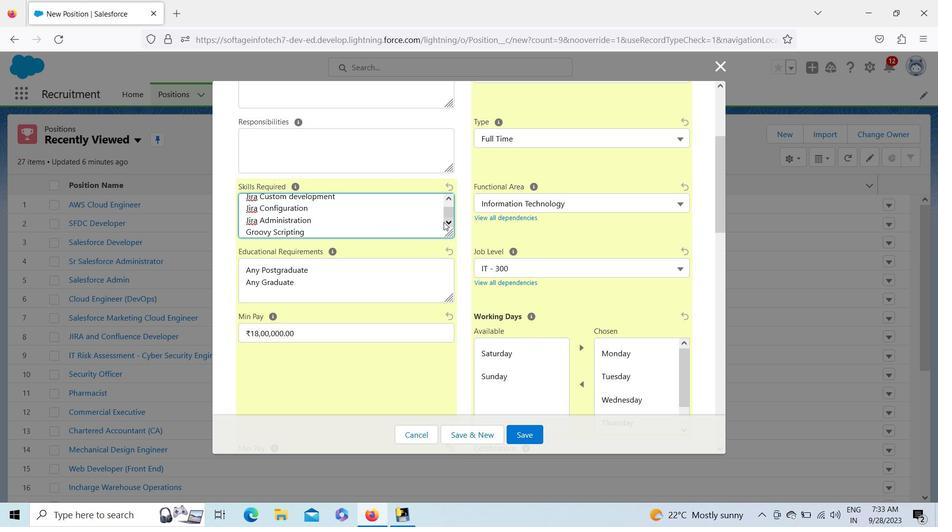 
Action: Mouse pressed left at (444, 222)
Screenshot: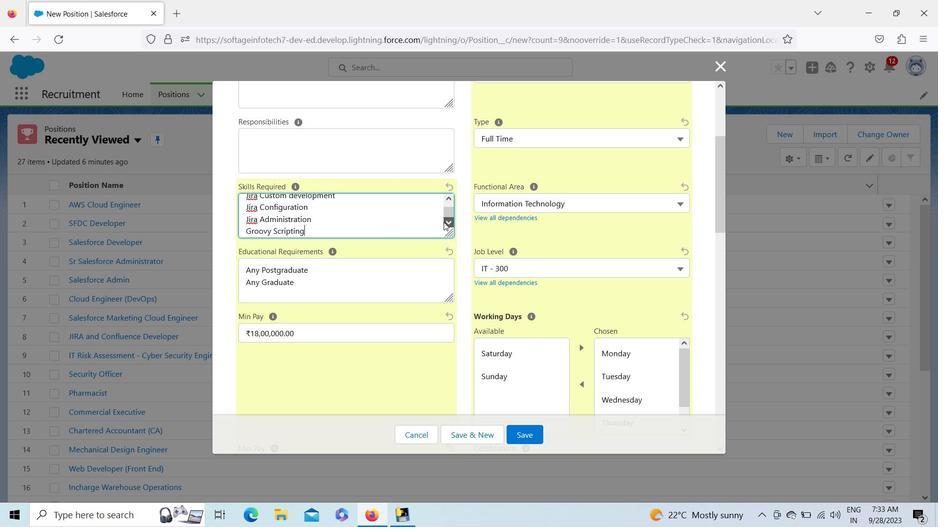 
Action: Mouse pressed left at (444, 222)
Screenshot: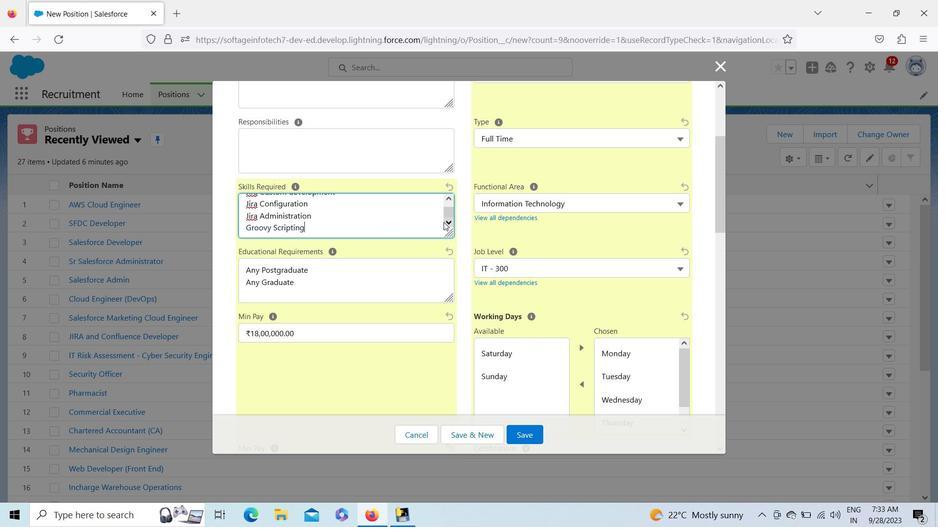 
Action: Mouse pressed left at (444, 222)
Screenshot: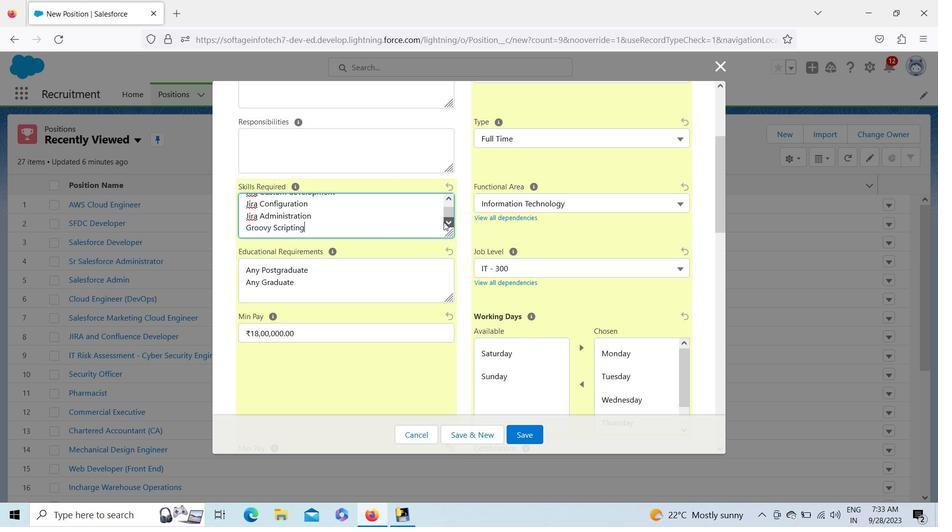 
Action: Mouse moved to (410, 227)
Screenshot: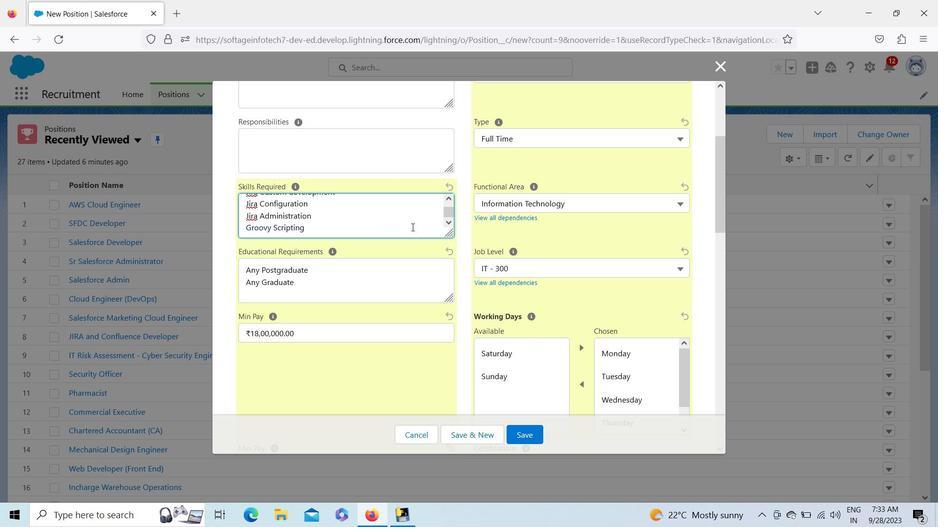 
Action: Key pressed <Key.space>and<Key.space>html/<Key.shift>Javascript
Screenshot: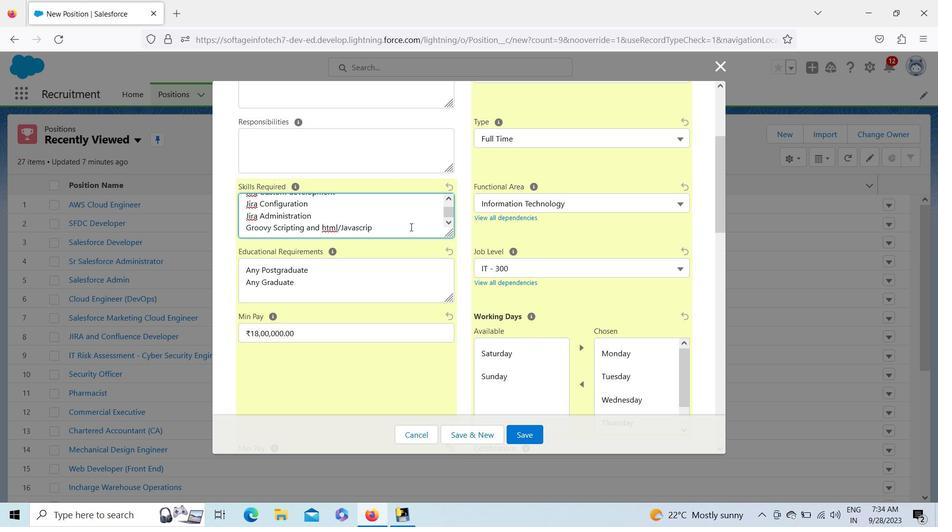 
Action: Mouse moved to (448, 221)
Screenshot: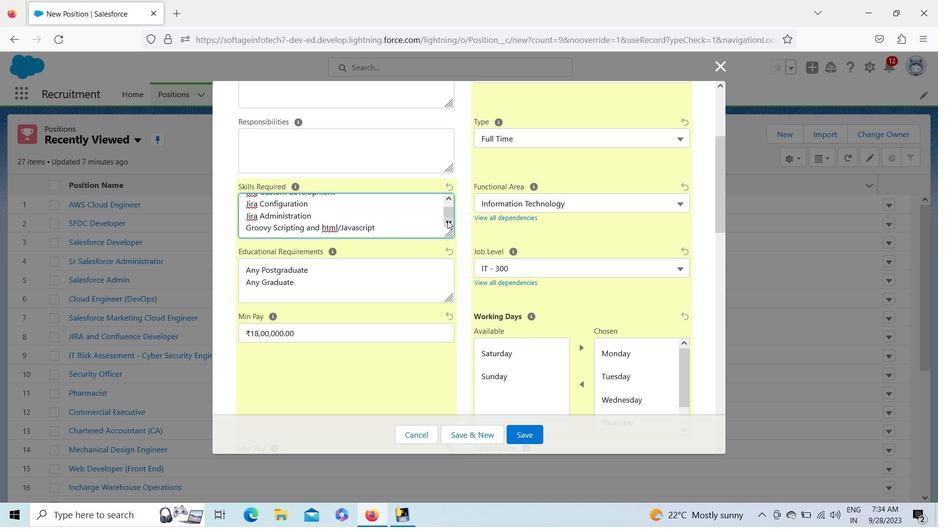 
Action: Mouse pressed left at (448, 221)
Screenshot: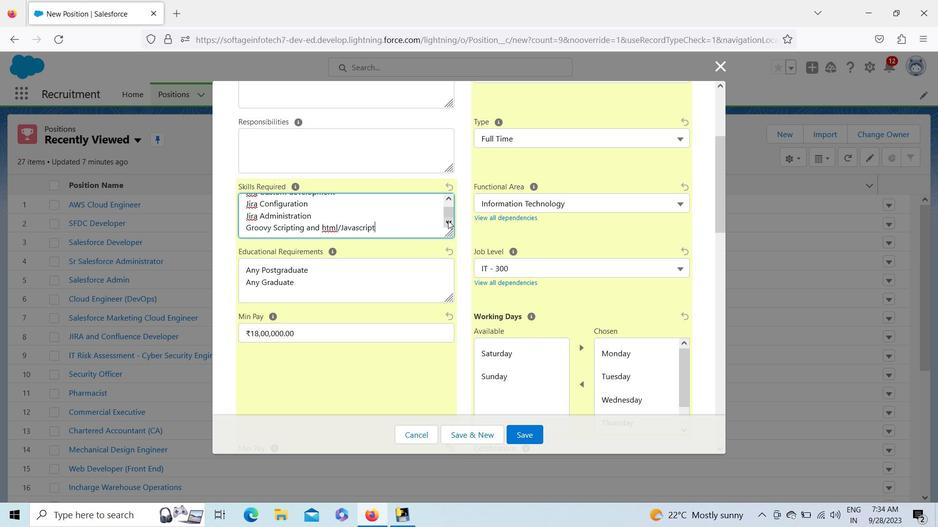 
Action: Mouse pressed left at (448, 221)
Screenshot: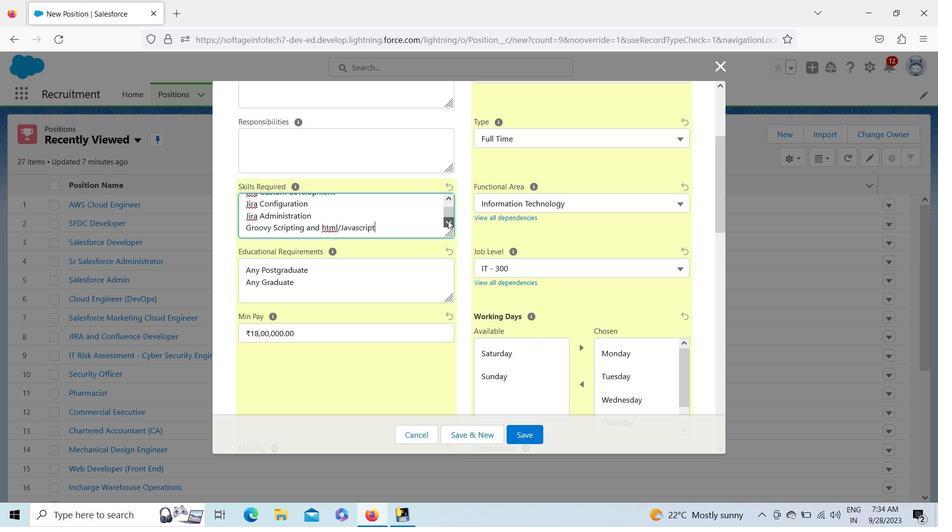 
Action: Mouse pressed left at (448, 221)
Screenshot: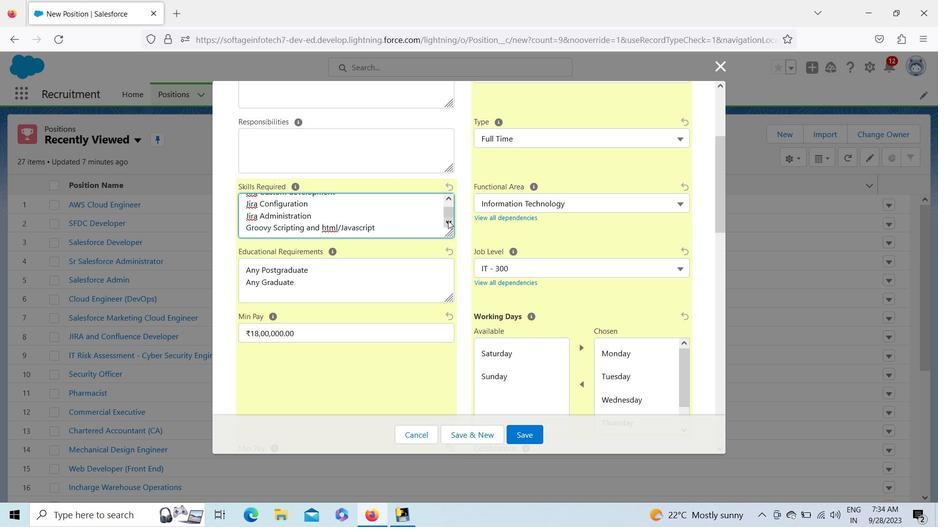 
Action: Mouse pressed left at (448, 221)
Screenshot: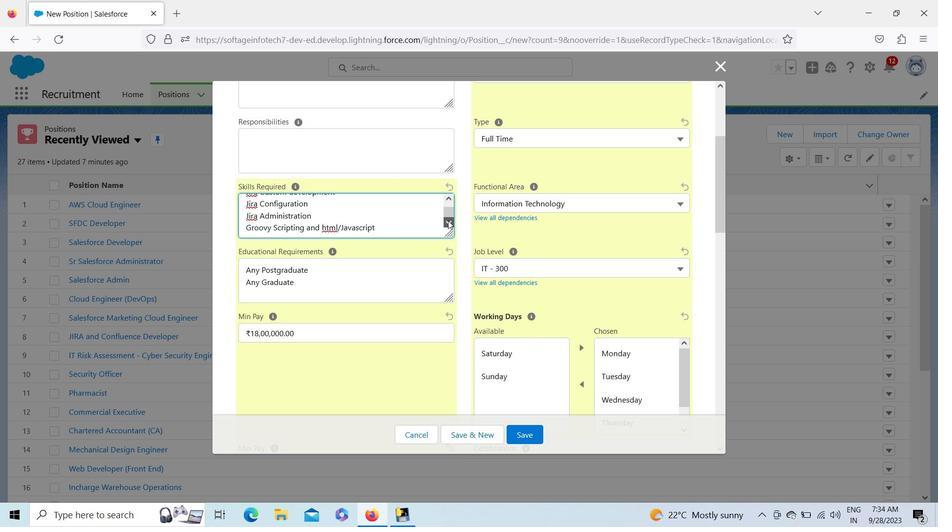 
Action: Mouse pressed left at (448, 221)
Screenshot: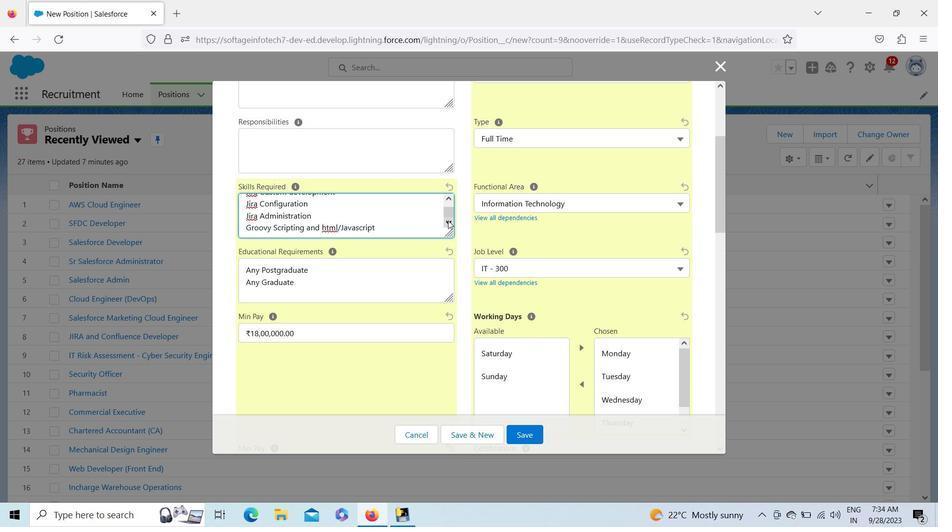 
Action: Mouse moved to (347, 212)
Screenshot: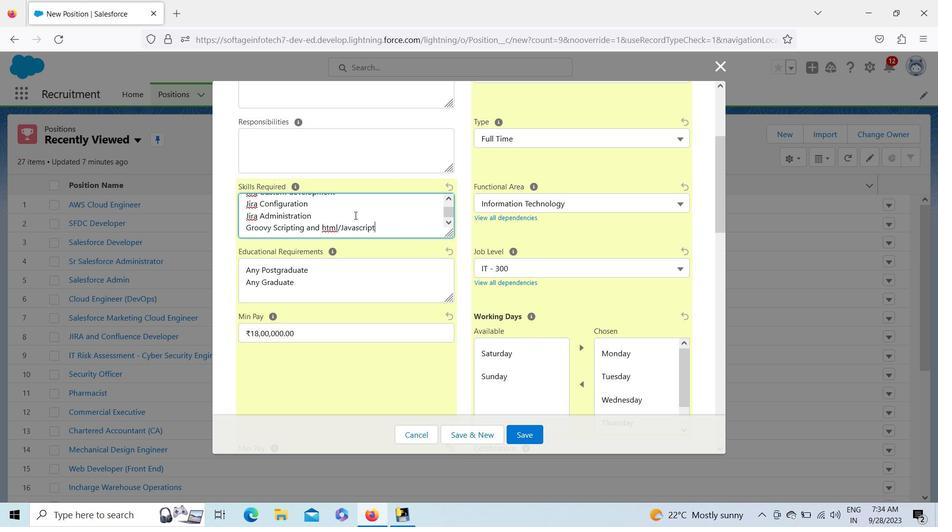
Action: Mouse pressed left at (347, 212)
Screenshot: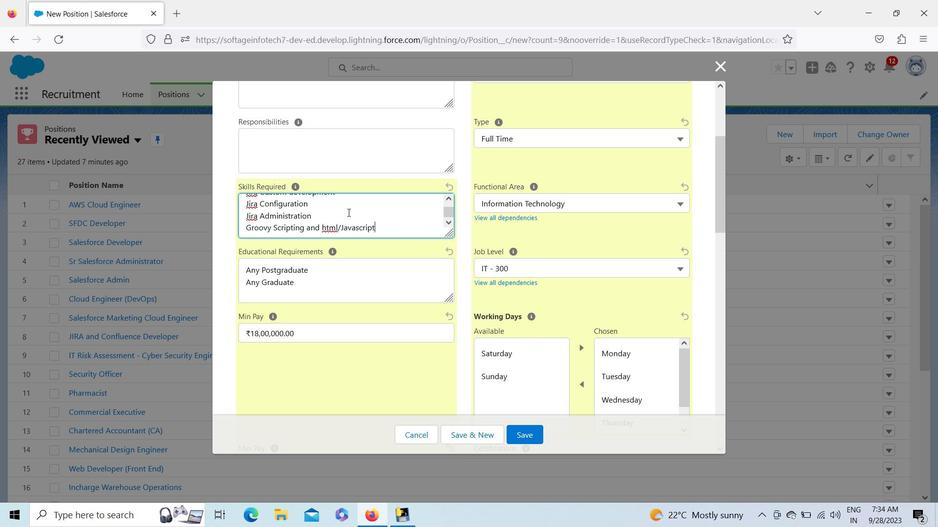 
Action: Mouse moved to (380, 219)
Screenshot: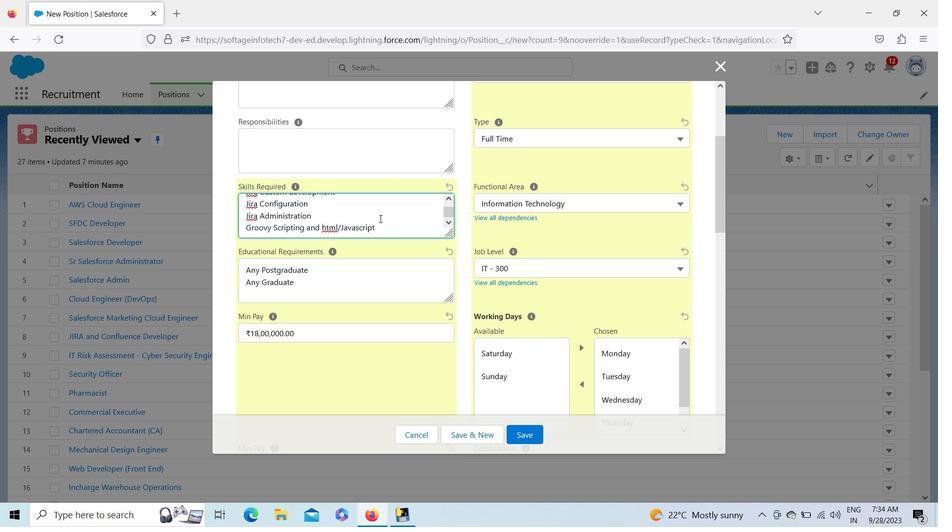
Action: Mouse pressed left at (380, 219)
Screenshot: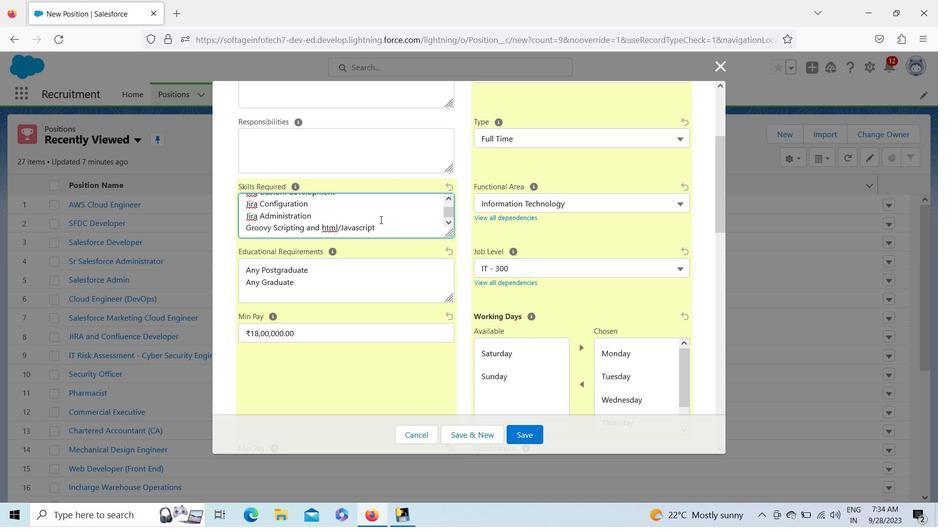 
Action: Mouse moved to (380, 220)
Screenshot: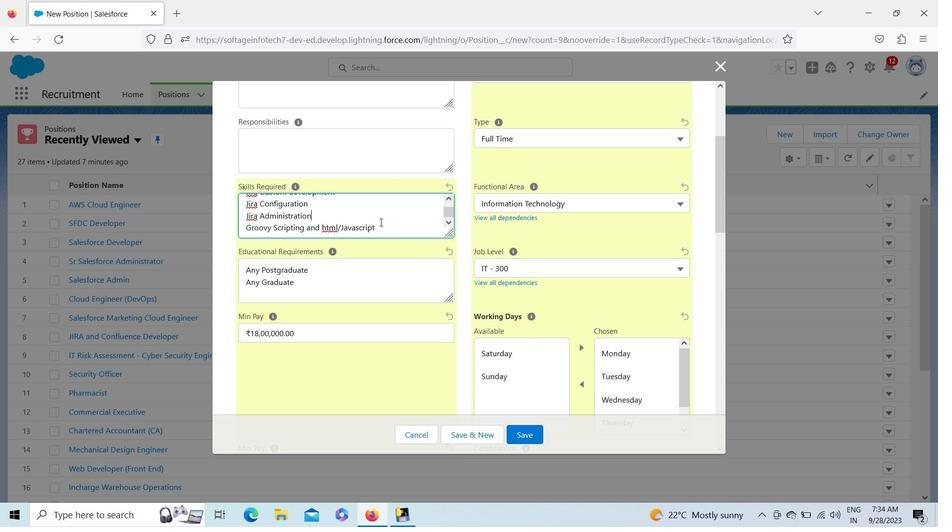 
Action: Mouse pressed left at (380, 220)
Screenshot: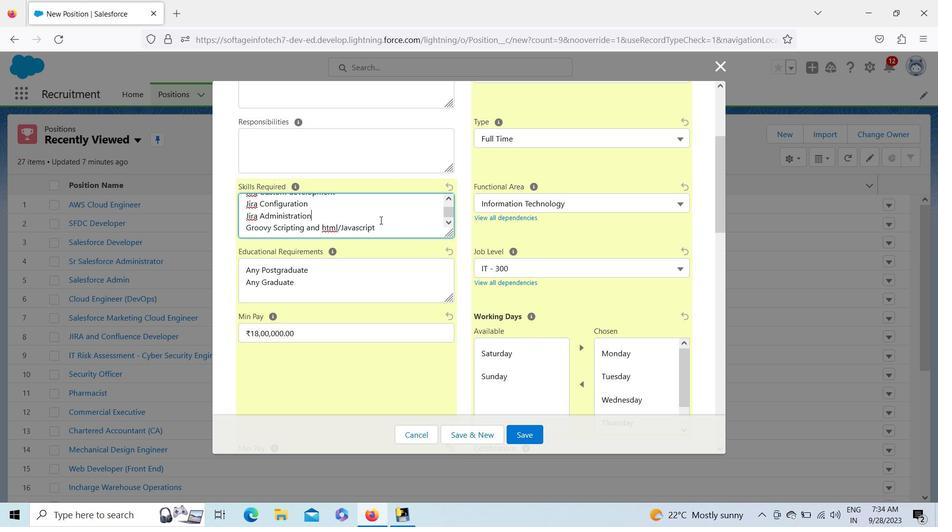 
Action: Mouse pressed left at (380, 220)
Screenshot: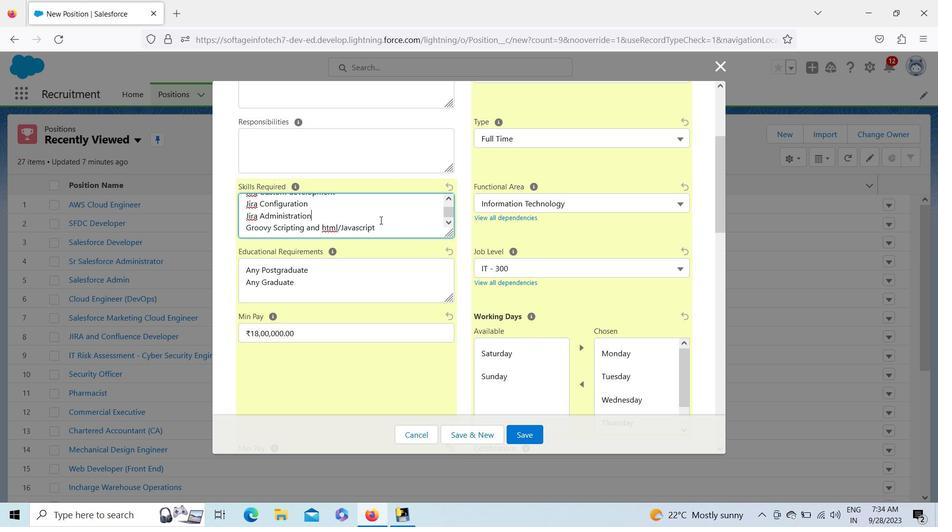 
Action: Mouse moved to (355, 218)
Screenshot: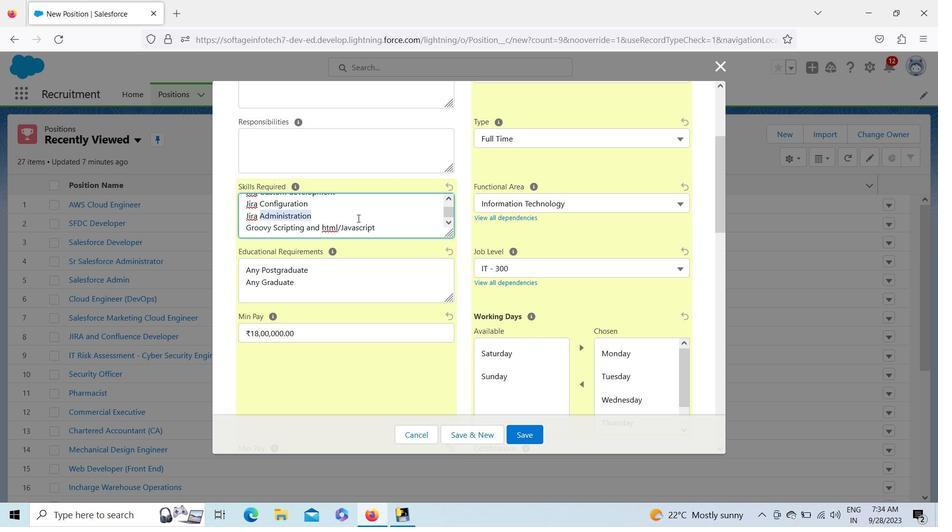 
Action: Mouse pressed left at (355, 218)
Screenshot: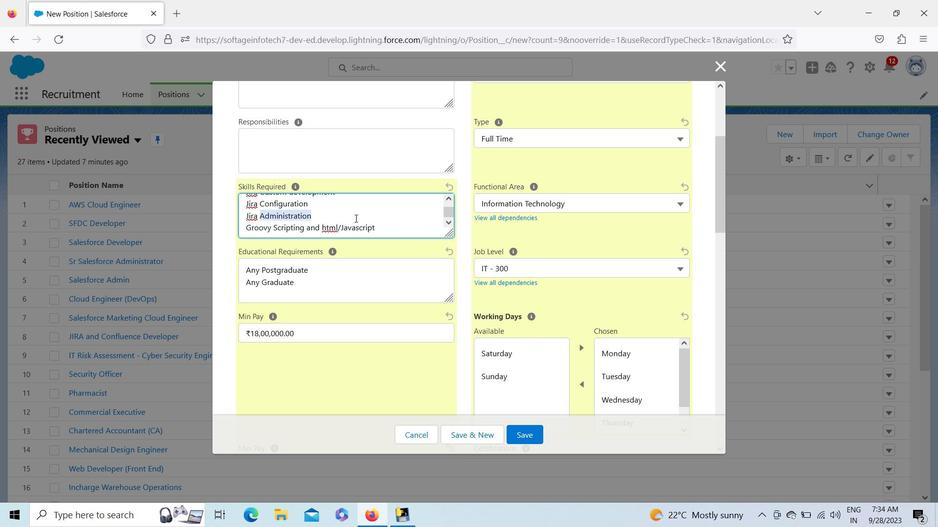 
Action: Mouse moved to (394, 235)
Screenshot: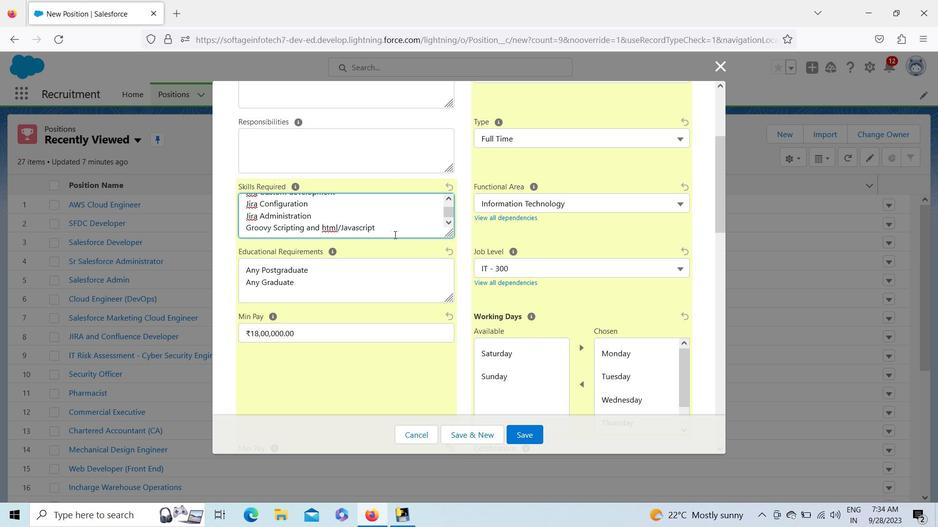 
Action: Mouse pressed left at (394, 235)
Screenshot: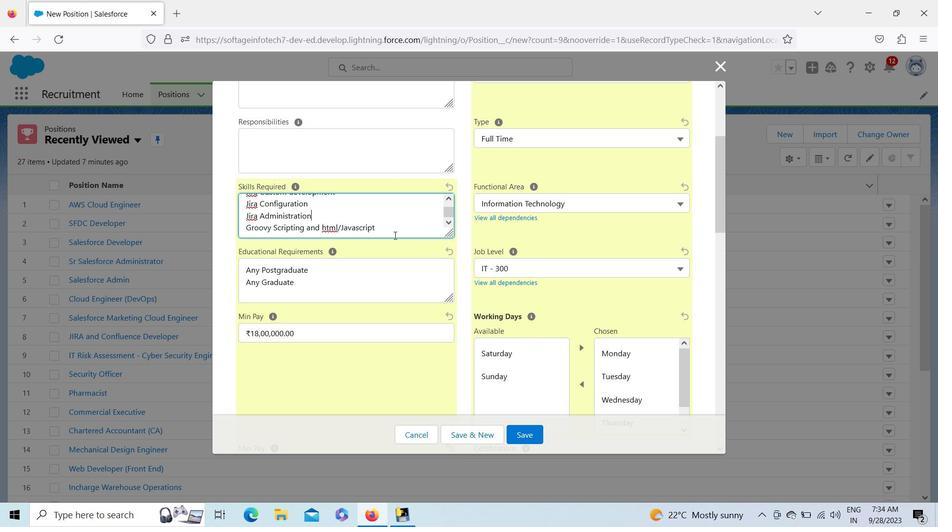
Action: Mouse moved to (449, 222)
Screenshot: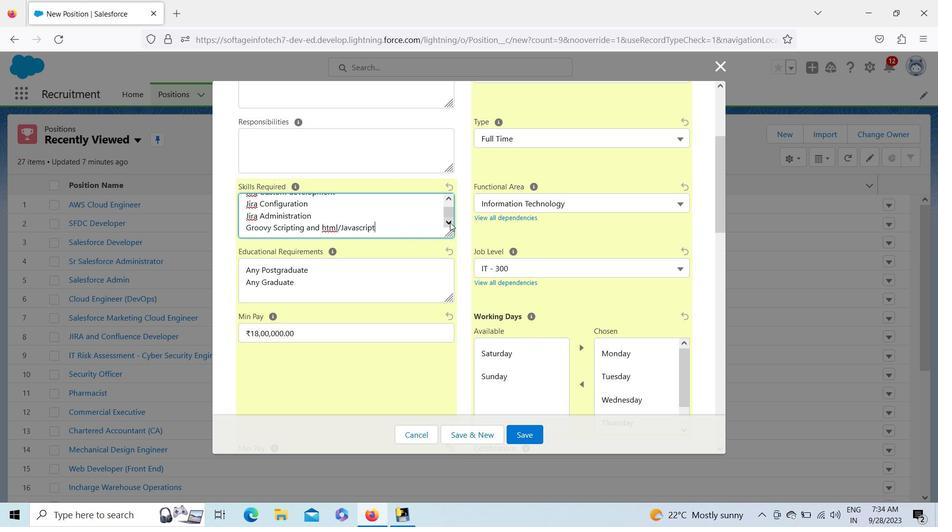 
Action: Mouse pressed left at (449, 222)
Screenshot: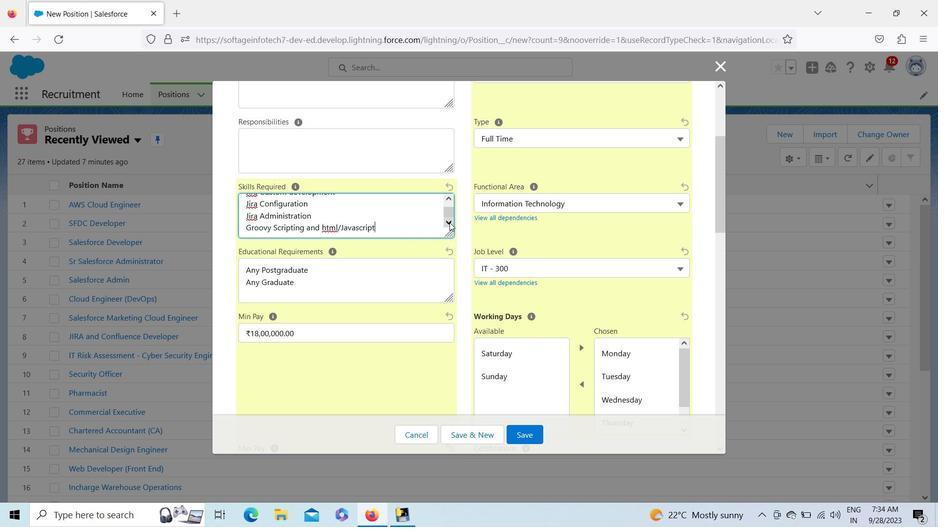 
Action: Mouse pressed left at (449, 222)
Screenshot: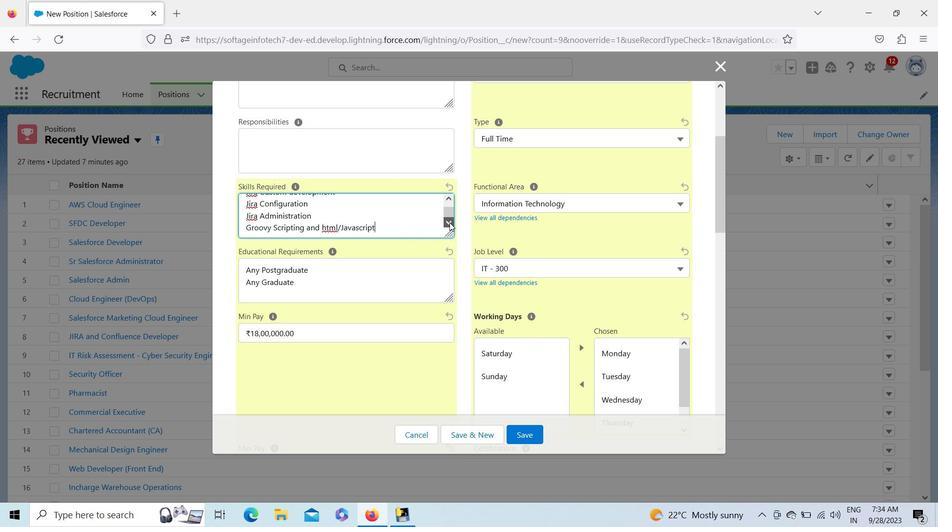 
Action: Mouse pressed left at (449, 222)
Screenshot: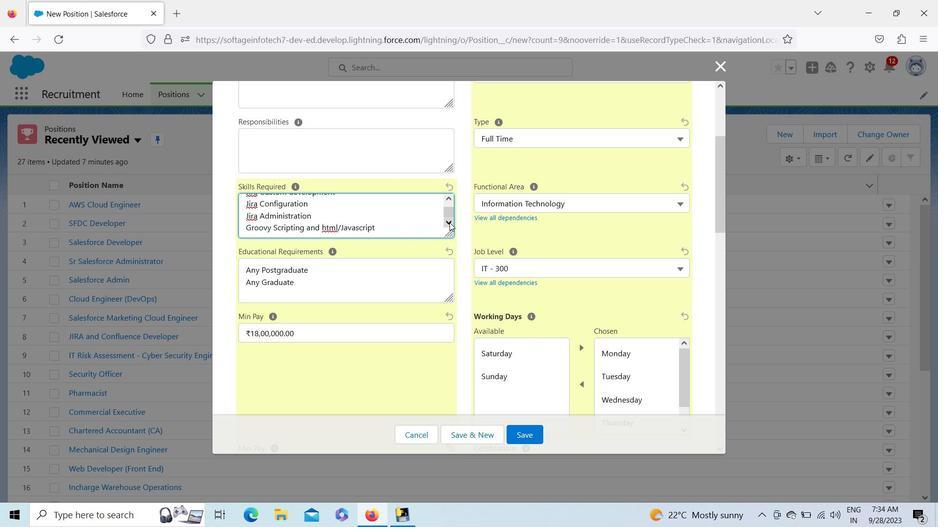 
Action: Mouse moved to (723, 185)
Screenshot: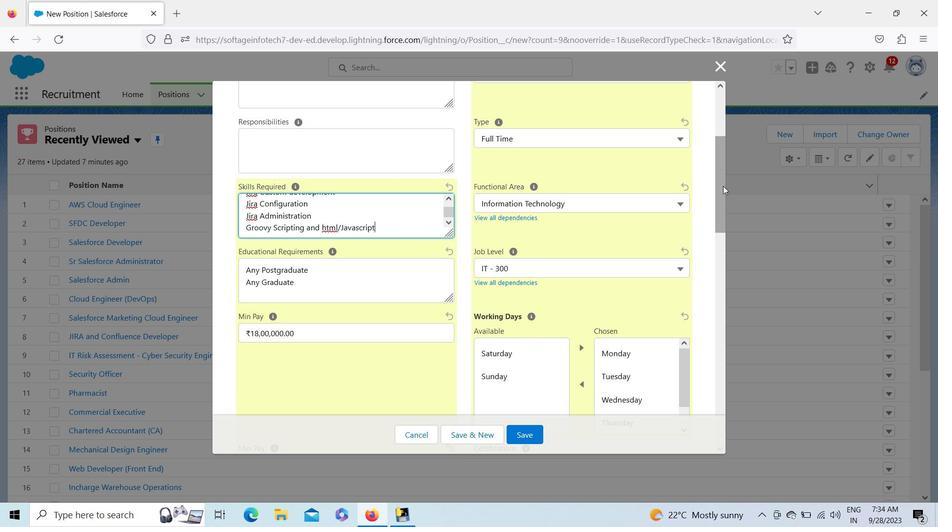 
Action: Mouse pressed left at (723, 185)
Screenshot: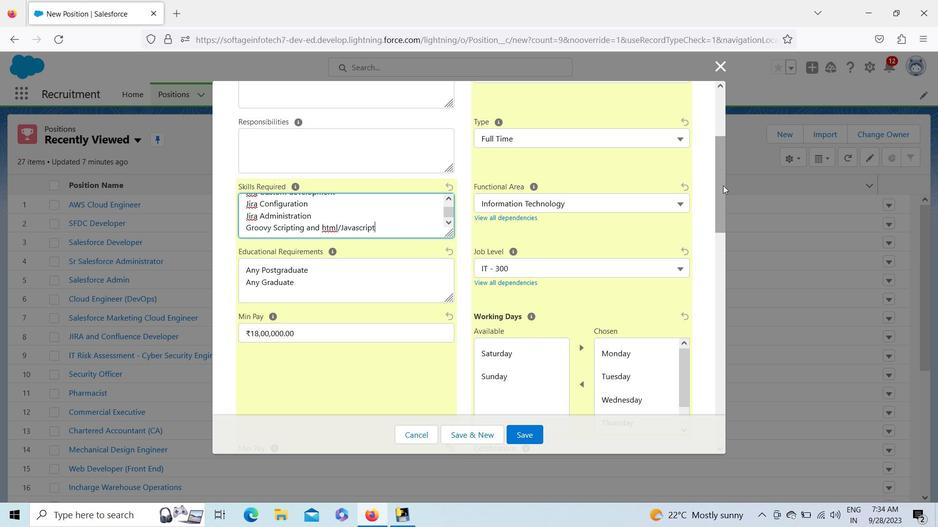 
Action: Mouse moved to (338, 239)
Screenshot: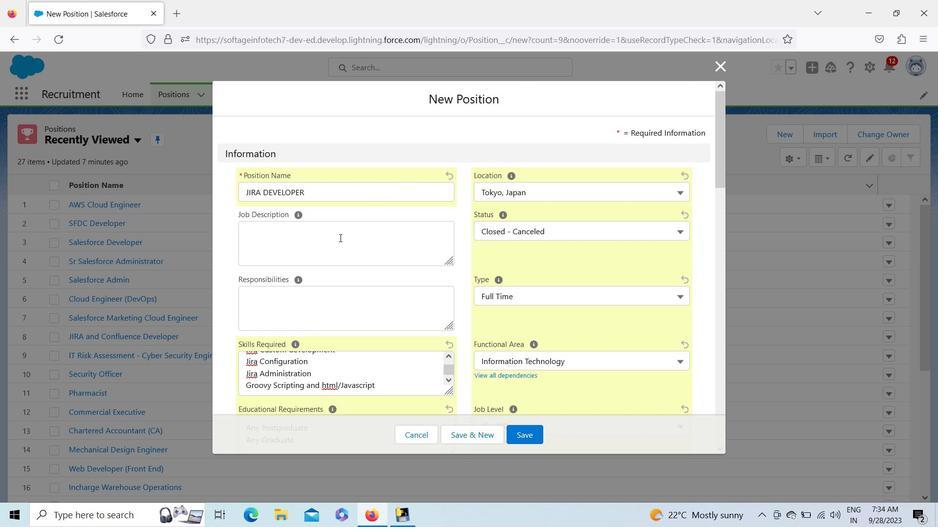 
Action: Mouse pressed left at (338, 239)
Screenshot: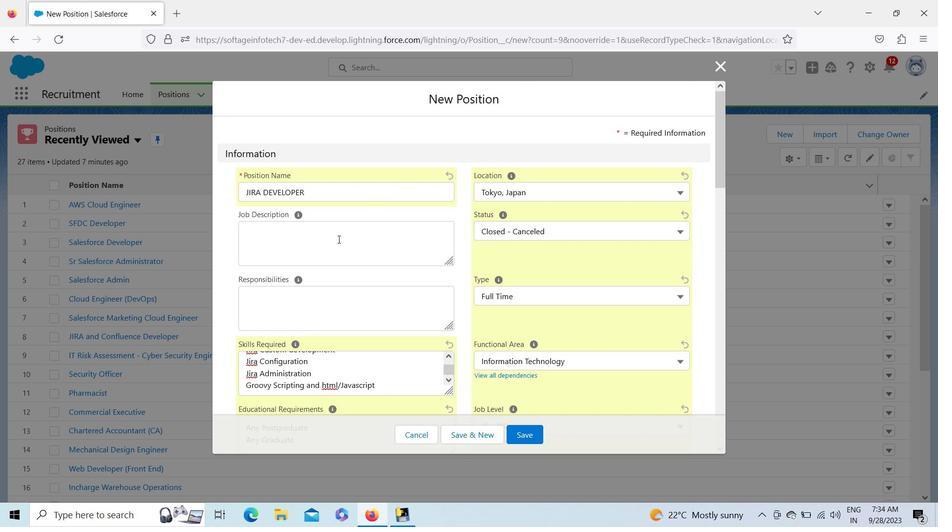 
Action: Key pressed <Key.shift>To<Key.space><Key.shift>Excel<Key.space>in<Key.space>the<Key.space><Key.shift>Role<Key.space>t<Key.backspace>you<Key.space>should<Key.space>have<Key.space>a<Key.space>minimum<Key.space><Key.left><Key.space>years<Key.space>of<Key.space>experience<Key.space>as<Key.space>a<Key.space>jira<Key.left><Key.left><Key.left><Key.left><Key.right><Key.backspace><Key.shift>J<Key.right><Key.right><Key.right><Key.space><Key.shift>deveo<Key.backspace>loper
Screenshot: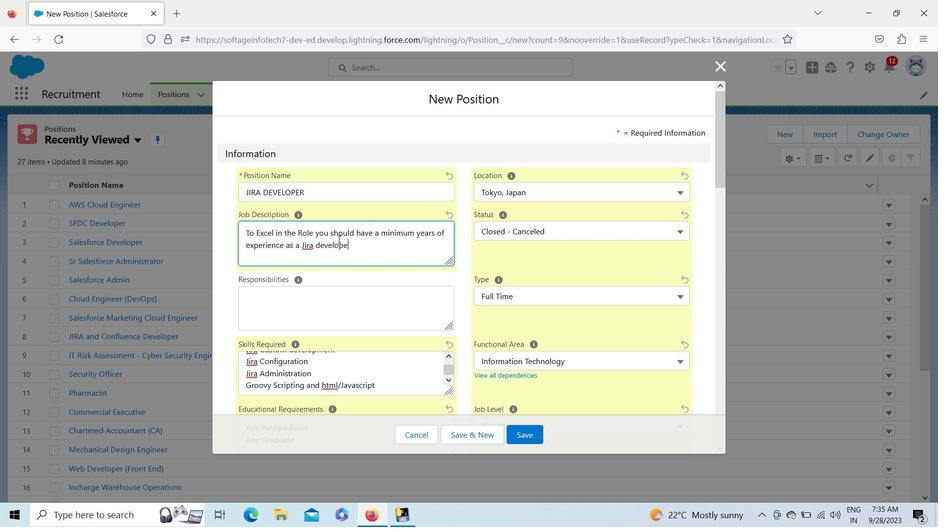 
Action: Mouse moved to (647, 191)
Screenshot: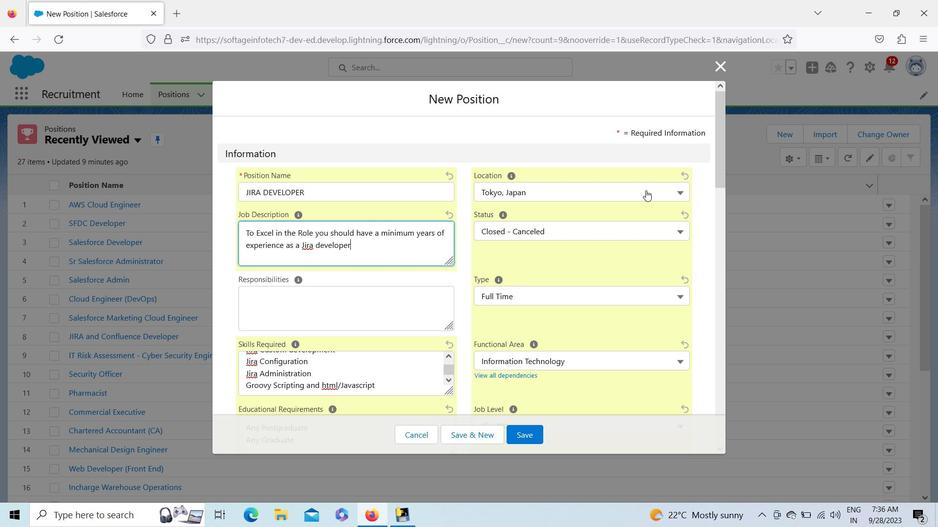 
Action: Mouse pressed left at (647, 191)
Screenshot: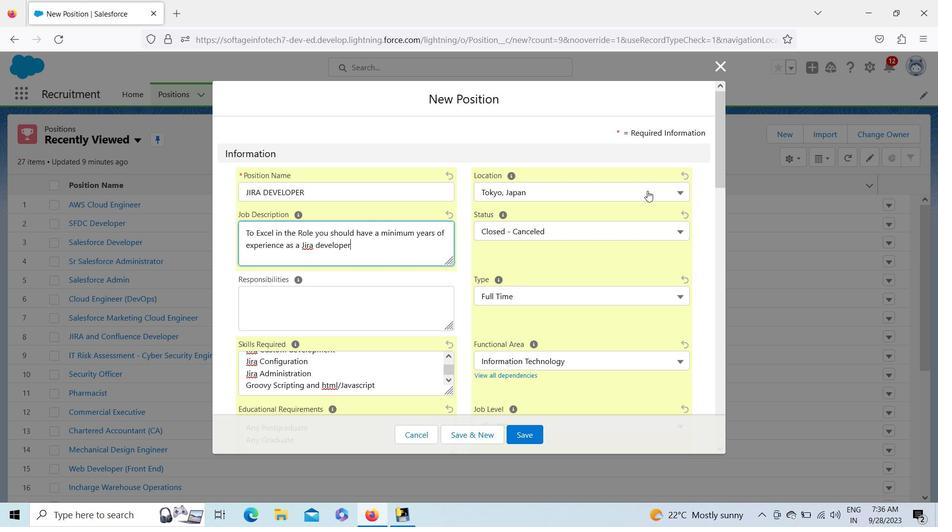 
Action: Mouse pressed left at (647, 191)
Screenshot: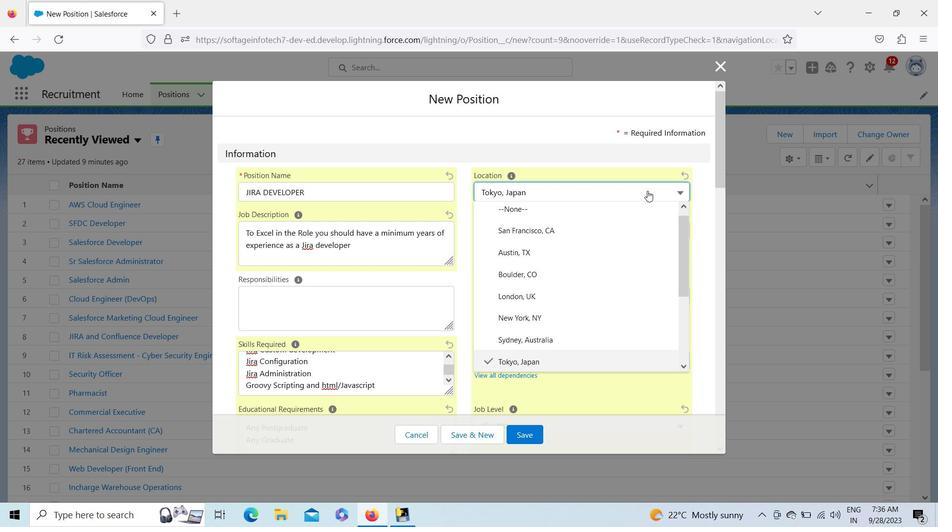 
Action: Mouse moved to (319, 241)
Screenshot: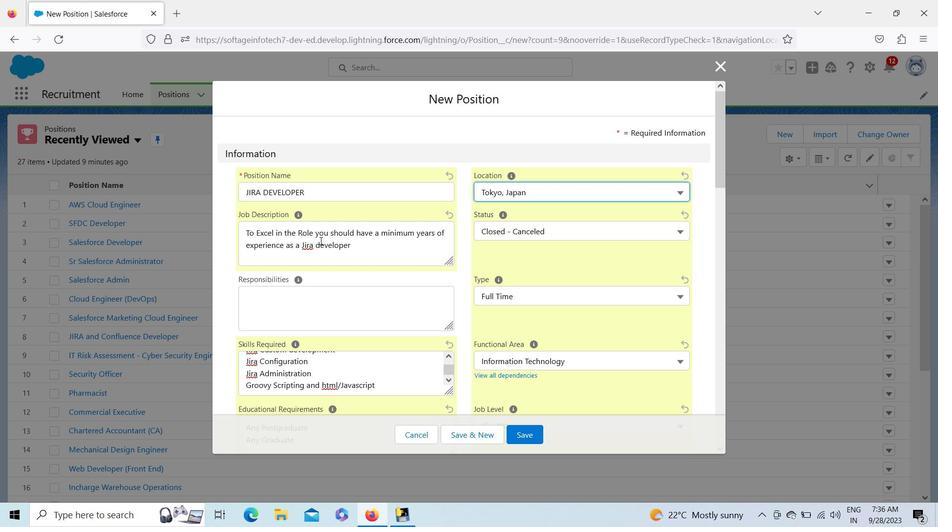 
Action: Mouse pressed left at (319, 241)
Screenshot: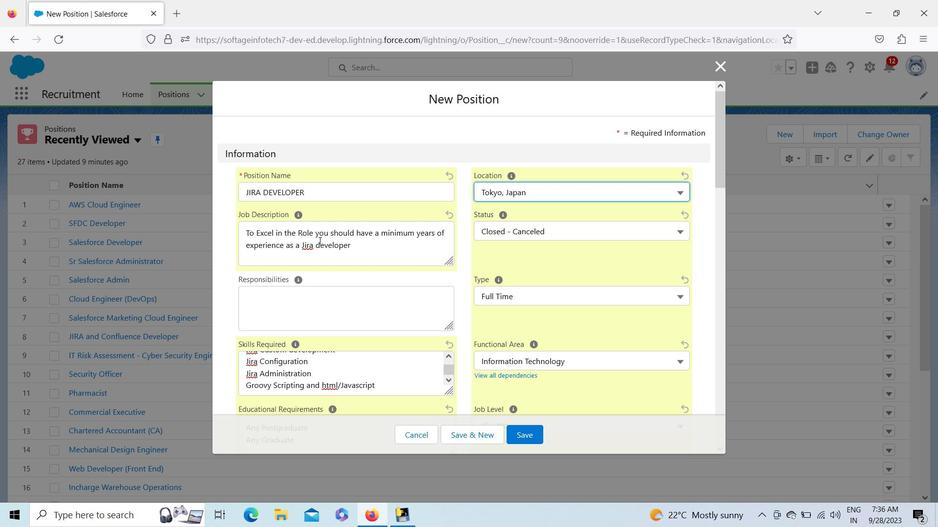 
Action: Key pressed <Key.backspace><Key.shift><Key.shift><Key.shift><Key.shift><Key.shift><Key.shift><Key.shift><Key.shift><Key.shift>F<Key.backspace>D
Screenshot: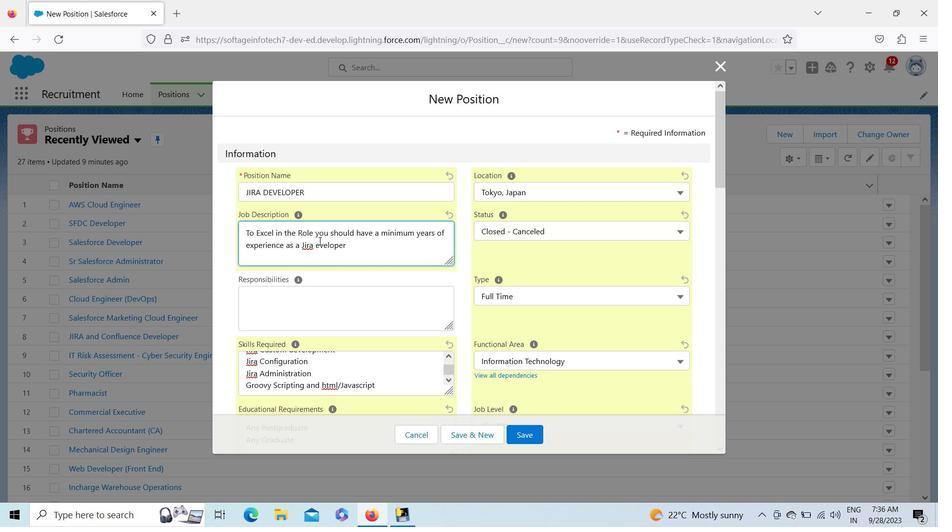 
Action: Mouse moved to (369, 244)
Screenshot: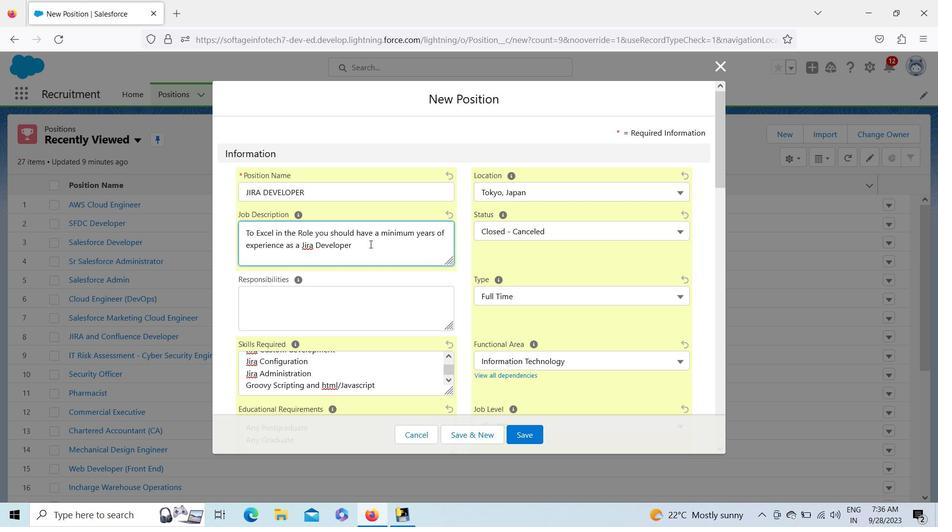 
Action: Mouse pressed left at (369, 244)
Screenshot: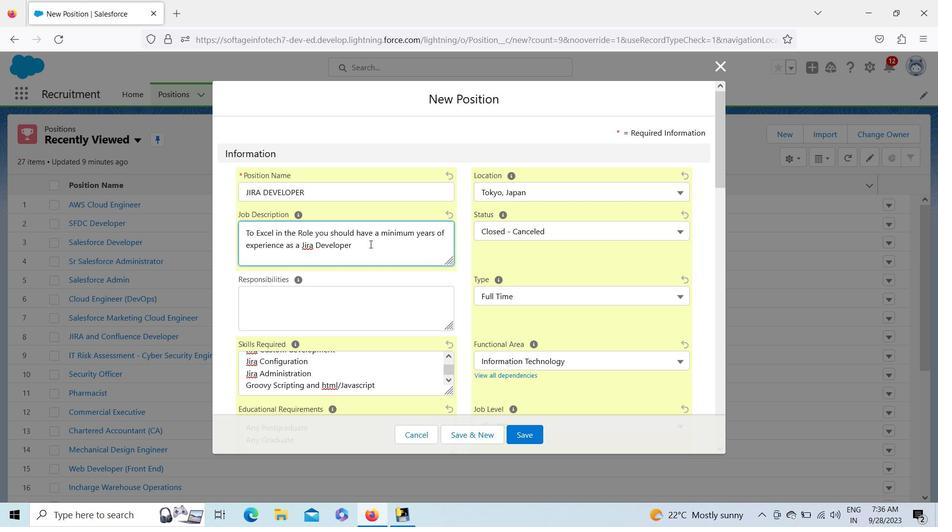 
Action: Key pressed <Key.backspace>.<Key.enter><Key.enter><Key.shift><Key.shift>Strong<Key.space>technical<Key.space>skills<Key.space>i<Key.space><Key.backspace>n<Key.space><Key.shift>Jira<Key.space>custom<Key.space>development,<Key.space><Key.shift>Jira<Key.space><Key.shift>Administration,<Key.space><Key.shift>Groovy<Key.space>scripting
Screenshot: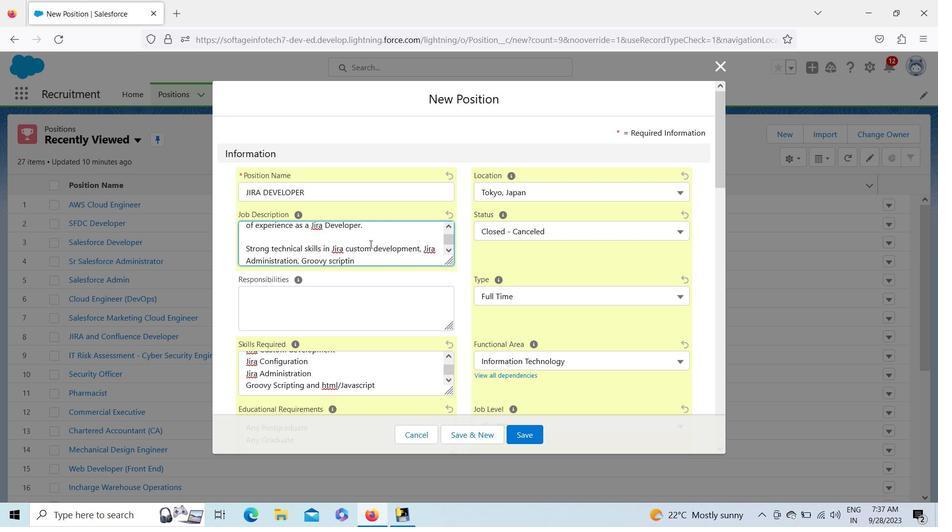 
Action: Mouse moved to (383, 230)
Screenshot: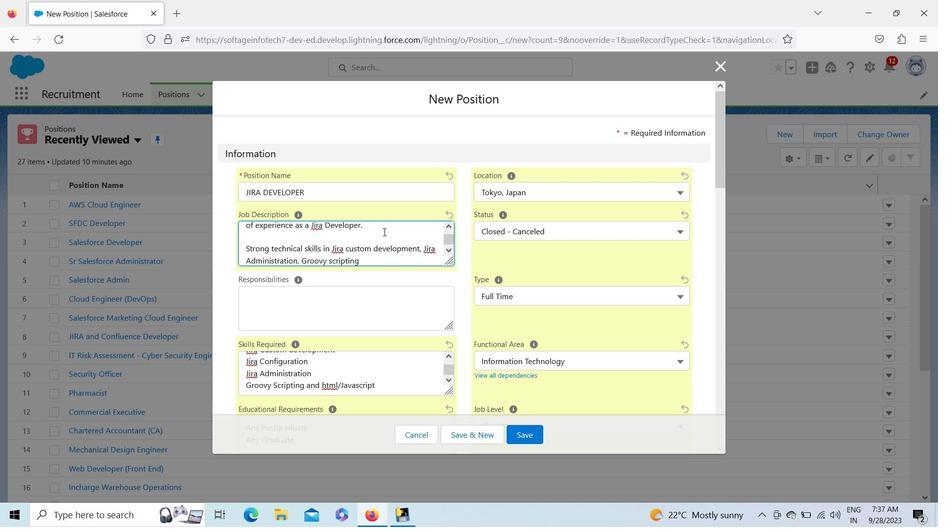
Action: Key pressed <Key.space>are<Key.space>required.<Key.enter><Key.shift>The<Key.space>ideal<Key.space>candidate<Key.space>will<Key.space>have<Key.space>experience
Screenshot: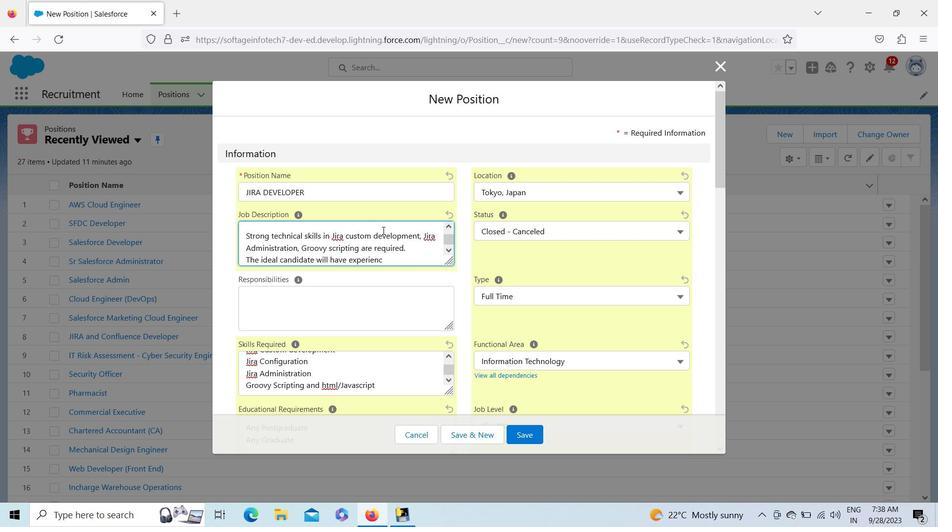 
Action: Mouse moved to (403, 268)
Screenshot: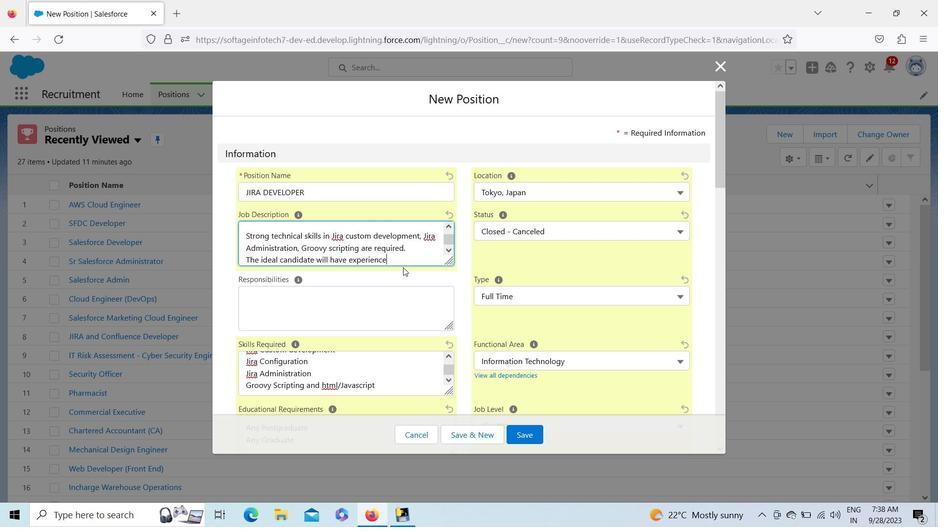 
Action: Key pressed <Key.space>in<Key.space>eve<Key.backspace>aluating<Key.space>and<Key.space>recommending<Key.space><Key.shift>Jira<Key.space>plugins,<Key.space>as<Key.space>well<Key.space>as<Key.space>resolving<Key.space>technical<Key.space>issues<Key.space>related<Key.space>to<Key.space><Key.shift>Jira<Key.space><Key.shift>Customization
Screenshot: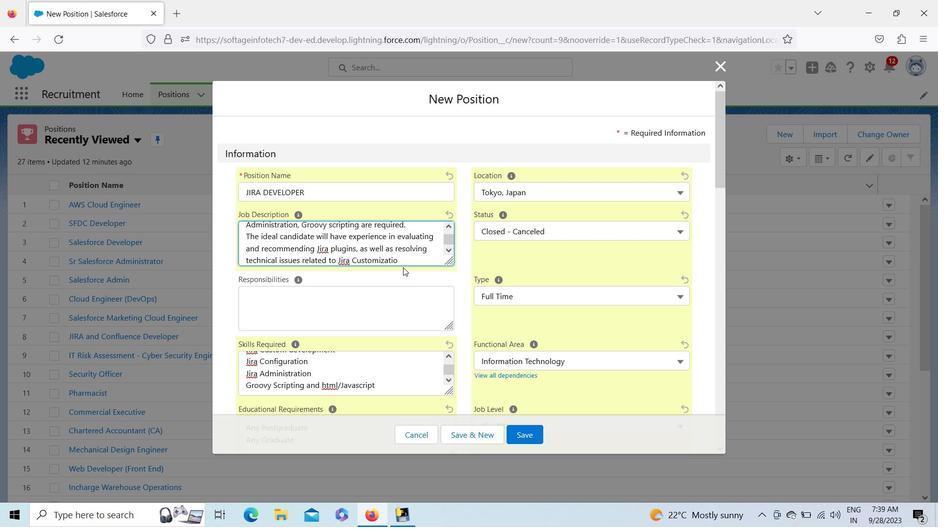 
Action: Mouse moved to (412, 288)
Screenshot: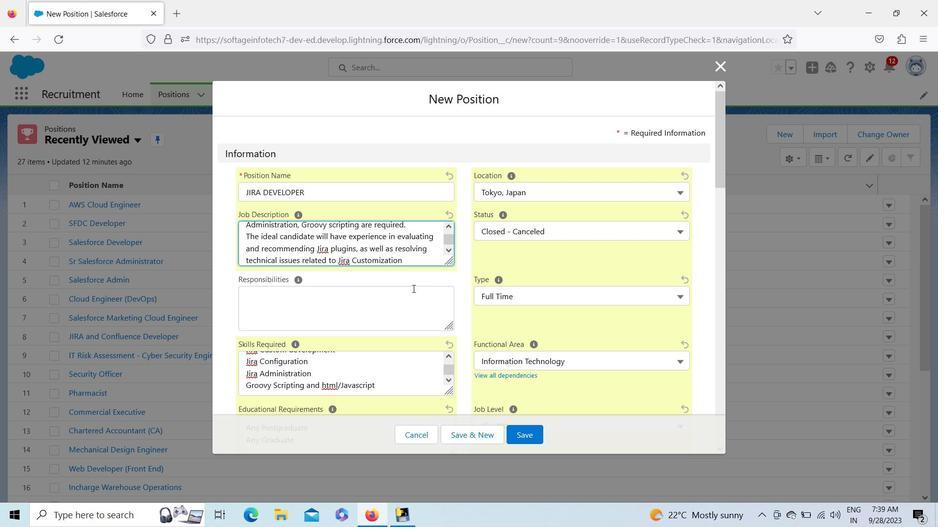 
Action: Key pressed .<Key.enter><Key.shift><Key.shift><Key.shift>Excellent<Key.space>communication<Key.space>and<Key.space>collav<Key.backspace>boration<Key.space>skills<Key.space>are<Key.space>essential
Screenshot: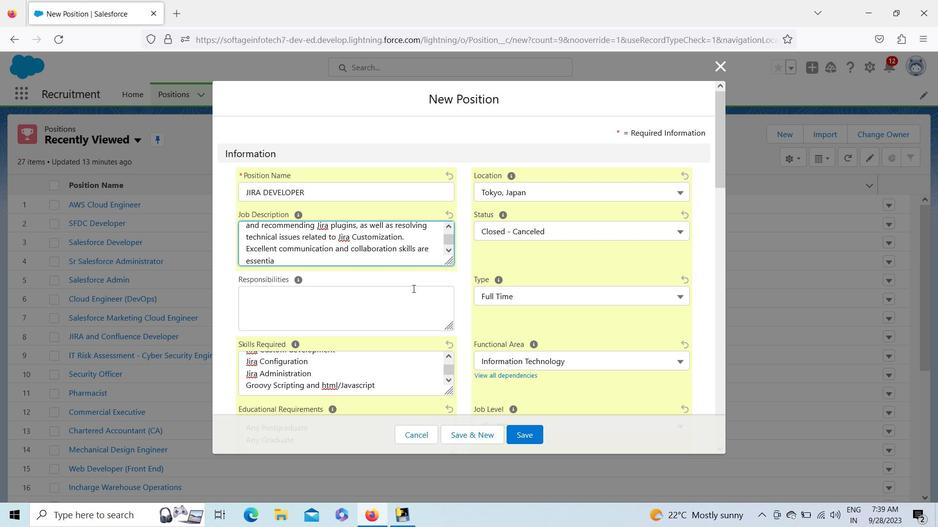 
Action: Mouse moved to (416, 318)
Screenshot: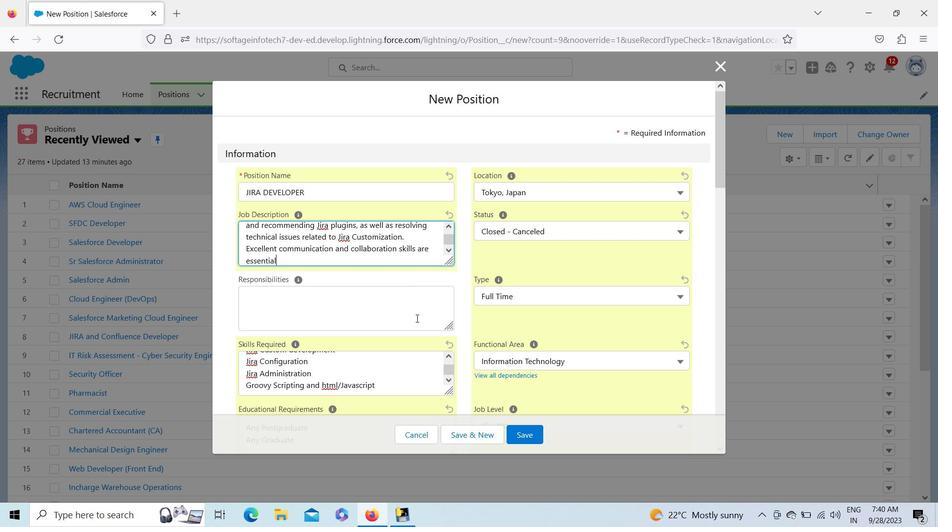 
Action: Key pressed <Key.space>to<Key.space>effectively<Key.space>engage<Key.space>with<Key.space>business<Key.space>users<Key.space>and<Key.space>the<Key.space>engineering<Key.space>team.
Screenshot: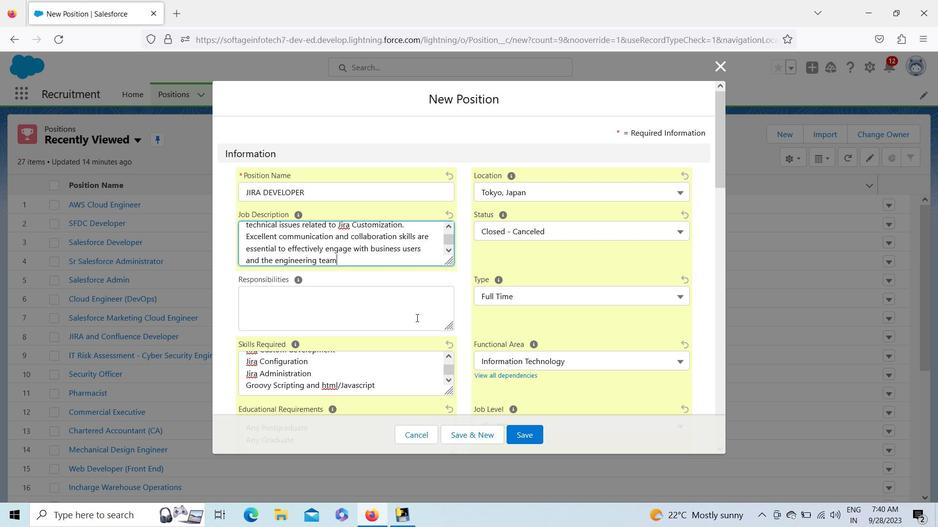 
Action: Mouse moved to (419, 311)
Screenshot: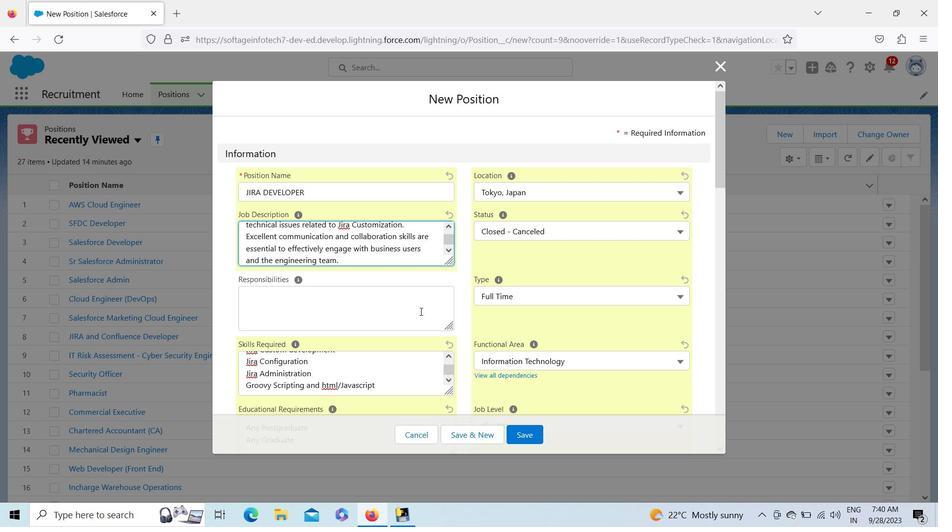 
Action: Mouse pressed left at (419, 311)
Screenshot: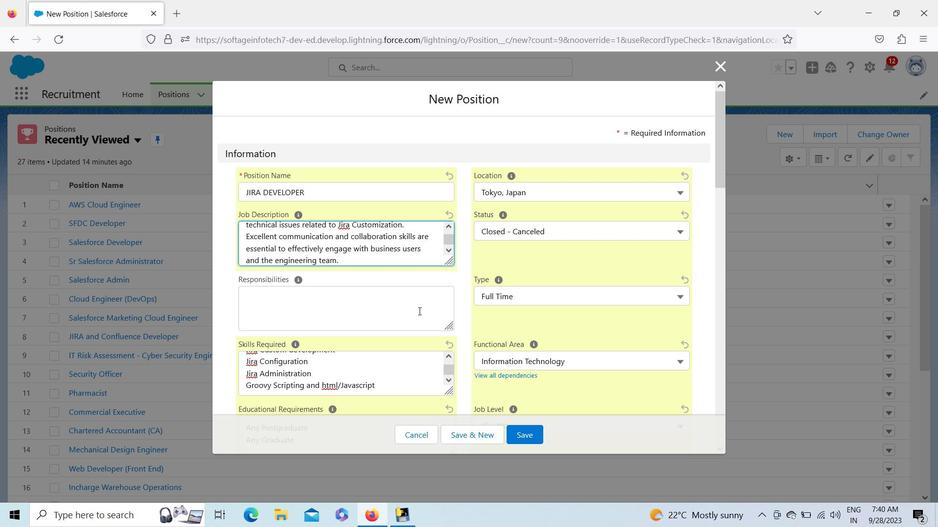 
Action: Key pressed <Key.shift>As<Key.space>a<Key.space><Key.shift>Jira<Key.space><Key.shift>Developer,<Key.space>you<Key.space>will<Key.space>be<Key.space>responsible<Key.space>for<Key.space>varo<Key.backspace>ious<Key.space>technical<Key.space>tasks<Key.space>related<Key.space>to<Key.space><Key.shift>Jira<Key.space><Key.shift>Custom<Key.space>development
Screenshot: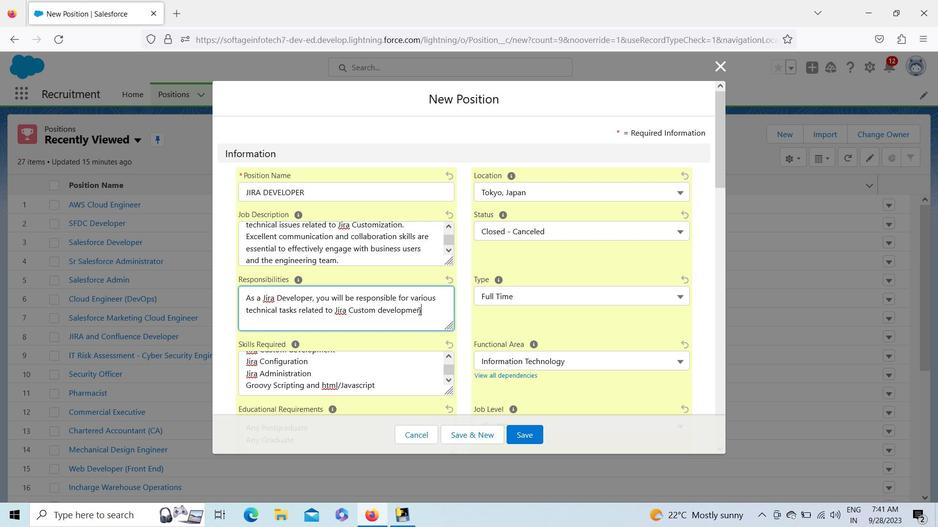 
Action: Mouse moved to (531, 320)
Screenshot: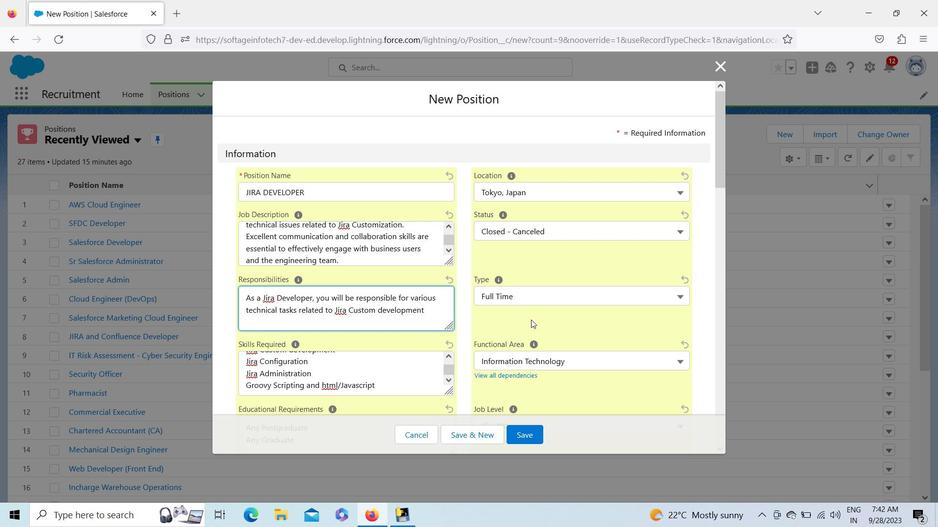 
Action: Key pressed <Key.space>and<Key.space>administratu<Key.backspace>ion<Key.space><Key.backspace>.<Key.enter><Key.shift><Key.shift>Your<Key.space>key<Key.space>responsibilities<Key.space>will<Key.space>include
Screenshot: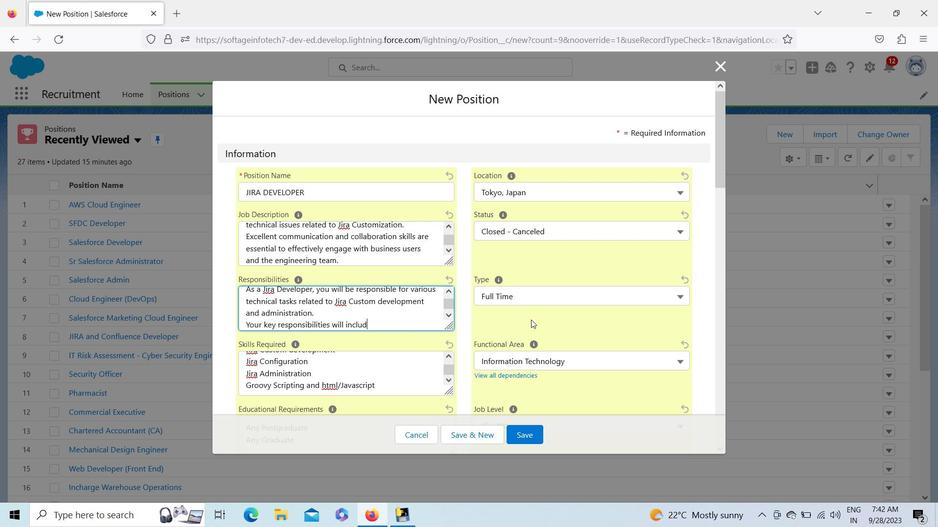 
Action: Mouse moved to (443, 388)
Screenshot: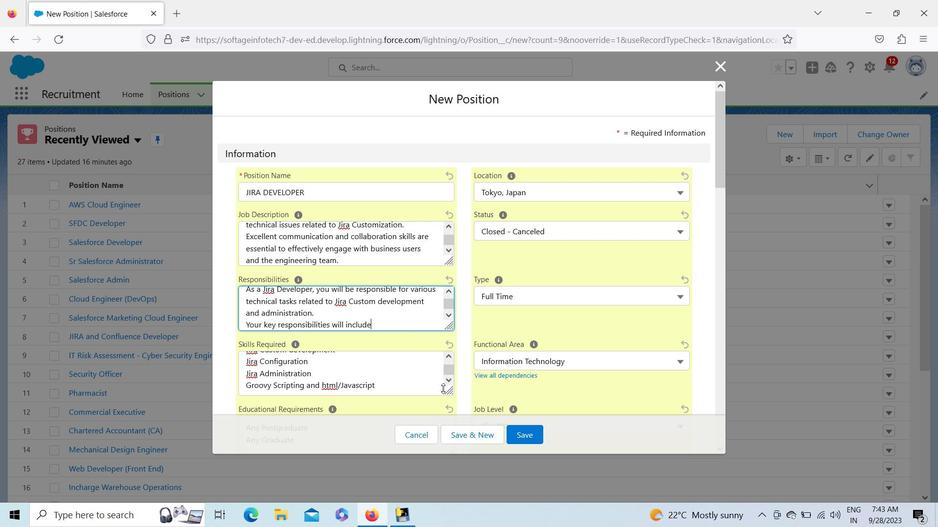 
Action: Key pressed <Key.space>integrating<Key.space><Key.shift>Jira<Key.space>with<Key.space>3rd<Key.space>party<Key.space>applications,<Key.space>configuring<Key.space><Key.shift>Jira,<Key.space><Key.shift>Performing<Key.space><Key.shift>Jira<Key.space><Key.shift>administration<Key.space>tasks,<Key.space><Key.shift>Scripting<Key.space>using<Key.space><Key.shift>Groovy<Key.space>and<Key.space><Key.shift>Providing<Key.space>technical<Key.space>support<Key.space>g<Key.backspace>for<Key.space><Key.shift>Jira<Key.space>customizato<Key.backspace>ions.<Key.enter><Key.shift><Key.shift><Key.shift><Key.shift><Key.shift><Key.shift><Key.shift><Key.shift><Key.shift><Key.shift><Key.shift><Key.shift><Key.shift><Key.shift><Key.shift><Key.shift><Key.shift><Key.shift><Key.shift><Key.shift><Key.shift>Yp<Key.backspace>ou<Key.space>will<Key.space>also<Key.space>be<Key.space>leading<Key.space>discussions<Key.space>with<Key.space>business<Key.space>users<Key.space>and<Key.space>the<Key.space>enginnering<Key.space>team<Key.space>to<Key.space>gather<Key.space>
Screenshot: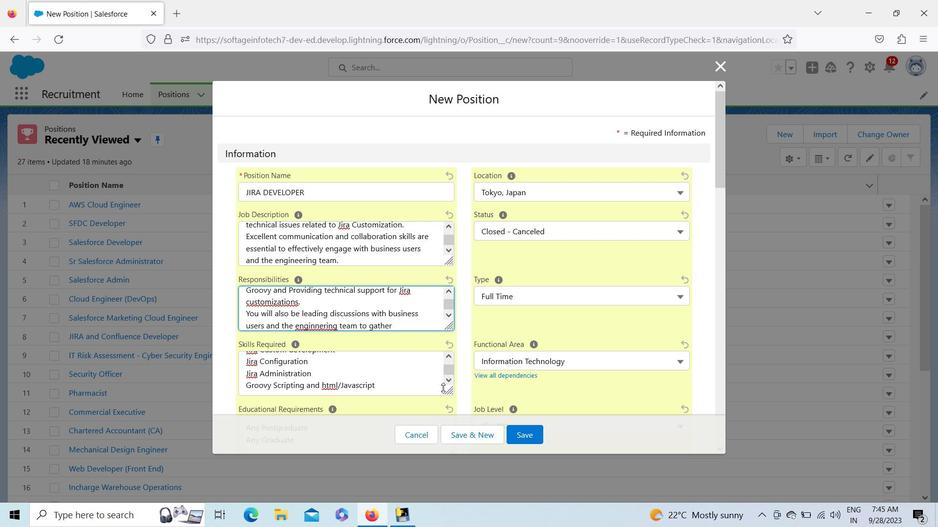
Action: Mouse moved to (328, 323)
Screenshot: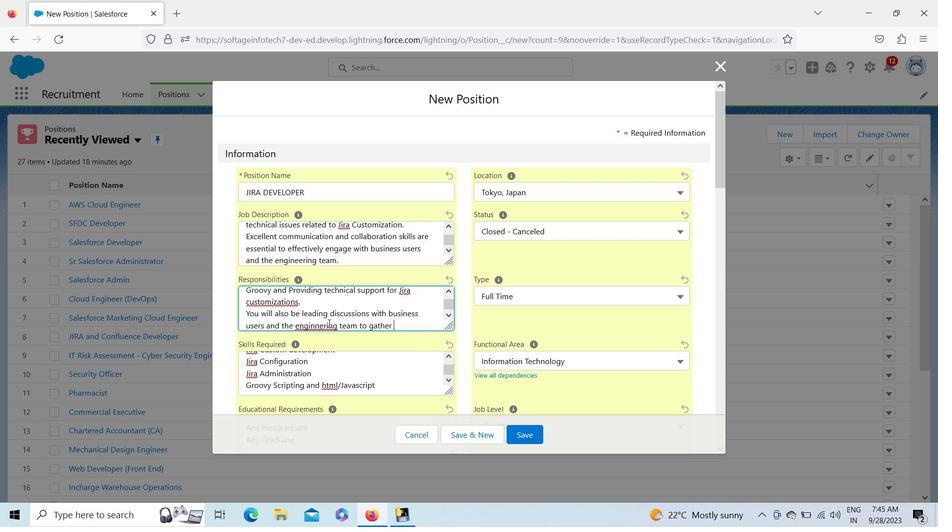 
Action: Mouse pressed left at (328, 323)
Screenshot: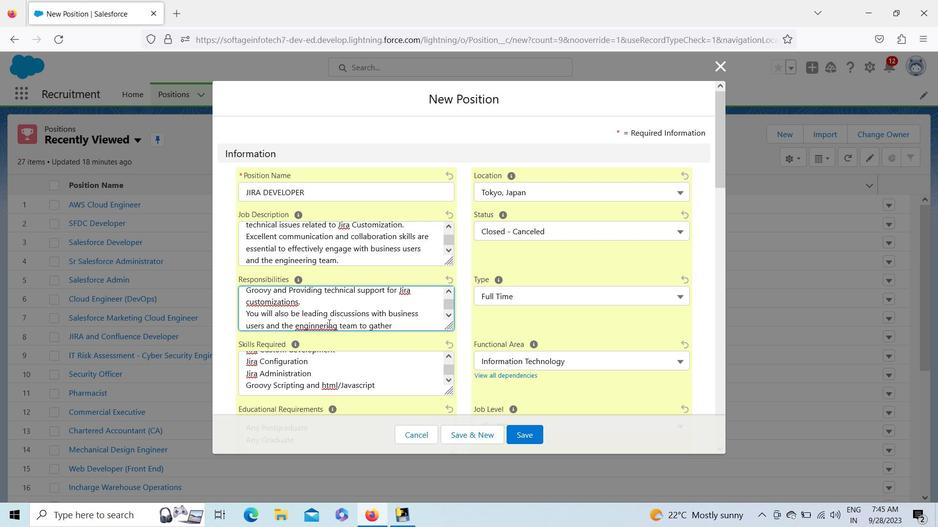 
Action: Mouse pressed left at (328, 323)
Screenshot: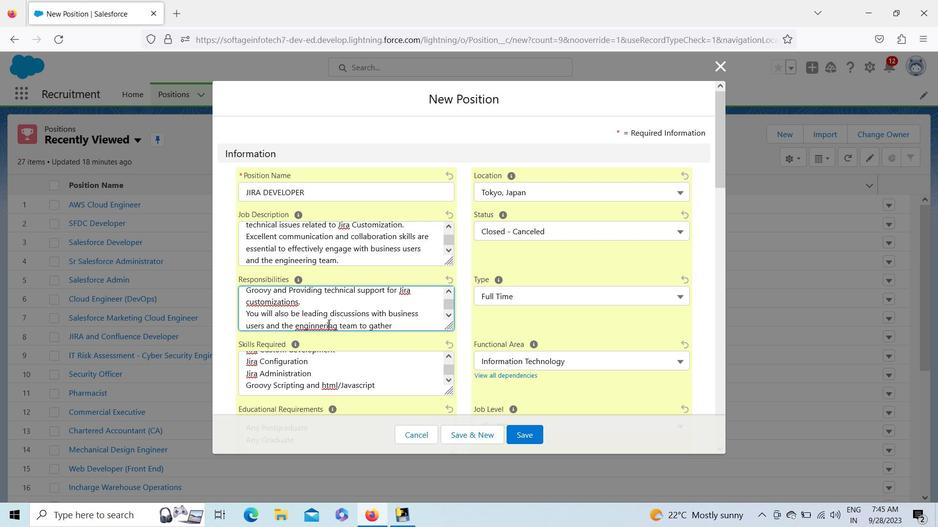 
Action: Mouse pressed right at (328, 323)
Screenshot: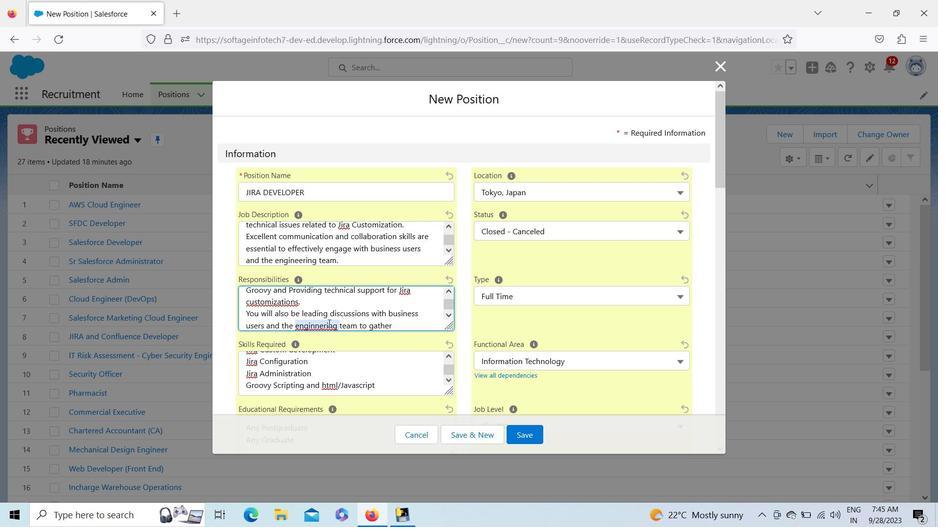 
Action: Mouse moved to (350, 194)
Screenshot: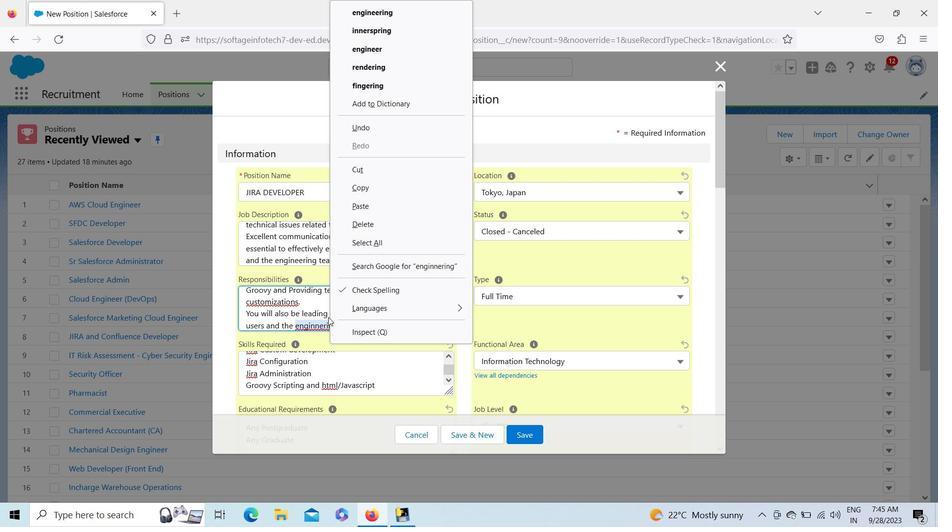 
Action: Mouse pressed left at (350, 194)
Screenshot: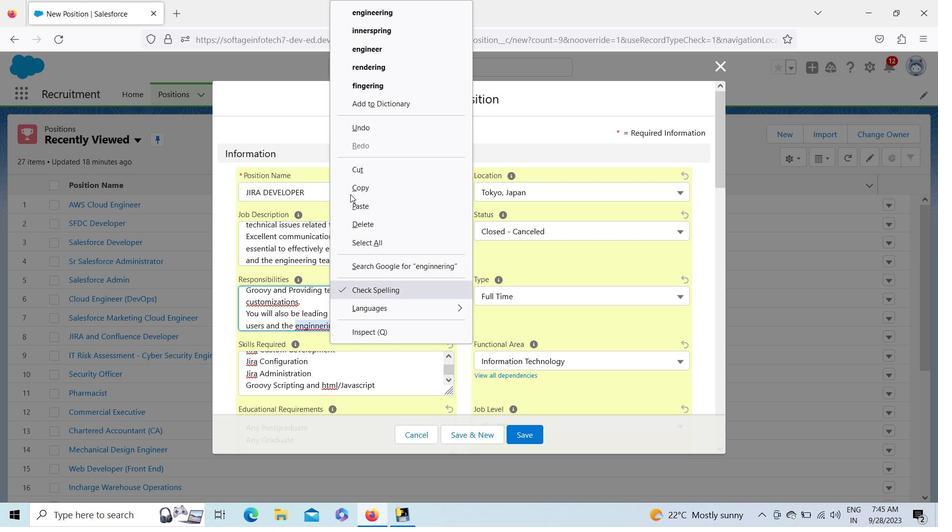 
Action: Mouse moved to (317, 327)
Screenshot: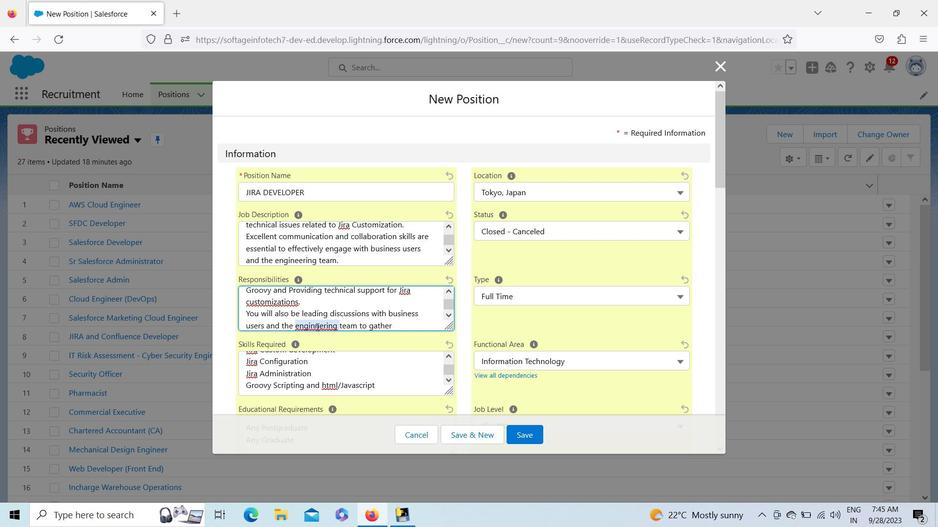 
Action: Mouse pressed right at (317, 327)
Screenshot: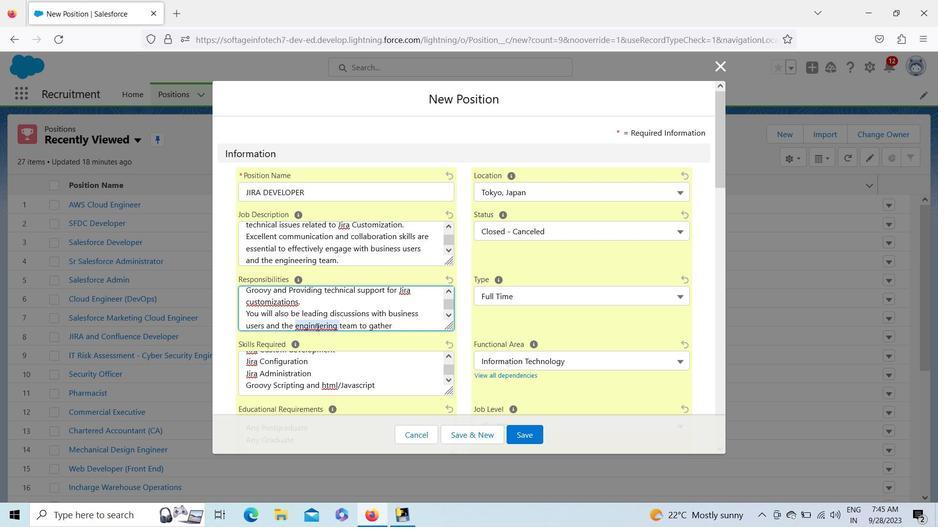 
Action: Mouse moved to (366, 12)
Screenshot: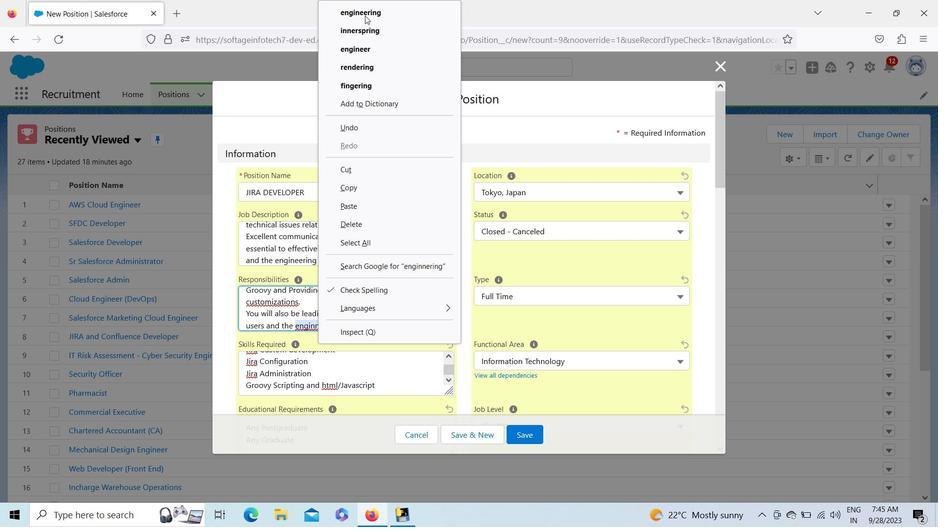 
Action: Mouse pressed left at (366, 12)
Screenshot: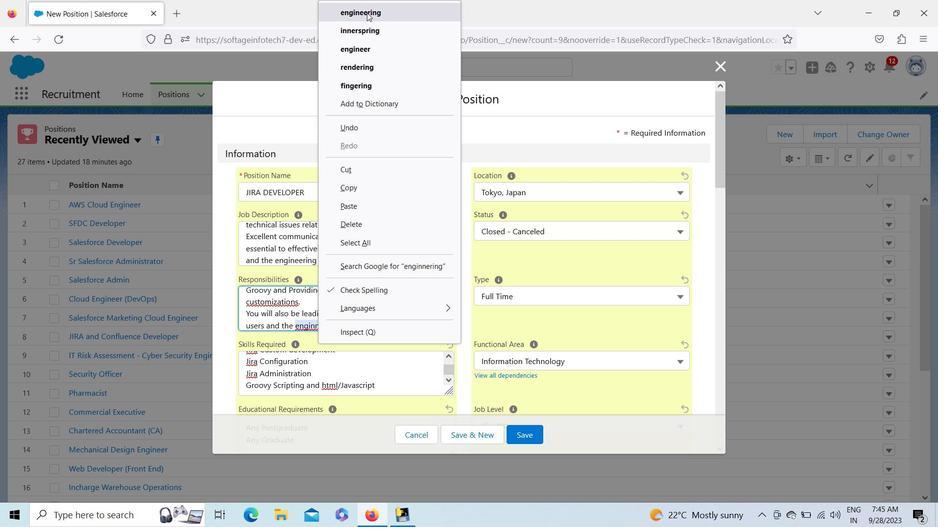 
Action: Mouse moved to (403, 326)
Screenshot: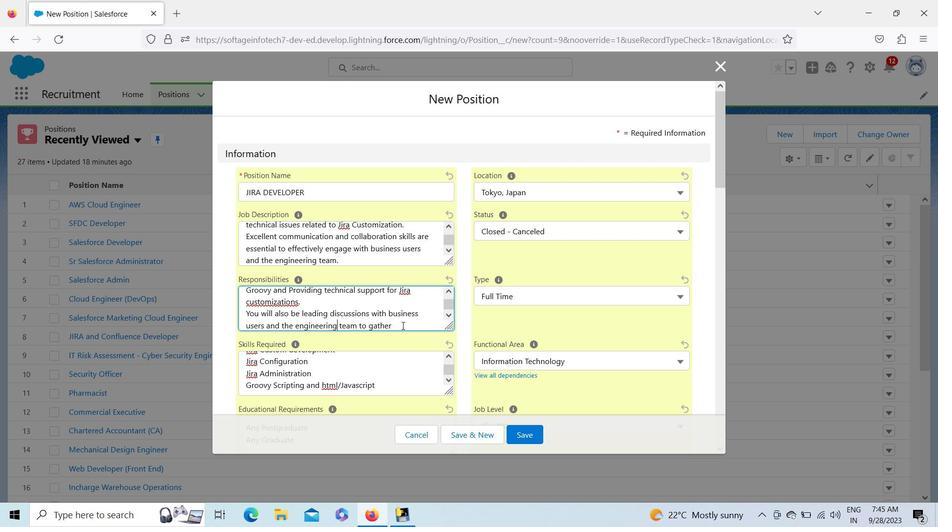 
Action: Mouse pressed left at (403, 326)
Screenshot: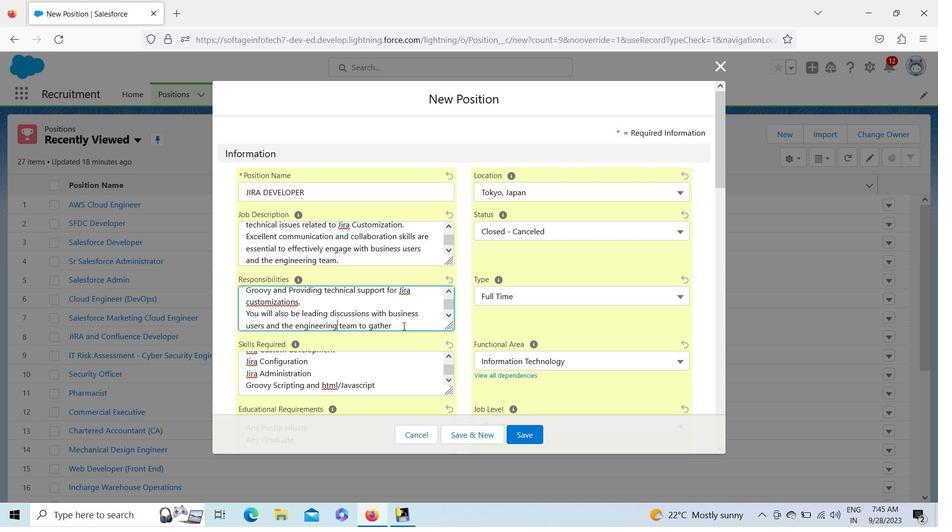 
Action: Key pressed requirements<Key.space>and<Key.space>evaluate<Key.space><Key.shift>Jira<Key.space>plugins<Key.space>based<Key.space>on<Key.space>business<Key.space>needs.
Screenshot: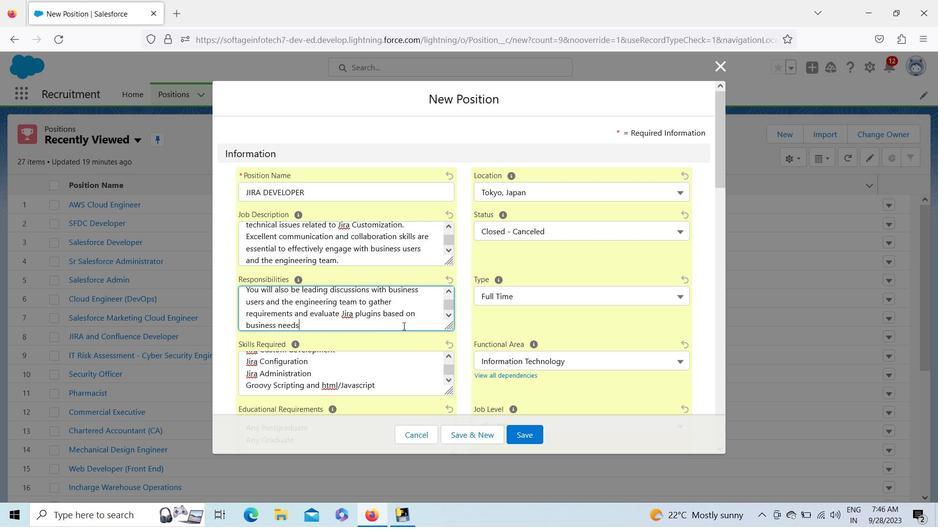 
Action: Mouse moved to (719, 122)
Screenshot: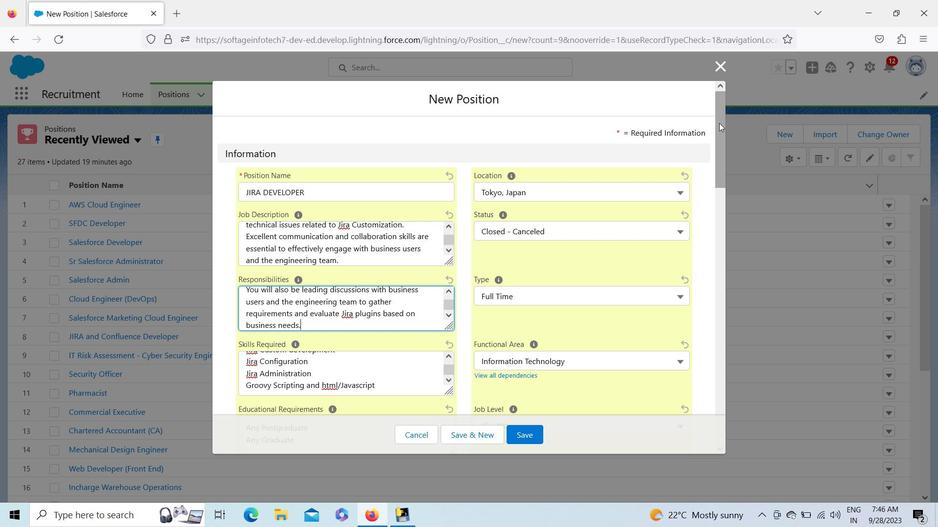 
Action: Mouse pressed left at (719, 122)
Screenshot: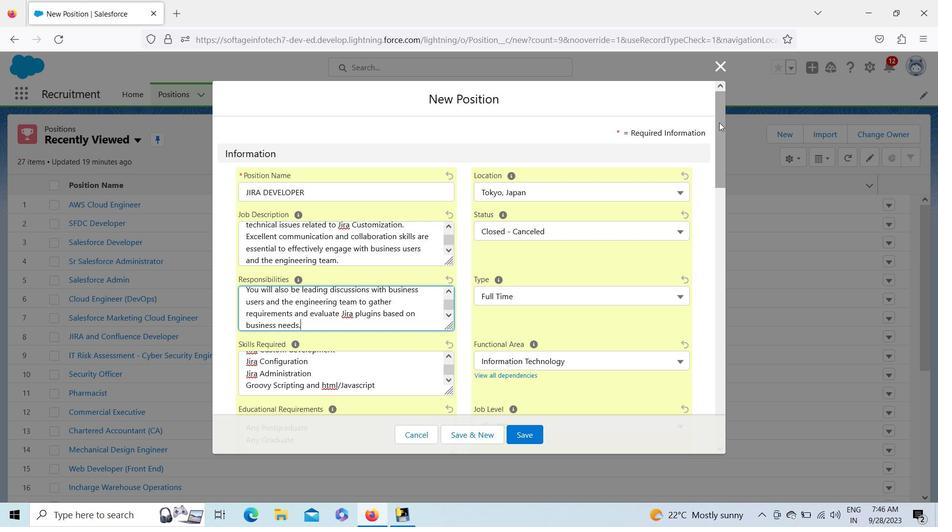 
Action: Mouse moved to (528, 437)
Screenshot: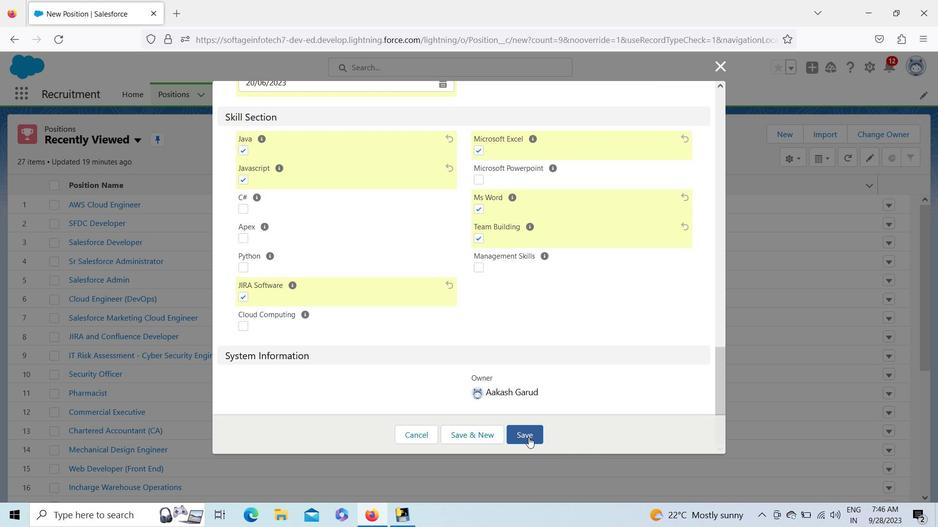 
Action: Mouse pressed left at (528, 437)
Screenshot: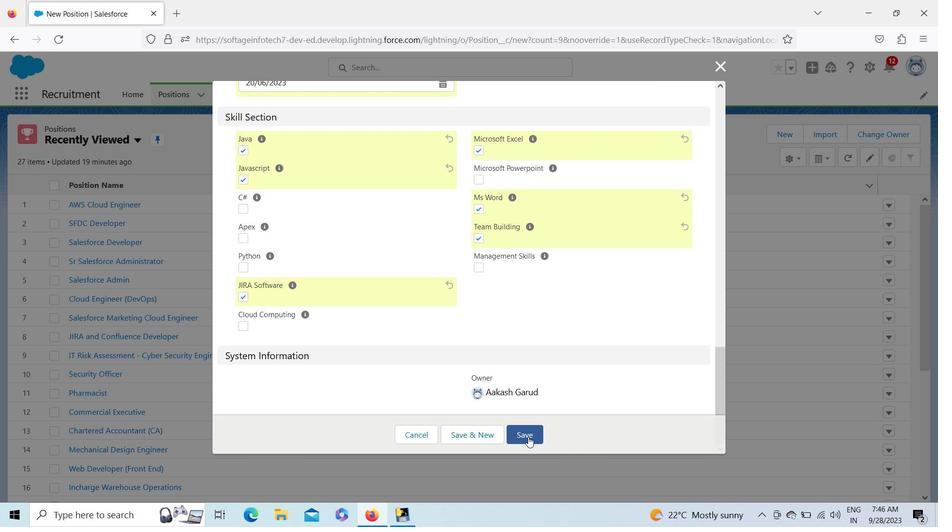 
Action: Mouse moved to (169, 96)
Screenshot: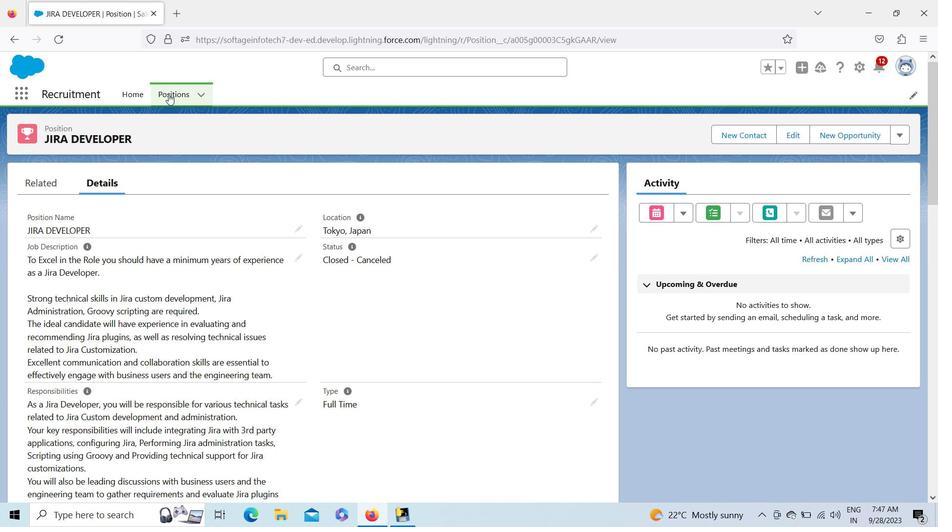 
Action: Mouse pressed left at (169, 96)
Screenshot: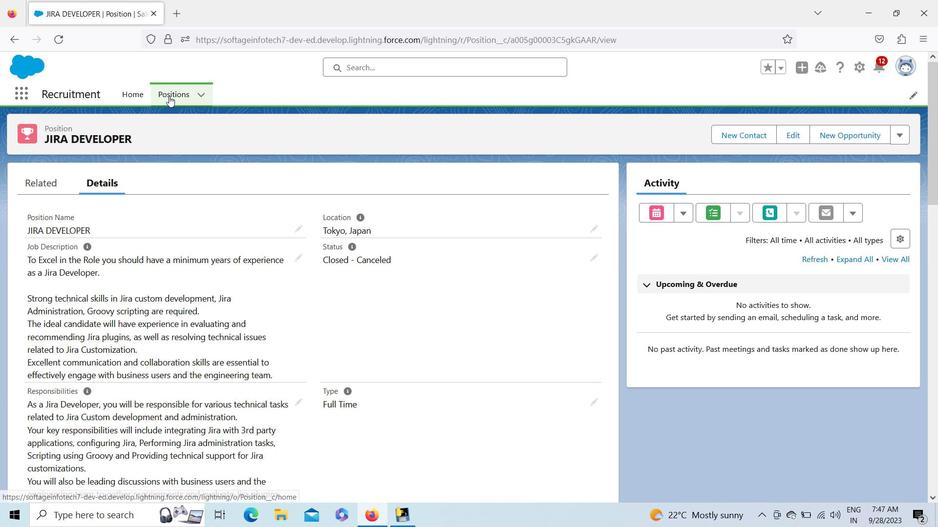 
Action: Mouse moved to (779, 127)
Screenshot: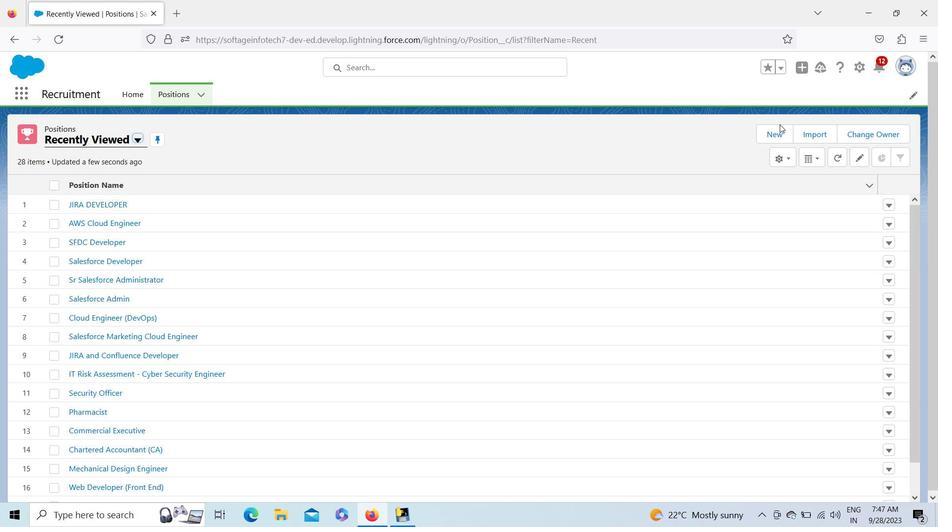 
Action: Mouse pressed left at (779, 127)
Screenshot: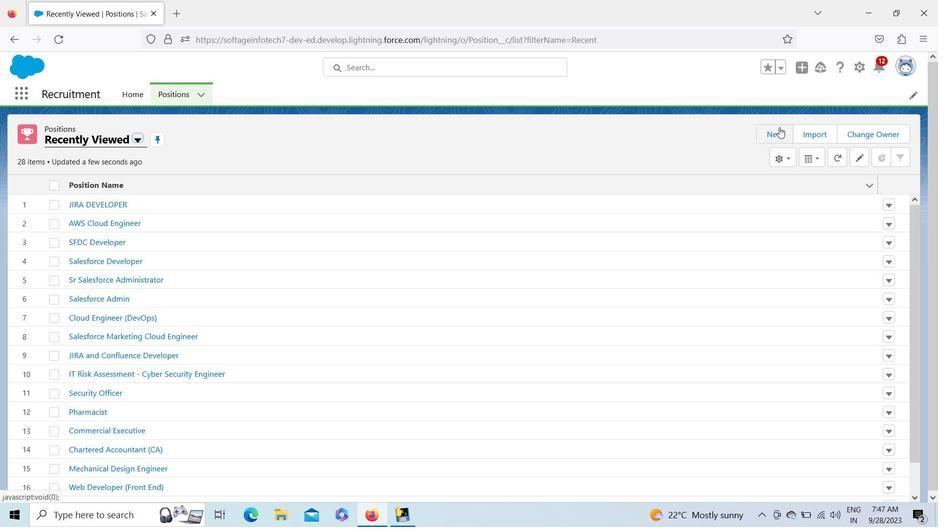 
Action: Mouse moved to (690, 139)
Screenshot: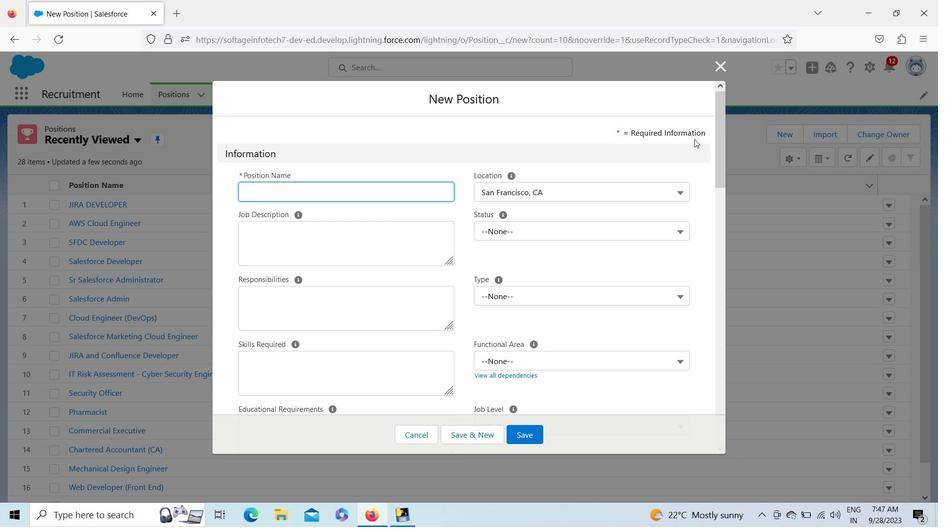 
Action: Key pressed <Key.shift>S<Key.caps_lock>a<Key.backspace><Key.shift><Key.shift><Key.shift><Key.shift><Key.shift><Key.shift><Key.shift><Key.shift>AP<Key.space>MM<Key.space>C<Key.caps_lock>onsultant<Key.space>for<Key.space><Key.shift>Hyderabad<Key.space><Key.shift>Project
Screenshot: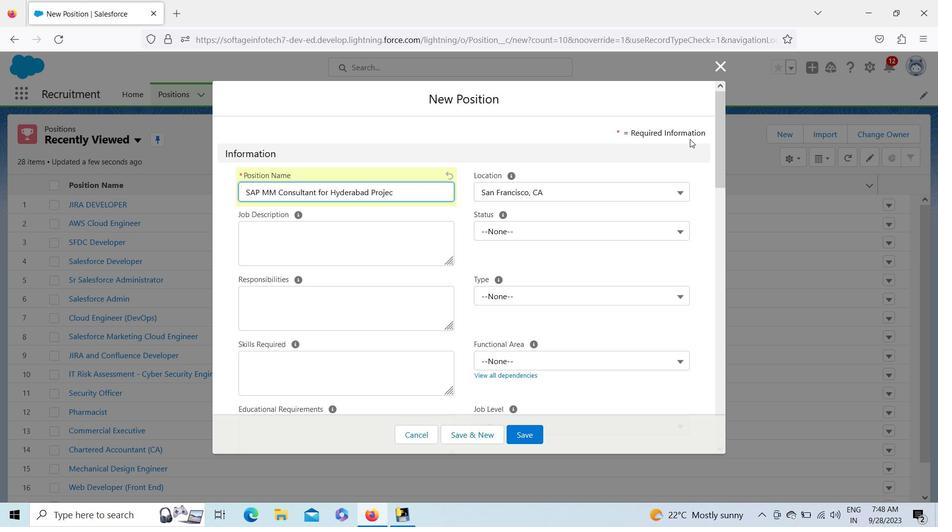 
Action: Mouse moved to (639, 185)
Screenshot: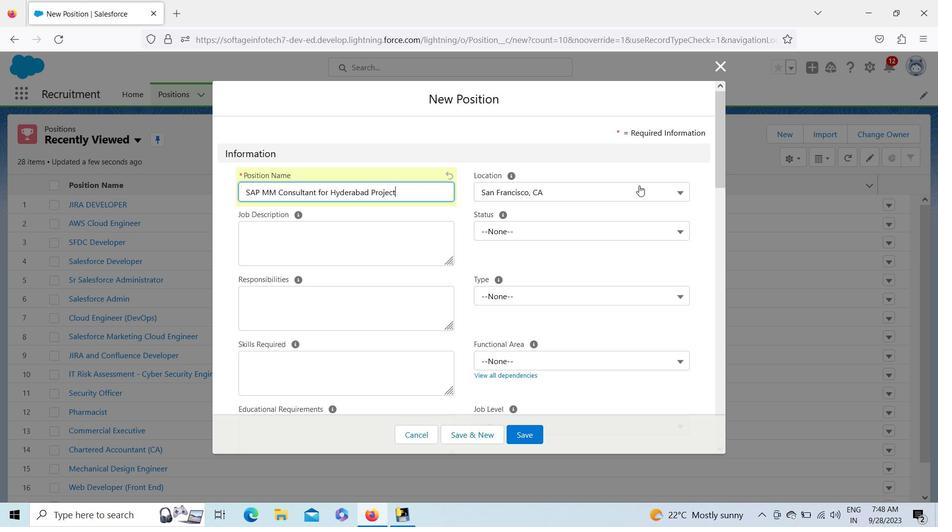 
Action: Mouse pressed left at (639, 185)
Screenshot: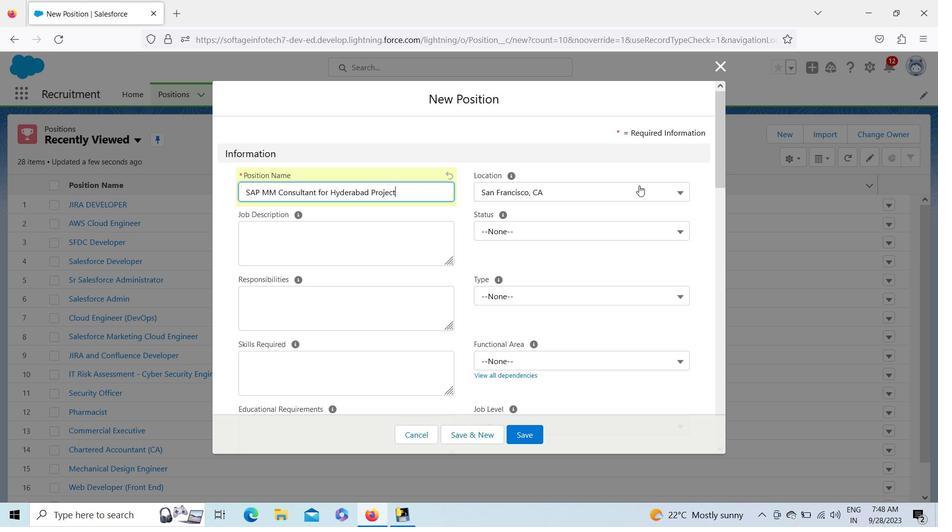 
Action: Mouse moved to (680, 252)
Screenshot: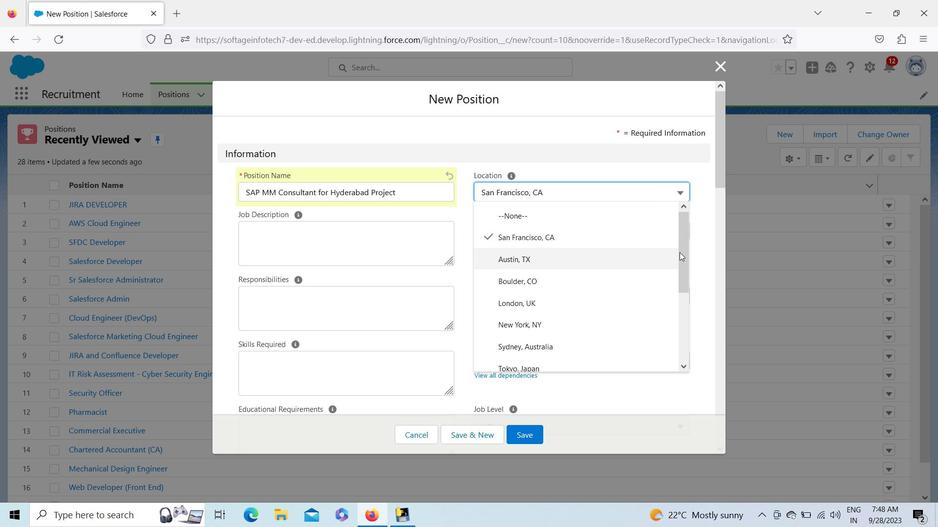 
Action: Mouse pressed left at (680, 252)
Screenshot: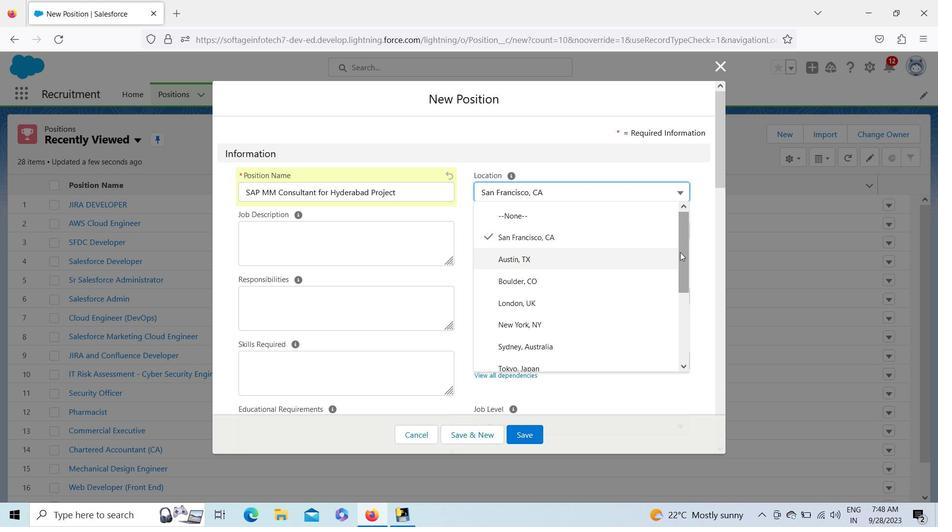 
Action: Mouse moved to (539, 354)
Screenshot: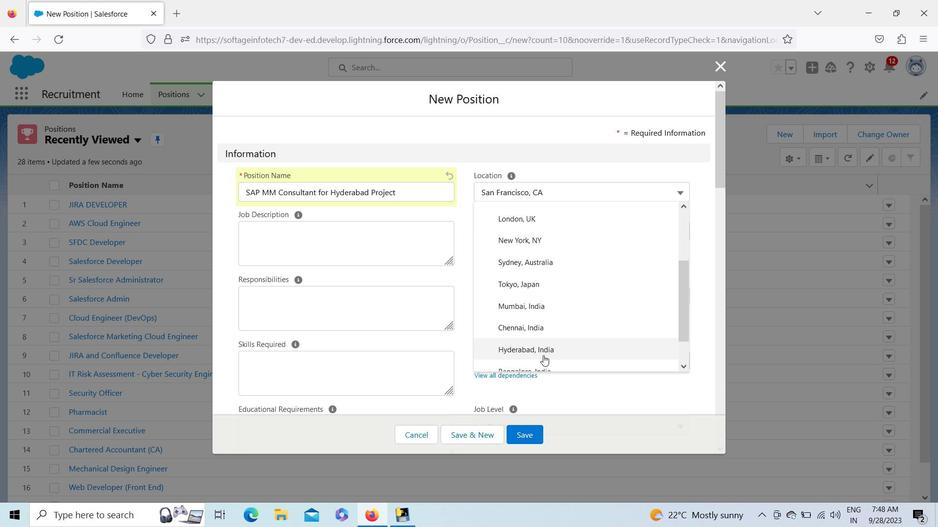
Action: Mouse pressed left at (539, 354)
Screenshot: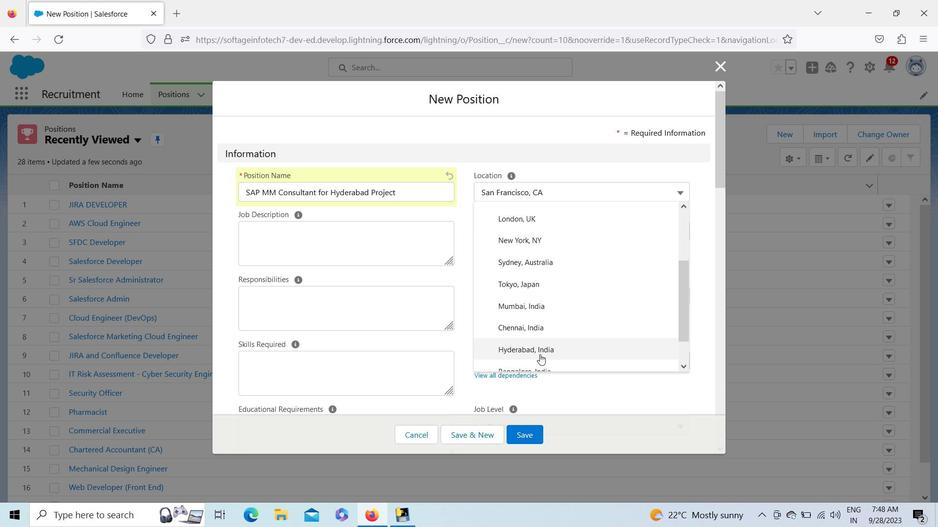 
Action: Mouse moved to (513, 230)
Screenshot: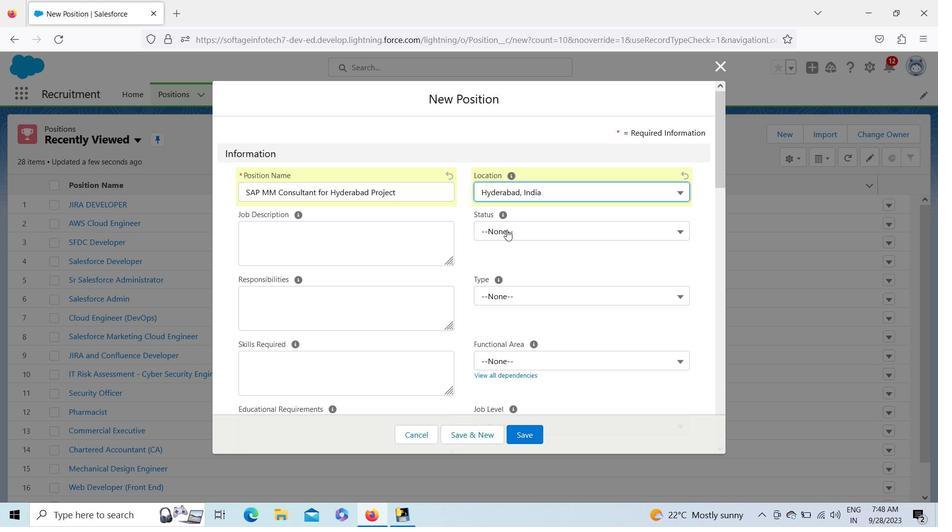 
Action: Mouse pressed left at (513, 230)
Screenshot: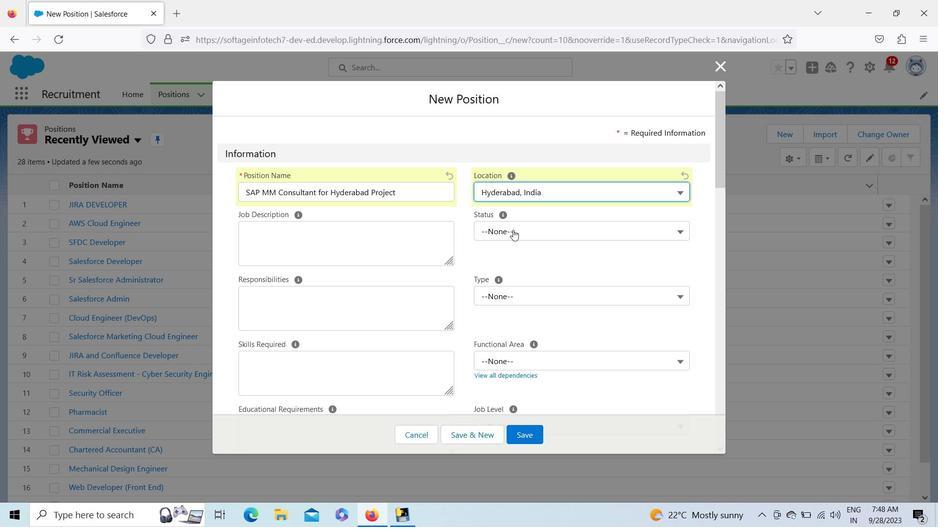 
Action: Mouse moved to (535, 322)
Screenshot: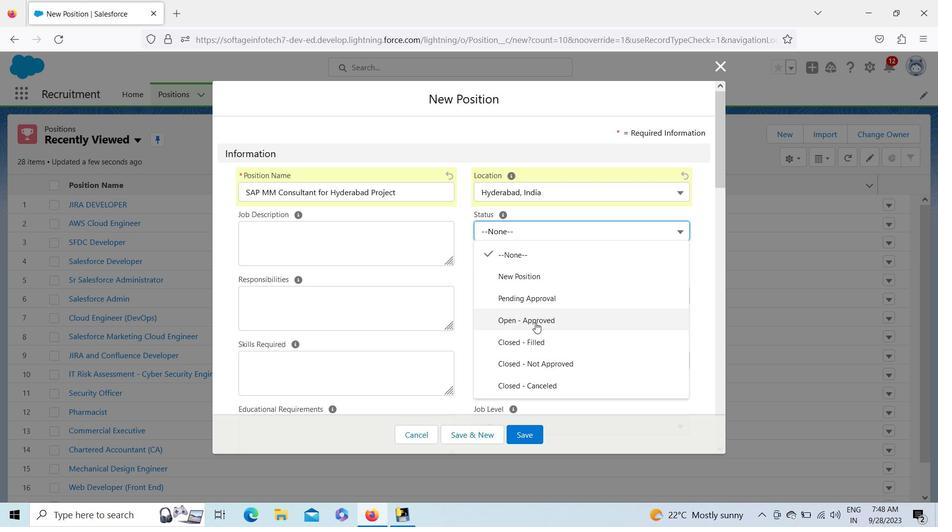 
Action: Mouse pressed left at (535, 322)
Screenshot: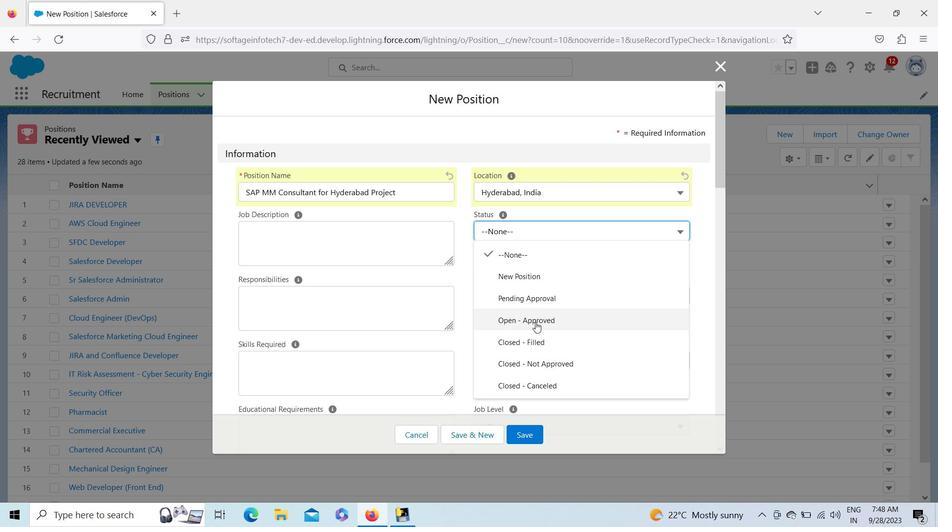 
Action: Mouse moved to (717, 147)
Screenshot: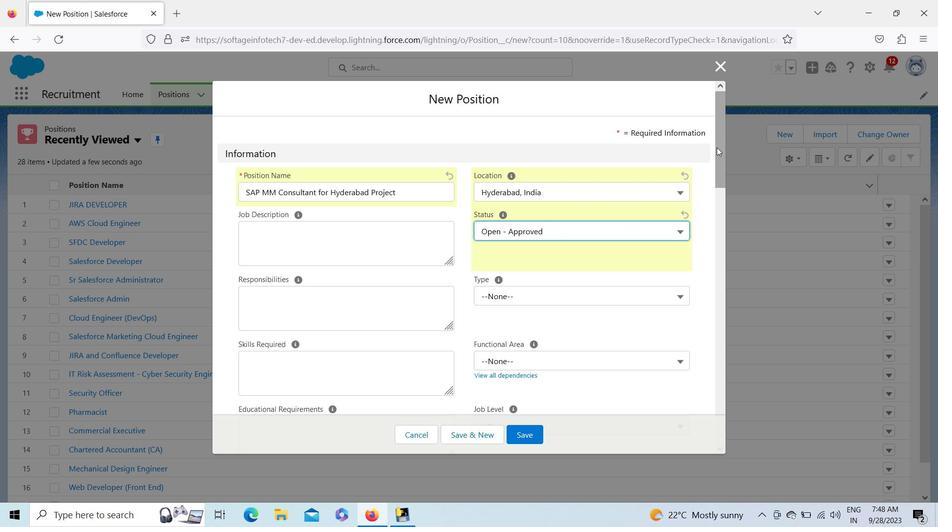 
Action: Mouse pressed left at (717, 147)
Screenshot: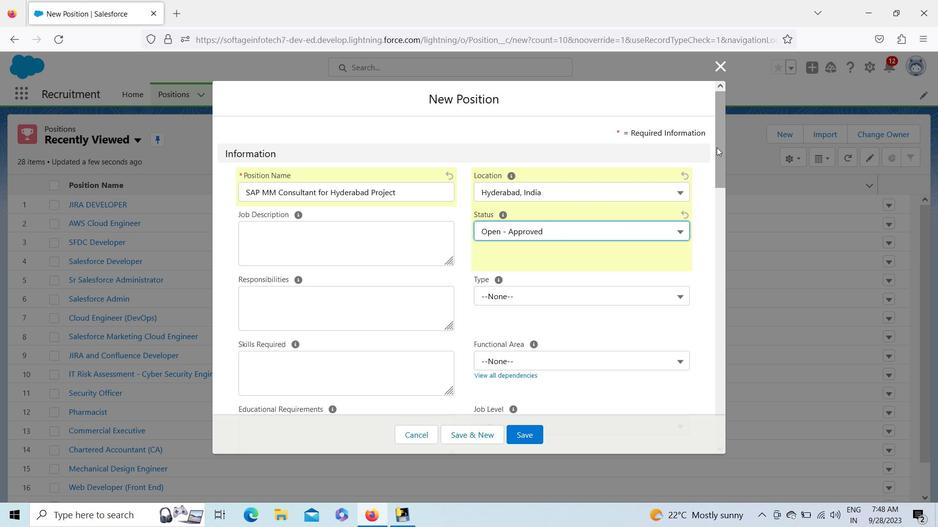 
Action: Mouse moved to (637, 217)
Screenshot: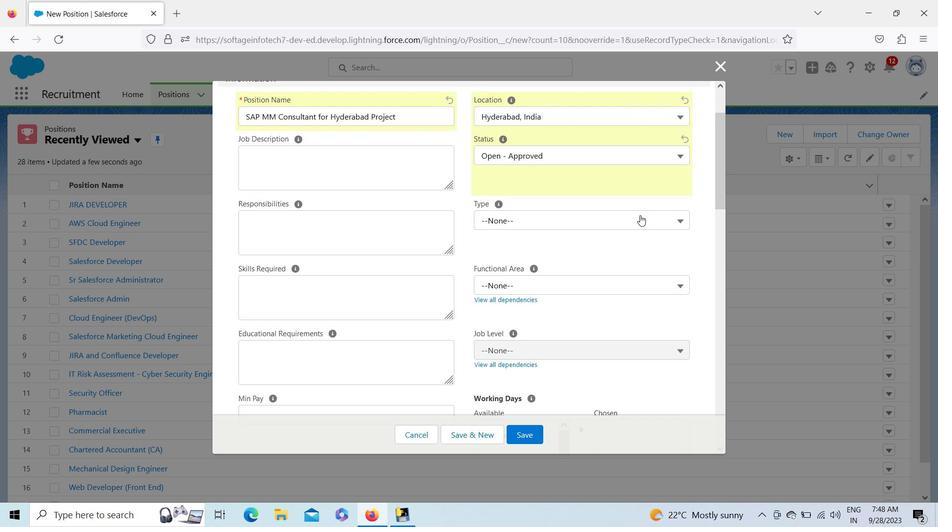 
Action: Mouse pressed left at (637, 217)
Screenshot: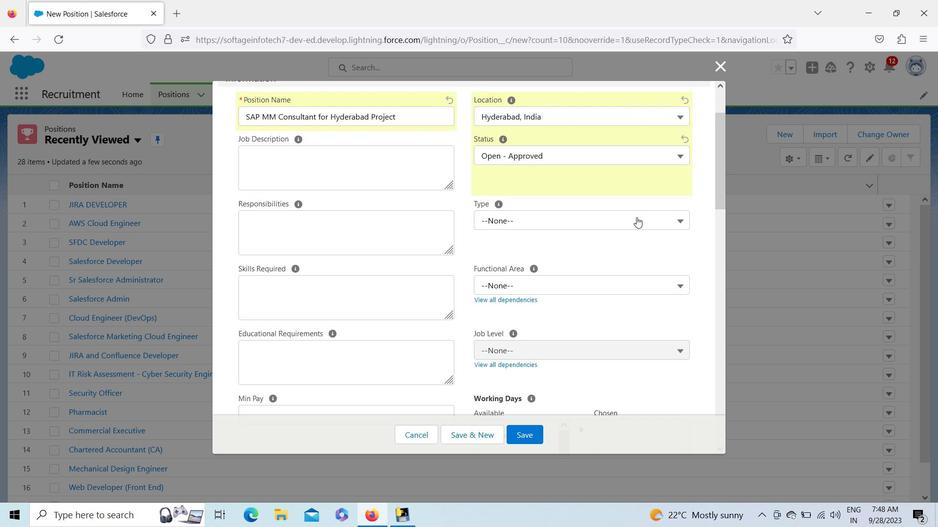 
Action: Mouse moved to (514, 291)
Screenshot: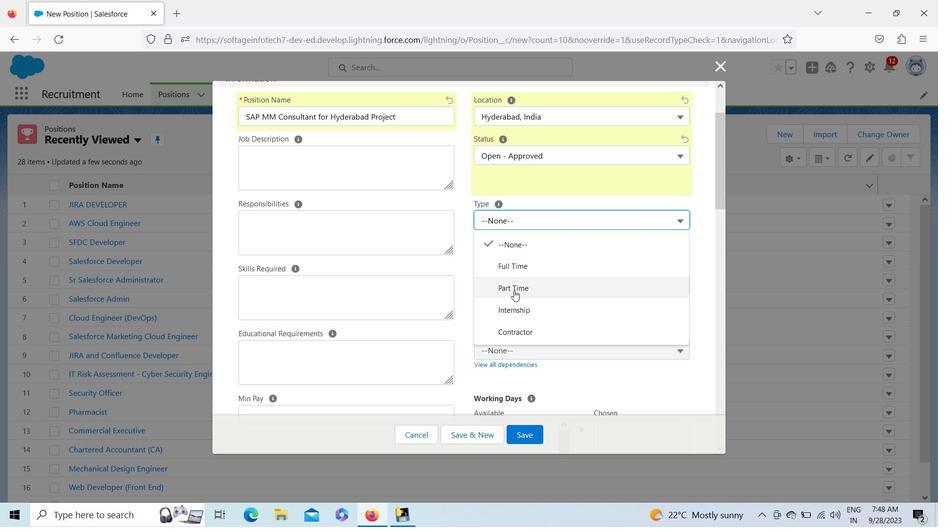 
Action: Mouse pressed left at (514, 291)
Screenshot: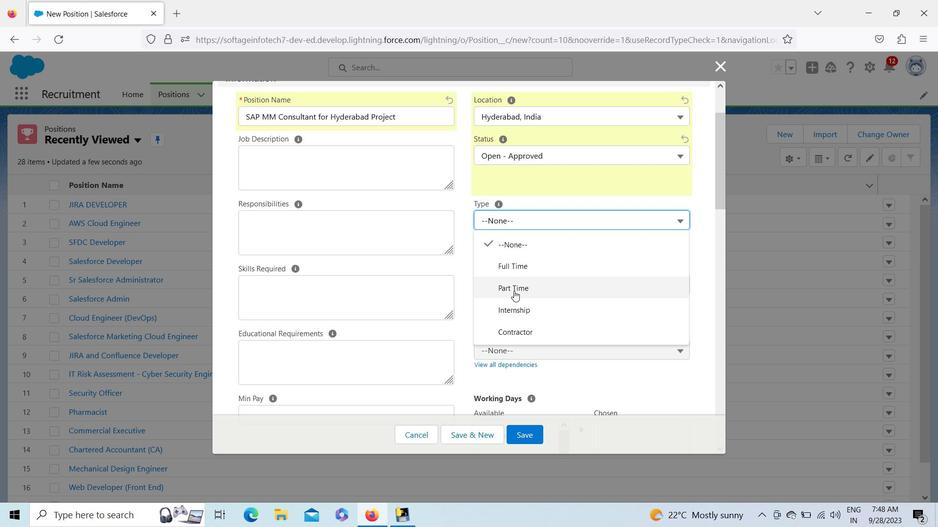
Action: Mouse moved to (719, 134)
Screenshot: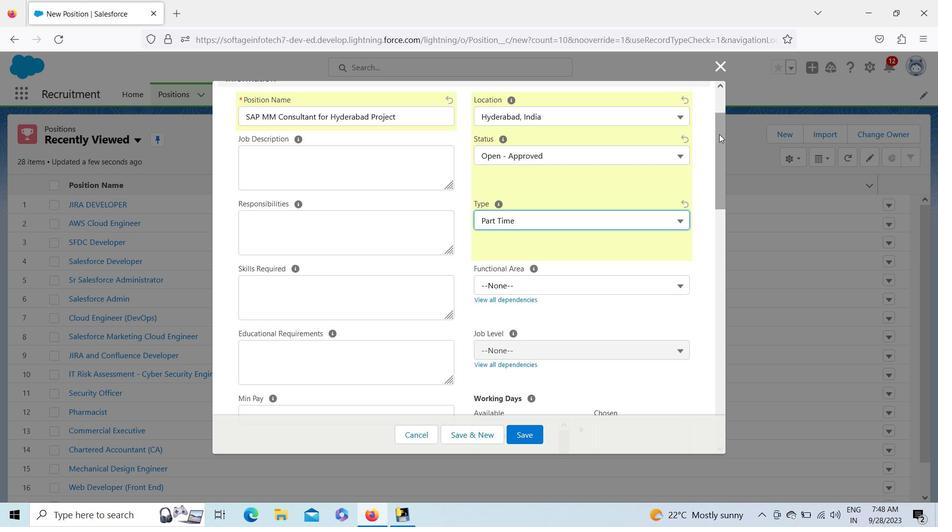 
Action: Mouse pressed left at (719, 134)
Screenshot: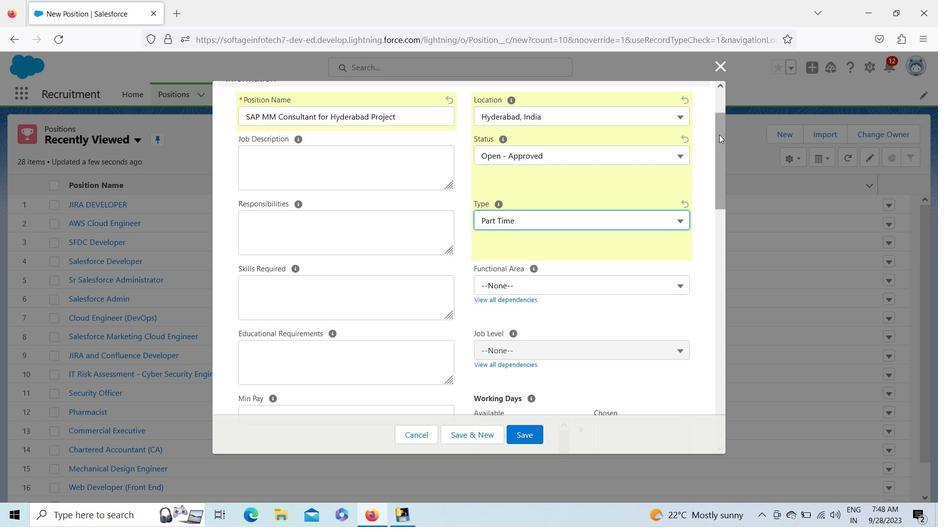 
Action: Mouse moved to (611, 223)
Screenshot: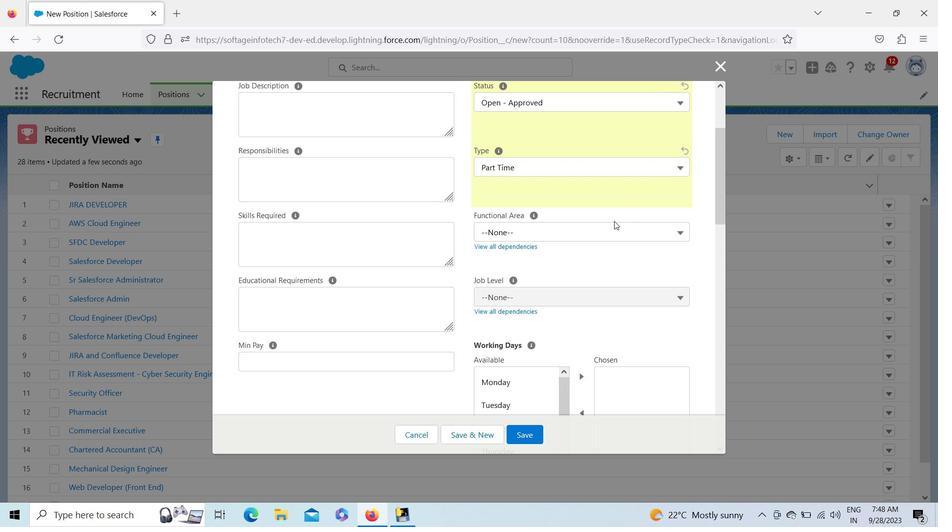 
Action: Mouse pressed left at (611, 223)
Screenshot: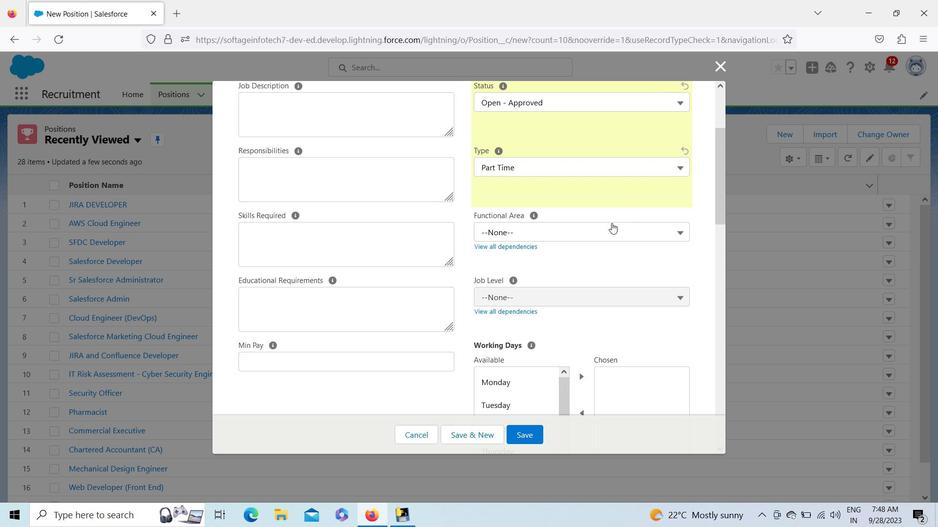 
Action: Mouse moved to (549, 328)
Screenshot: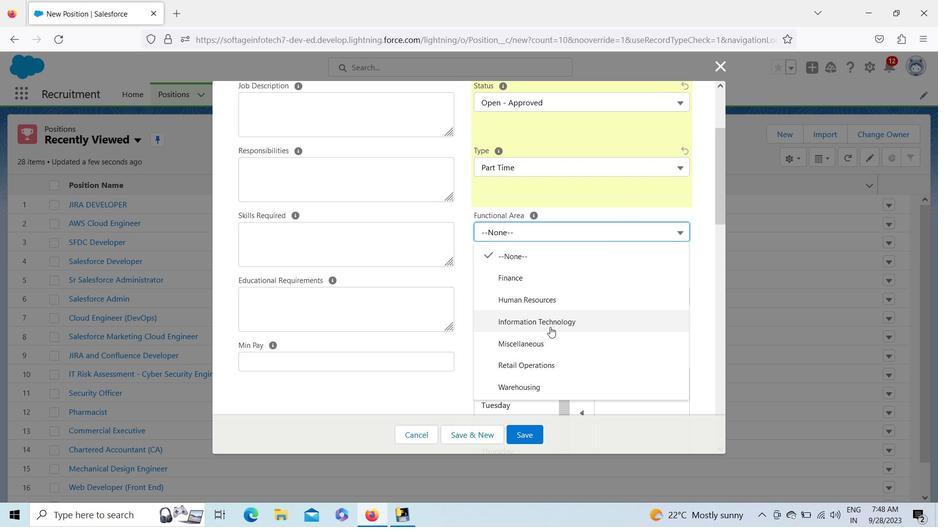 
Action: Mouse pressed left at (549, 328)
Screenshot: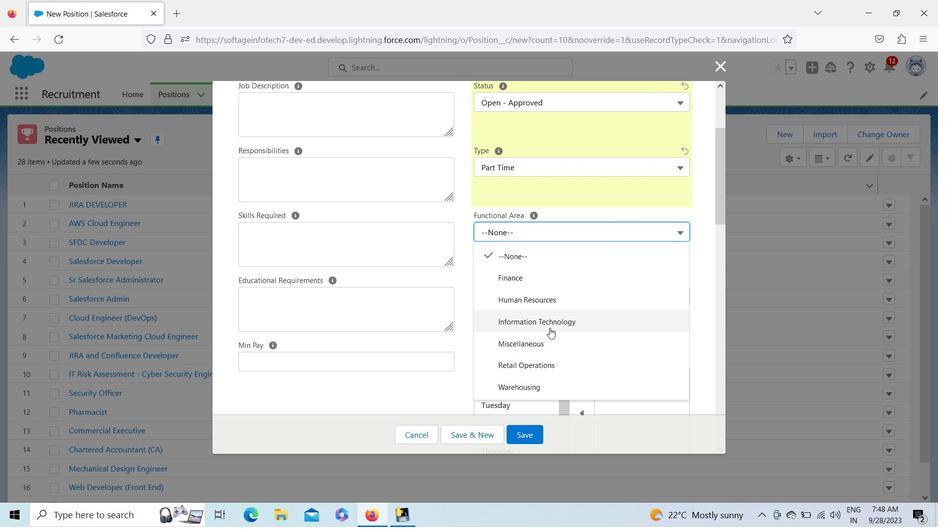 
Action: Mouse moved to (555, 298)
Screenshot: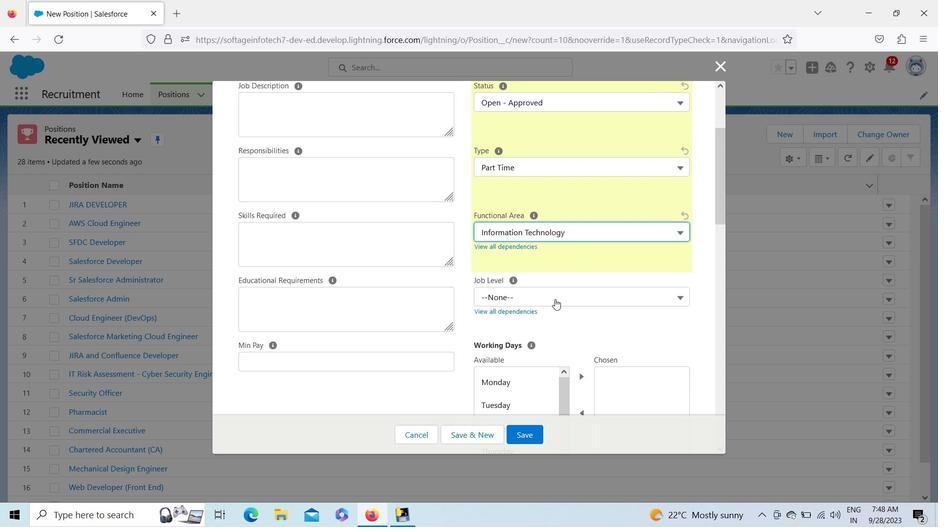 
Action: Mouse pressed left at (555, 298)
Screenshot: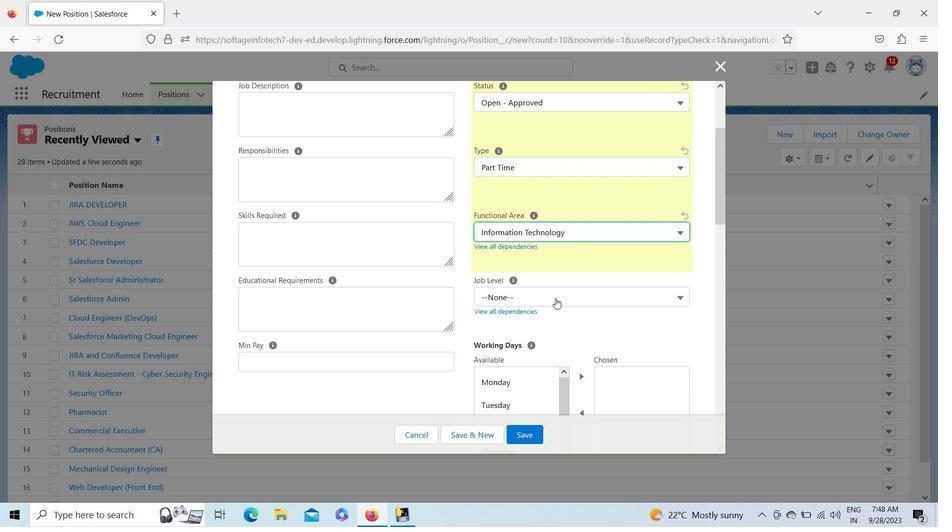 
Action: Mouse moved to (514, 366)
Screenshot: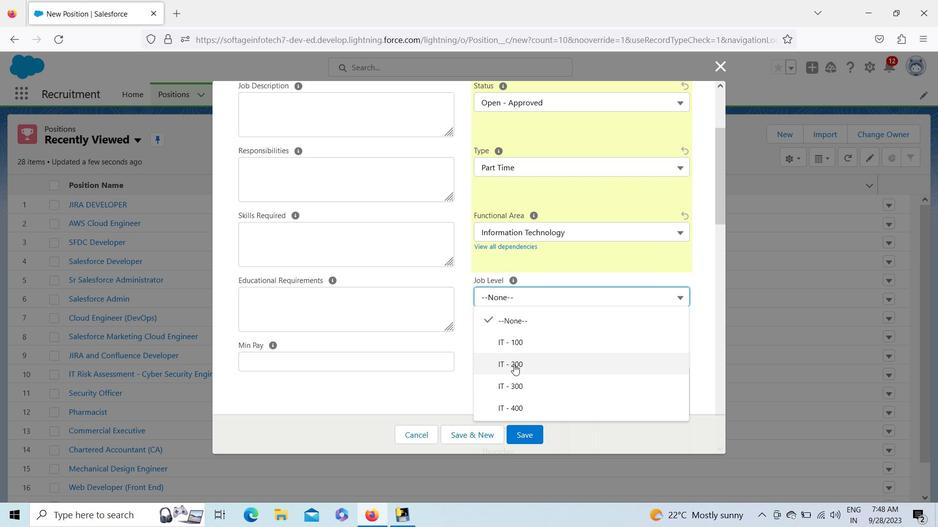 
Action: Mouse pressed left at (514, 366)
Screenshot: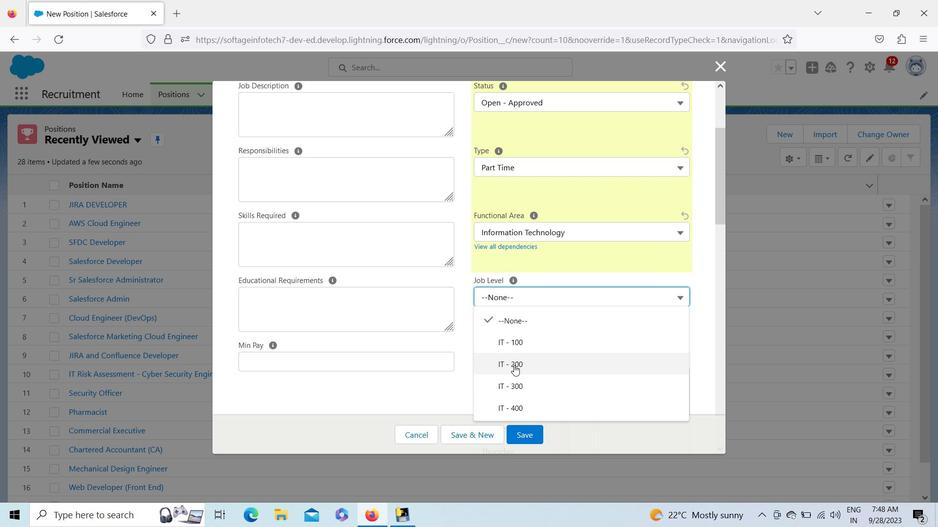 
Action: Mouse moved to (718, 188)
Screenshot: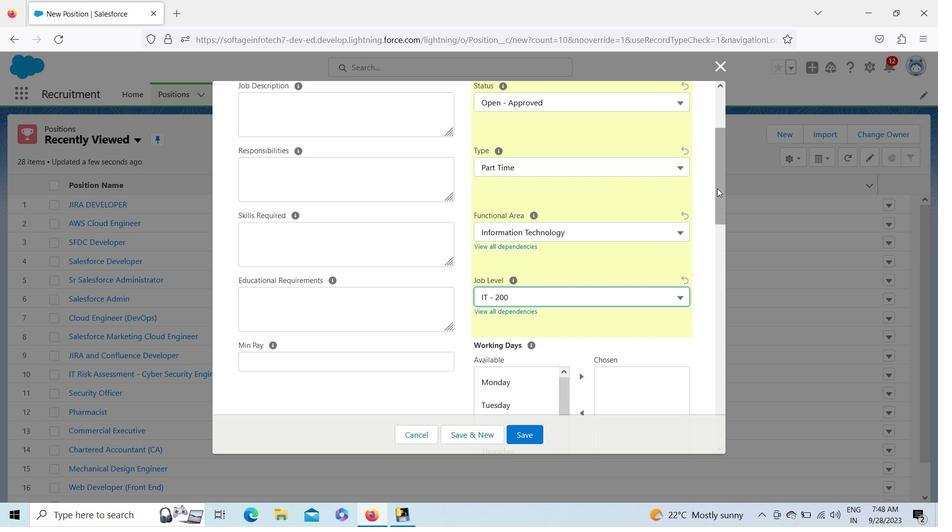 
Action: Mouse pressed left at (718, 188)
Screenshot: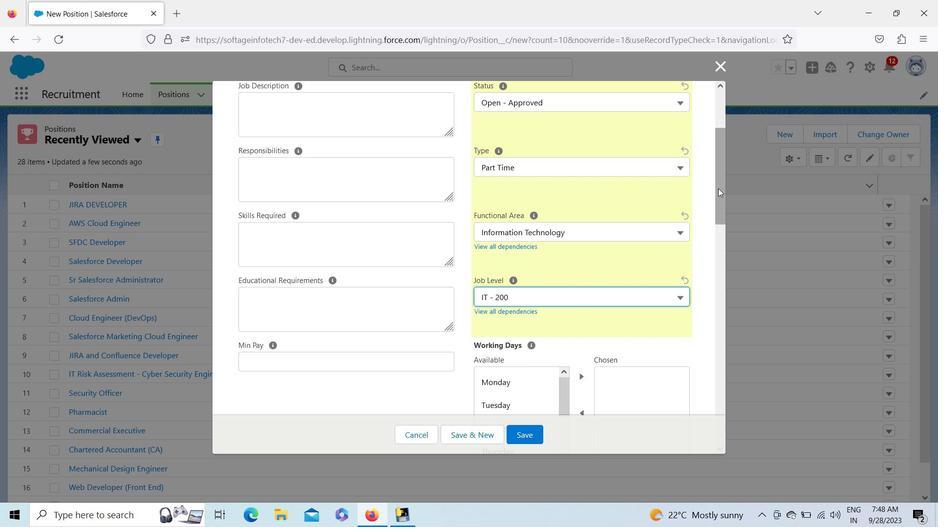 
Action: Mouse moved to (503, 220)
Screenshot: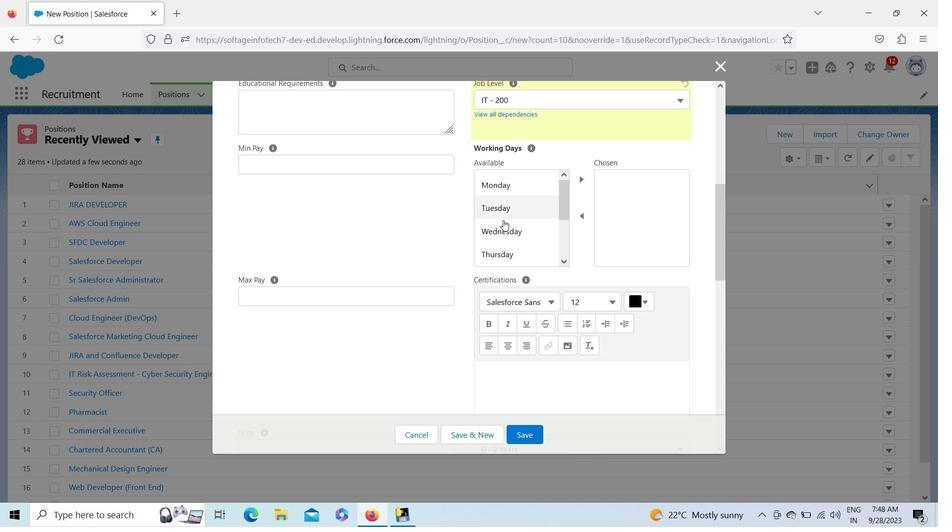 
Action: Mouse pressed left at (503, 220)
Screenshot: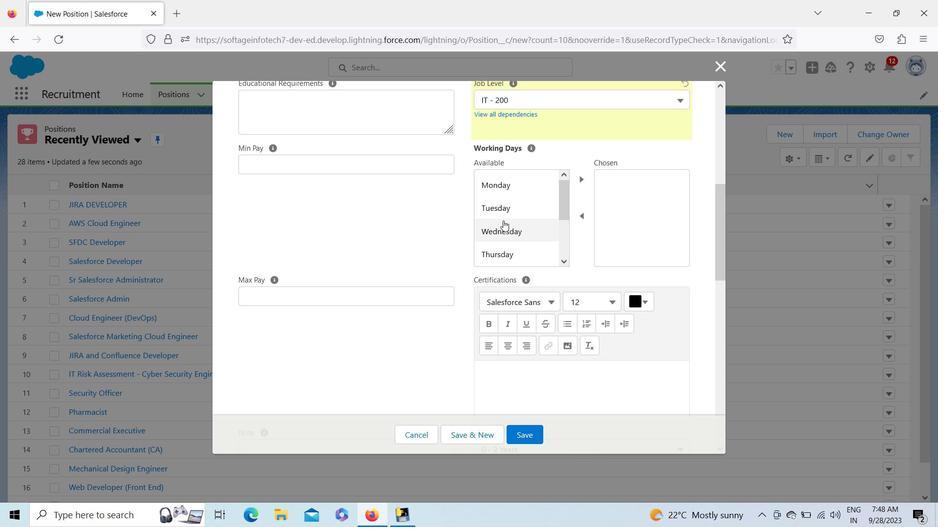 
Action: Key pressed <Key.shift_r><Key.down><Key.down>
Screenshot: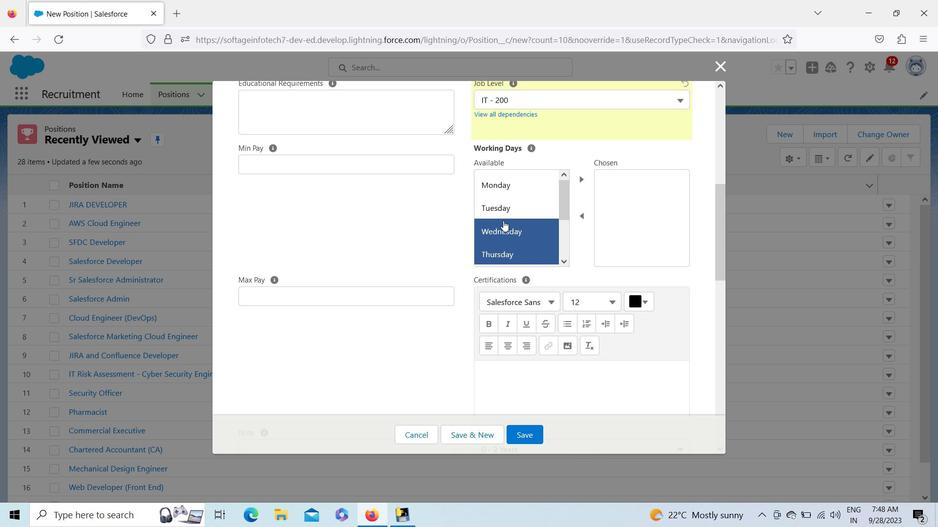 
Action: Mouse moved to (582, 182)
Screenshot: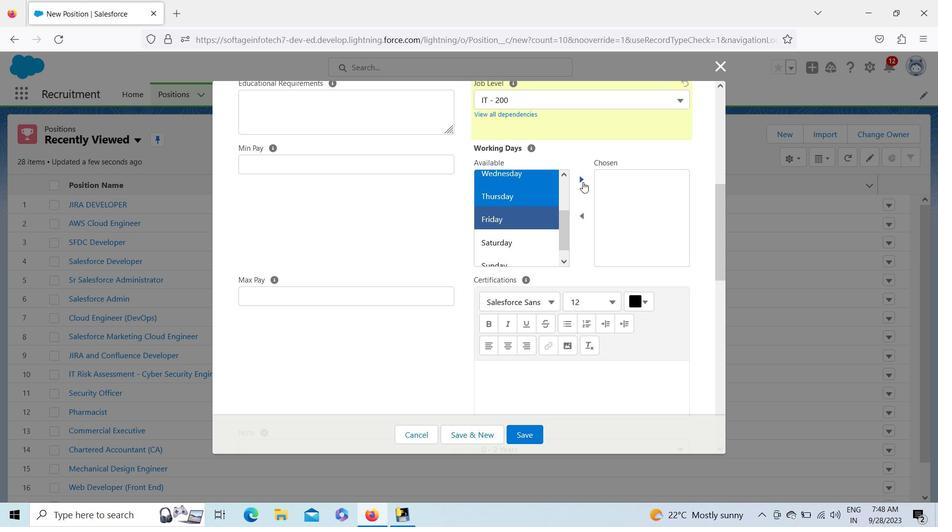 
Action: Mouse pressed left at (582, 182)
Screenshot: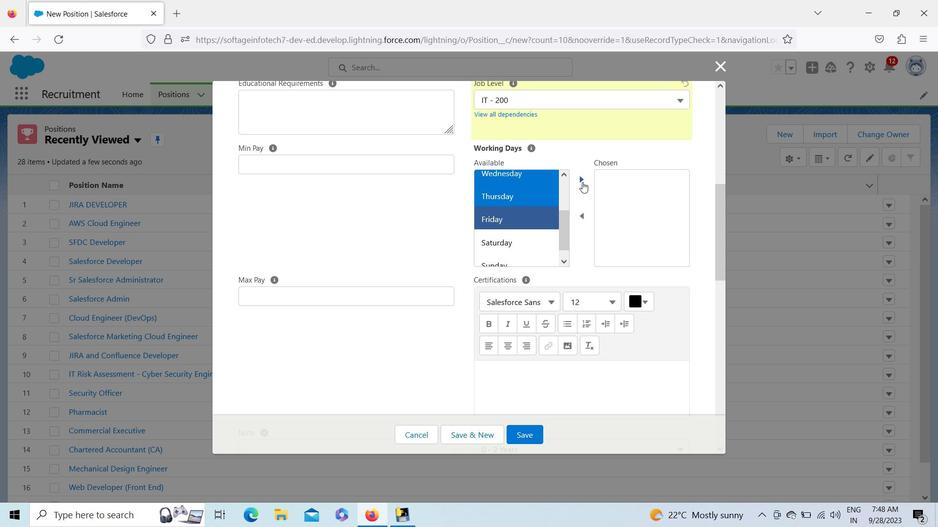 
Action: Mouse moved to (722, 216)
Screenshot: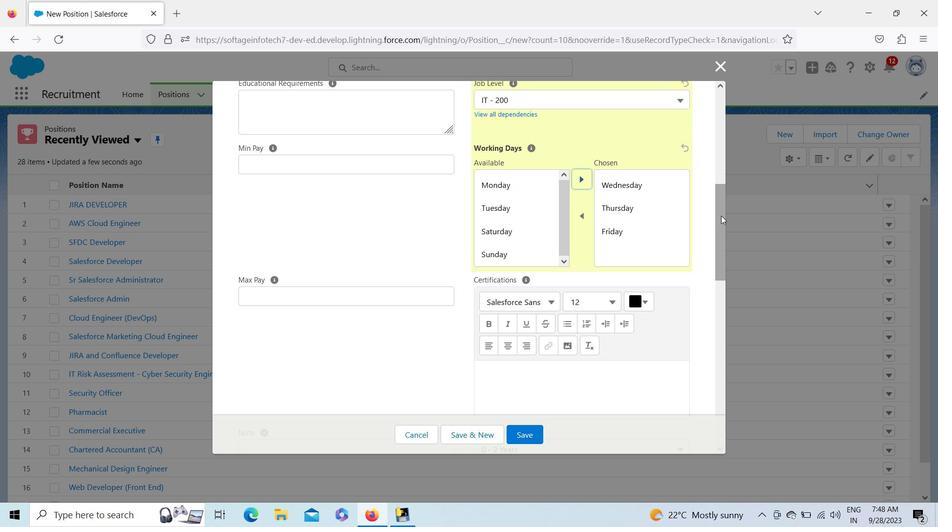 
Action: Mouse pressed left at (722, 216)
Screenshot: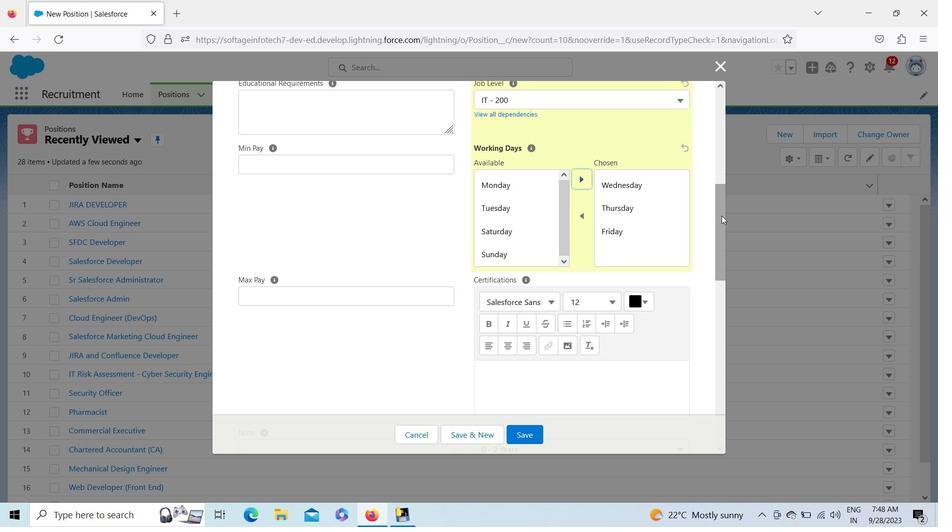 
Action: Mouse moved to (625, 277)
Screenshot: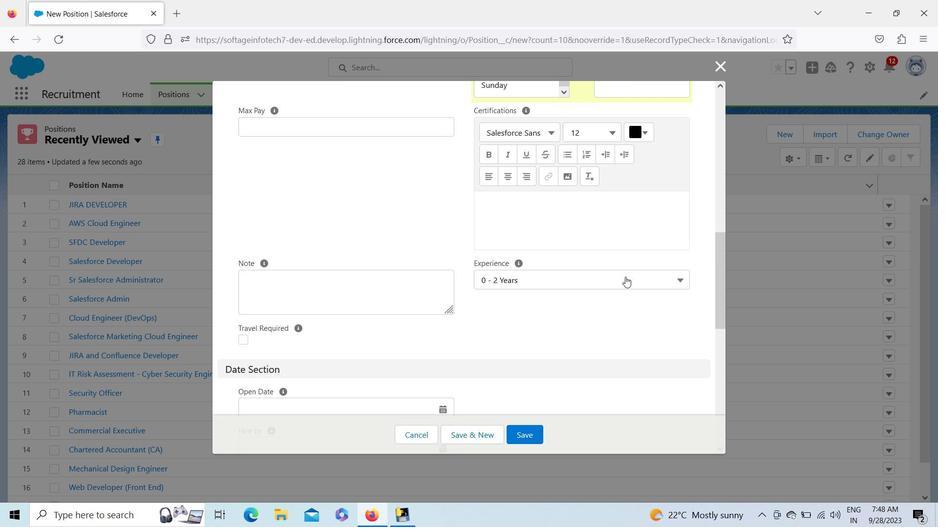 
Action: Mouse pressed left at (625, 277)
Screenshot: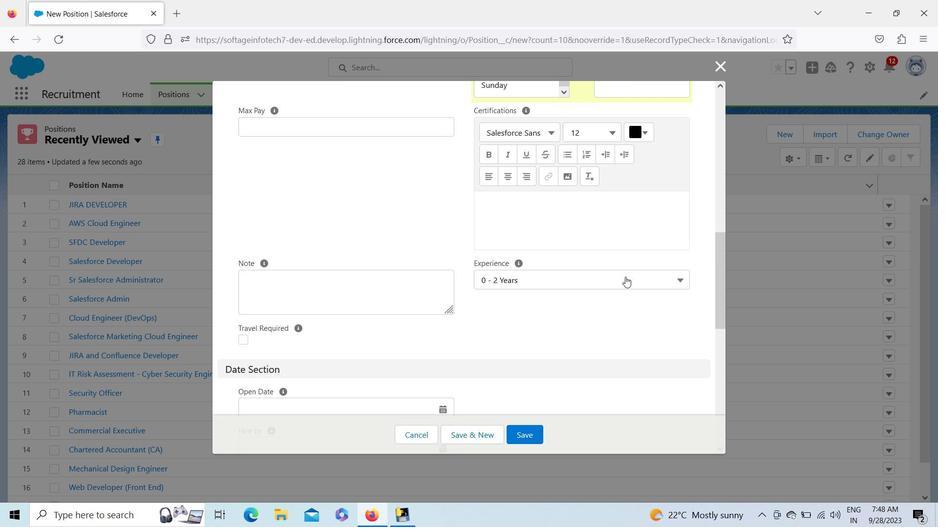 
Action: Mouse moved to (545, 349)
Screenshot: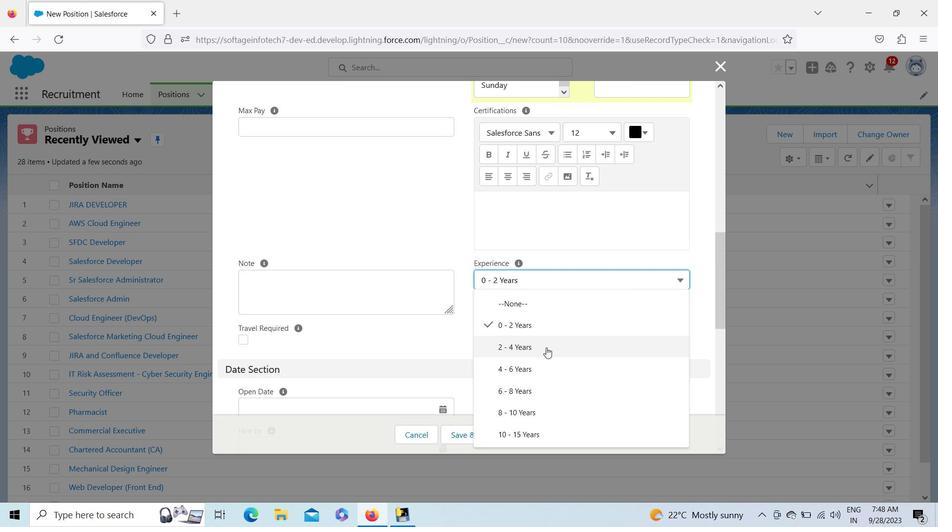 
Action: Mouse pressed left at (545, 349)
